 Task: Look for space in Bilāra, India from 5th June, 2023 to 16th June, 2023 for 2 adults in price range Rs.14000 to Rs.18000. Place can be entire place with 1  bedroom having 1 bed and 1 bathroom. Property type can be house, flat, guest house, hotel. Booking option can be shelf check-in. Required host language is English.
Action: Mouse moved to (479, 67)
Screenshot: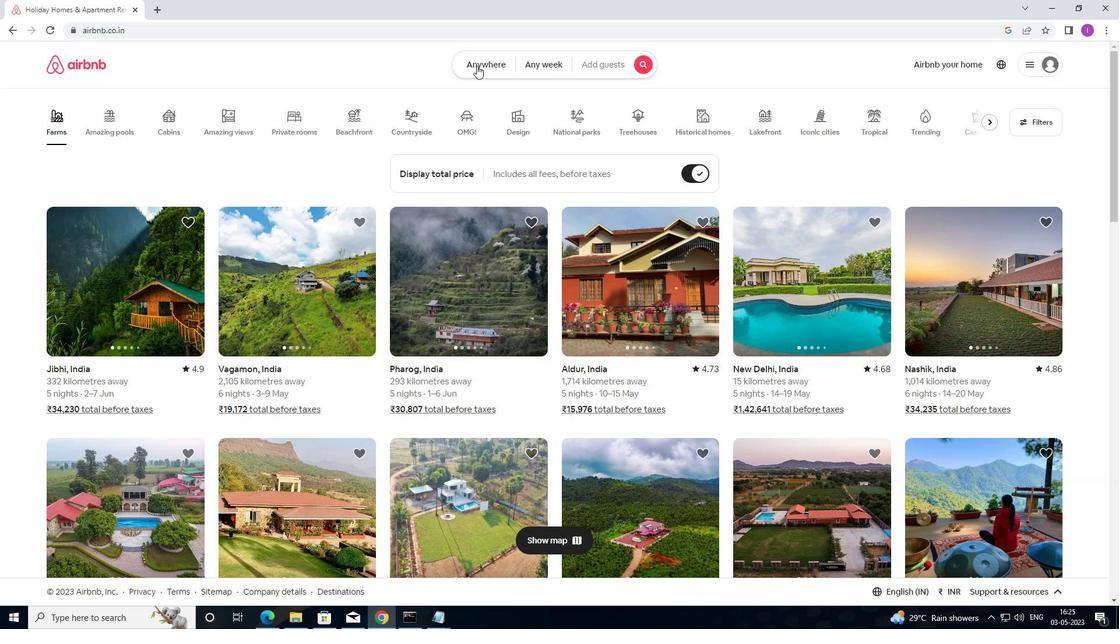 
Action: Mouse pressed left at (479, 67)
Screenshot: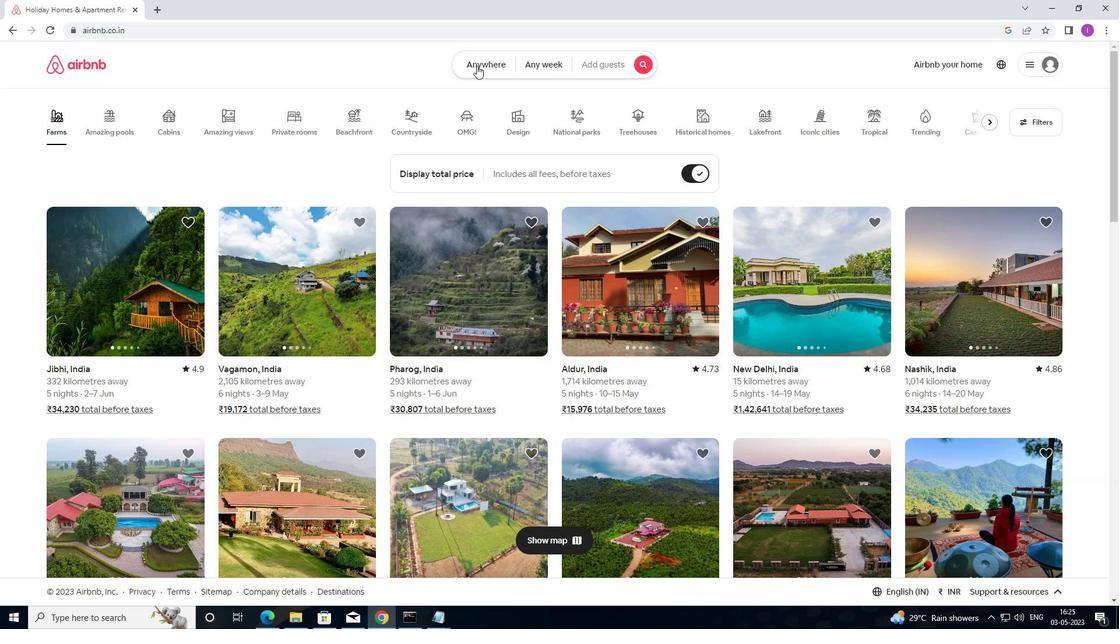
Action: Mouse moved to (338, 109)
Screenshot: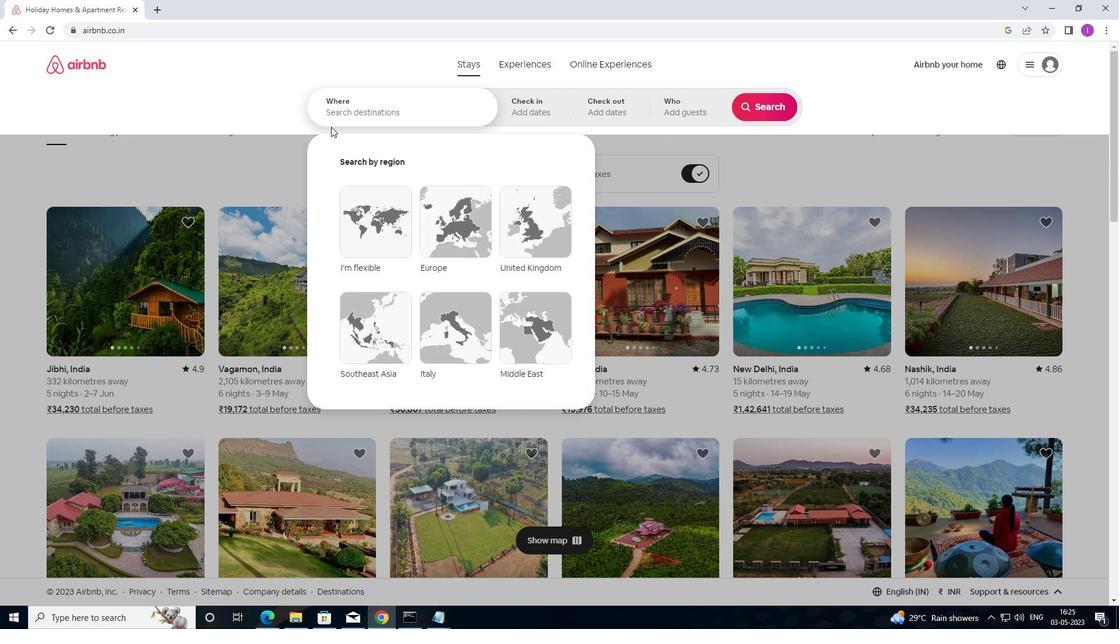 
Action: Mouse pressed left at (338, 109)
Screenshot: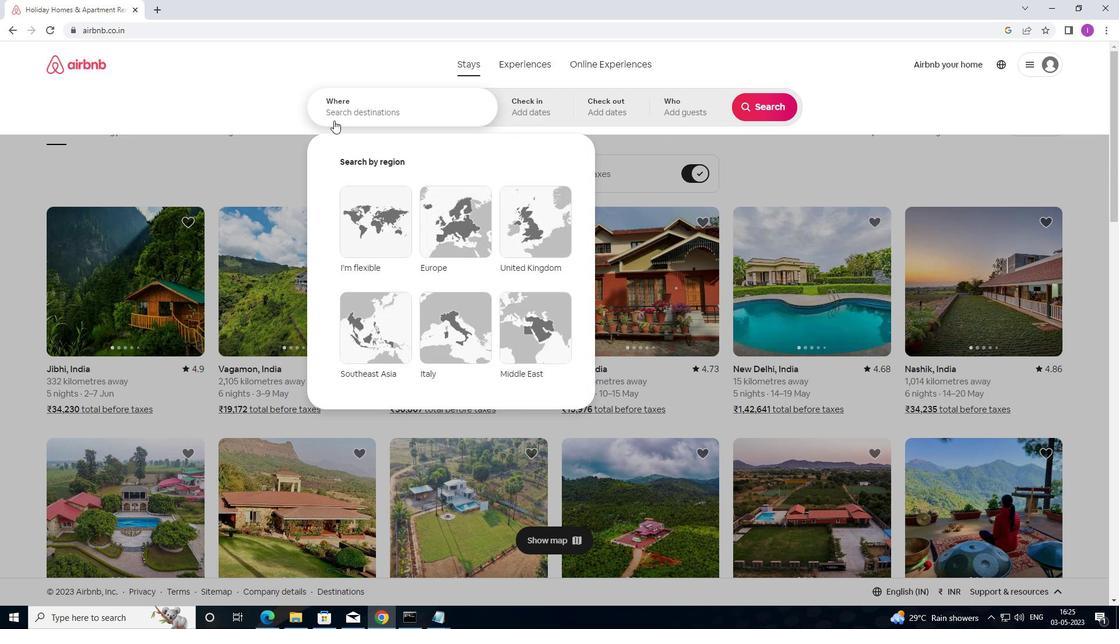 
Action: Mouse moved to (447, 143)
Screenshot: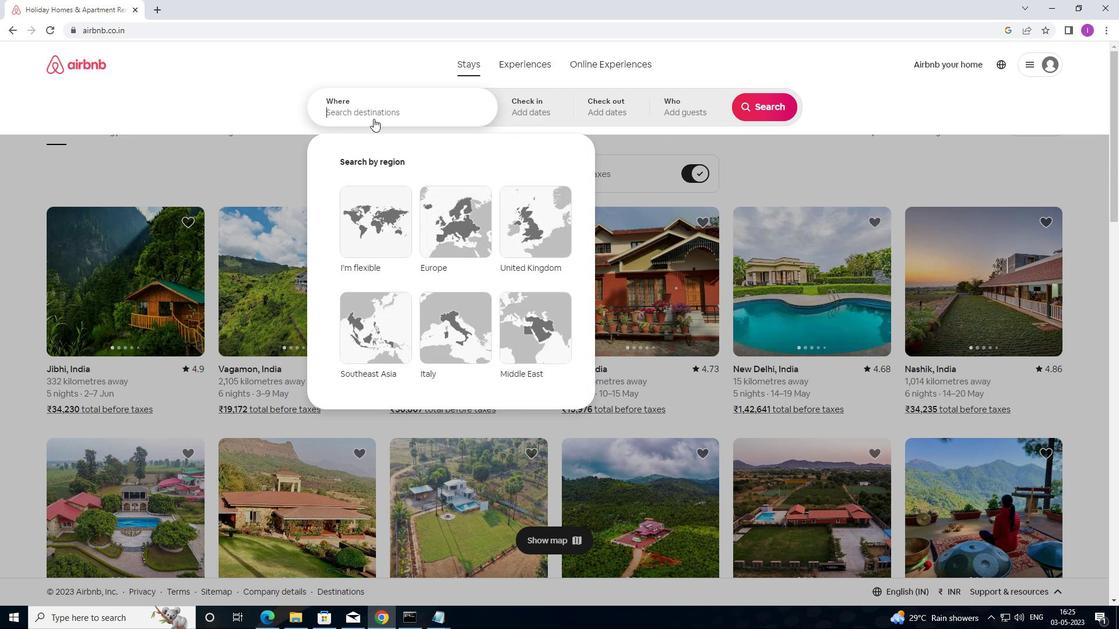 
Action: Key pressed <Key.shift><Key.shift>BILARA,<Key.shift>INDIA
Screenshot: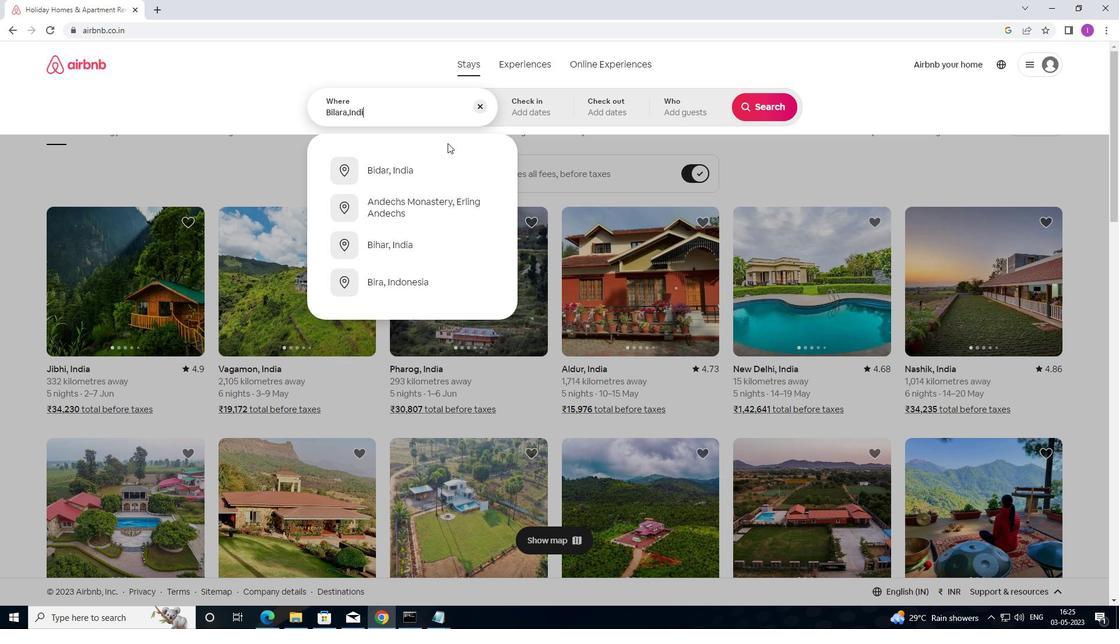 
Action: Mouse moved to (542, 119)
Screenshot: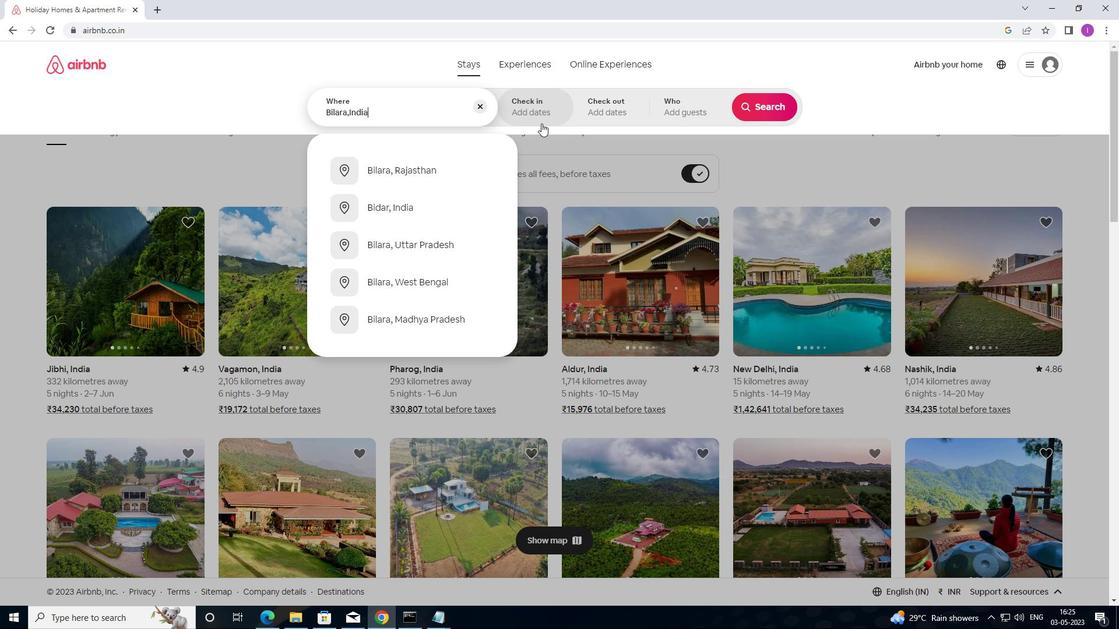 
Action: Mouse pressed left at (542, 119)
Screenshot: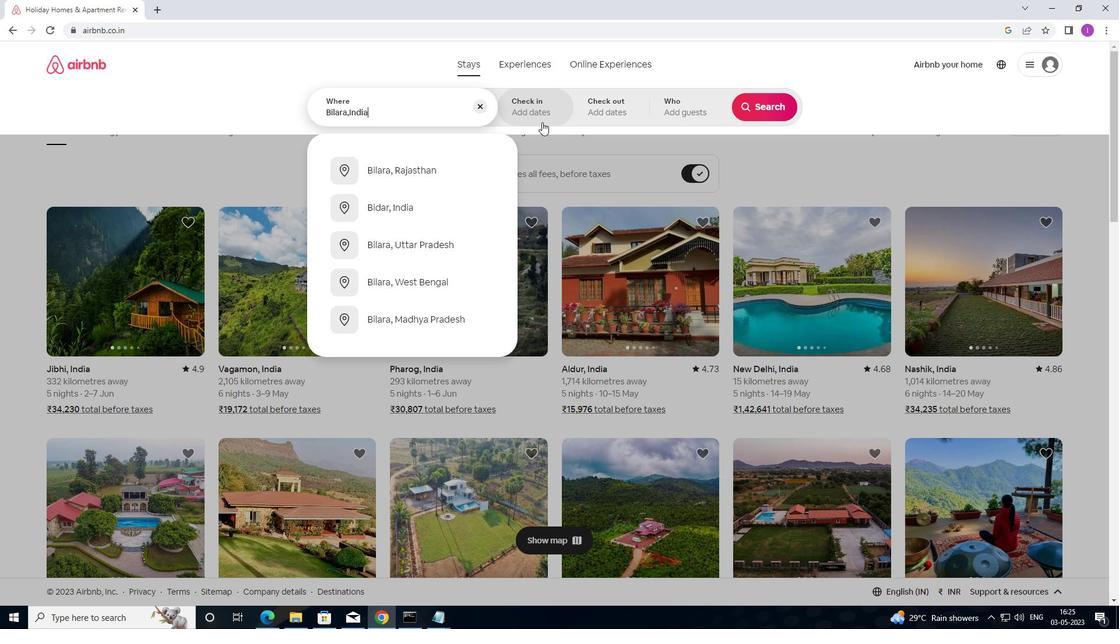
Action: Mouse moved to (613, 275)
Screenshot: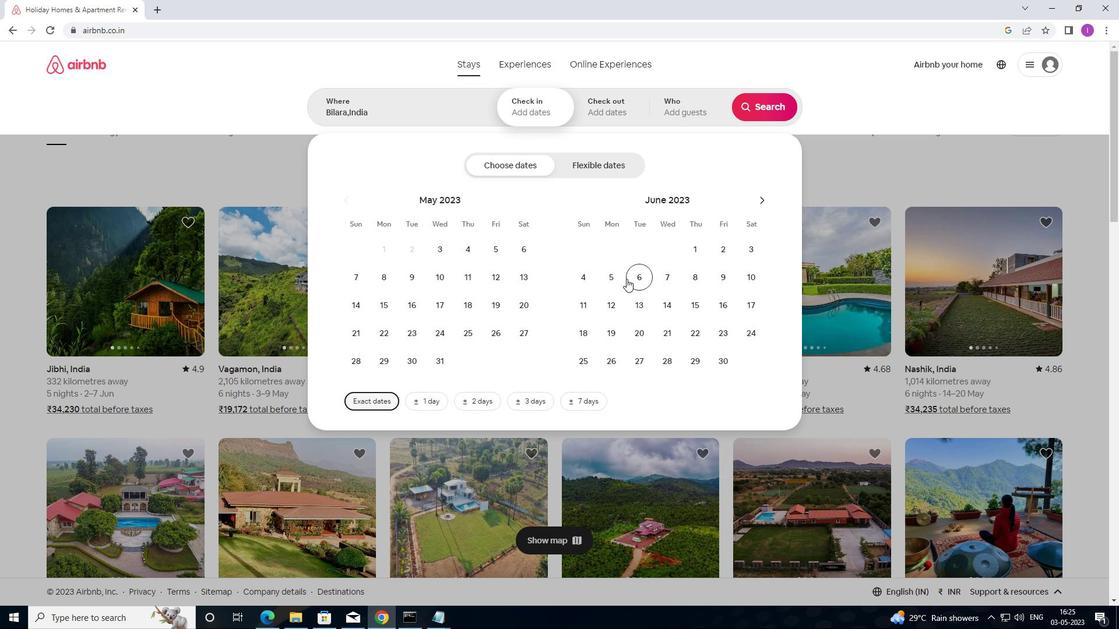 
Action: Mouse pressed left at (613, 275)
Screenshot: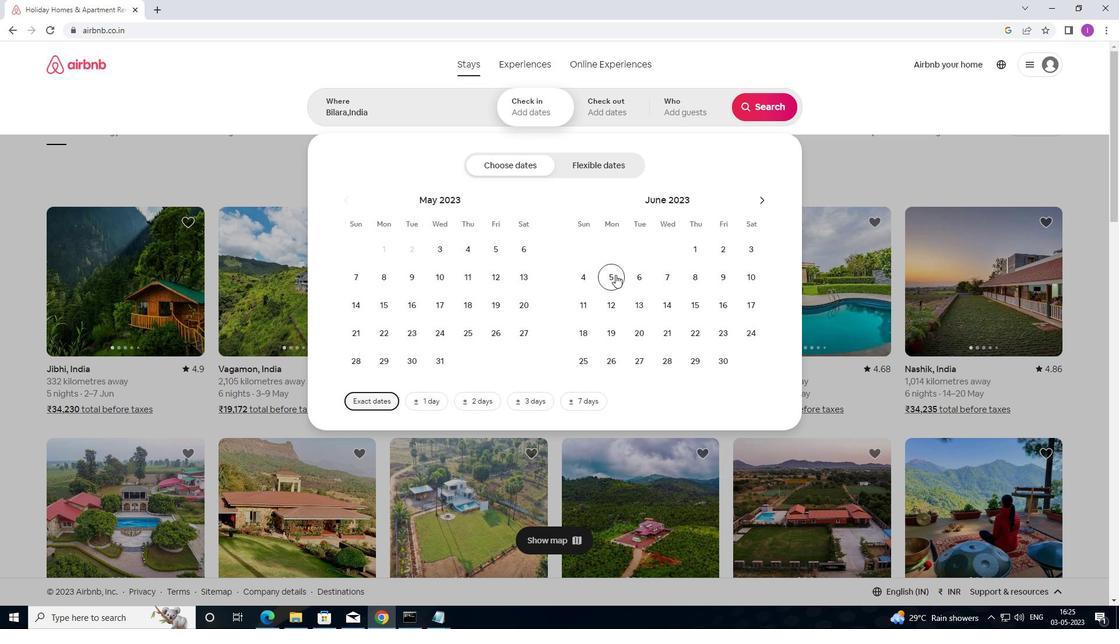 
Action: Mouse moved to (724, 303)
Screenshot: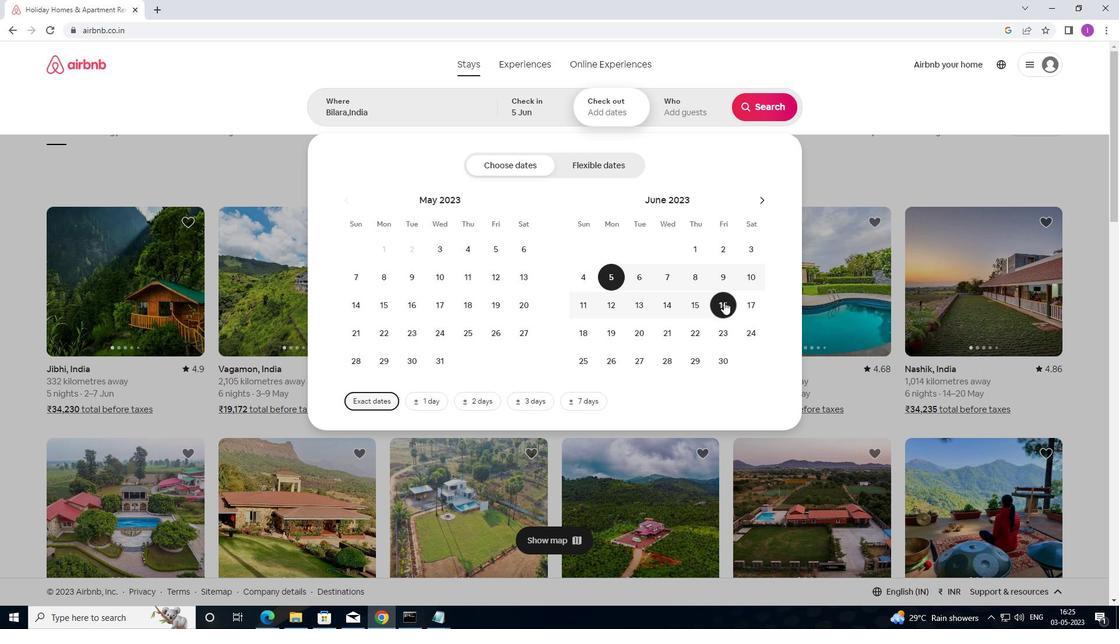 
Action: Mouse pressed left at (724, 303)
Screenshot: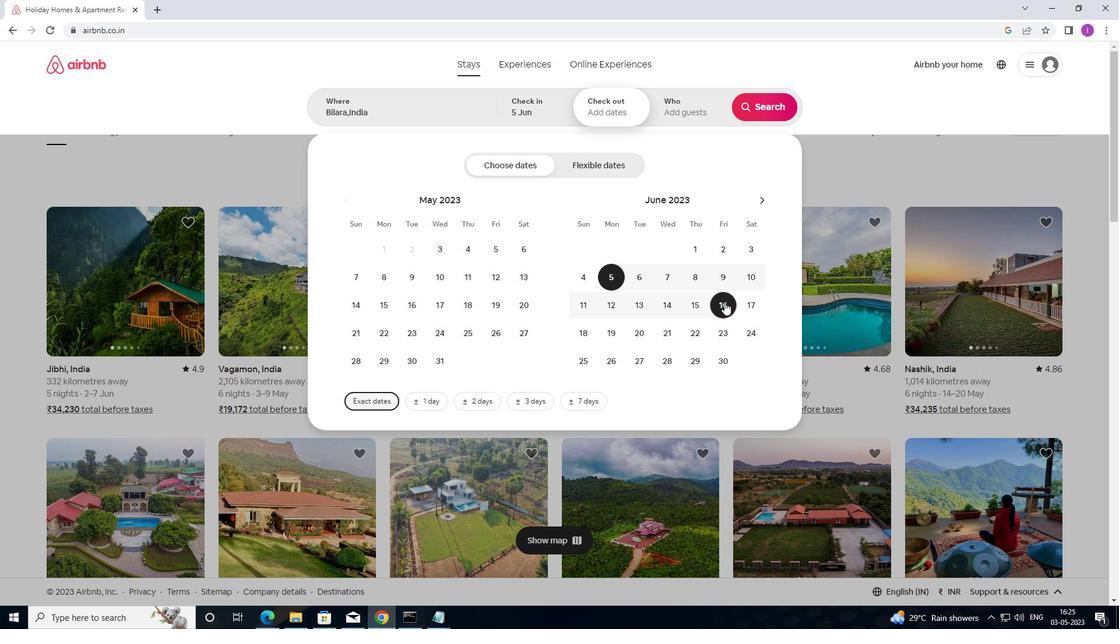 
Action: Mouse moved to (691, 112)
Screenshot: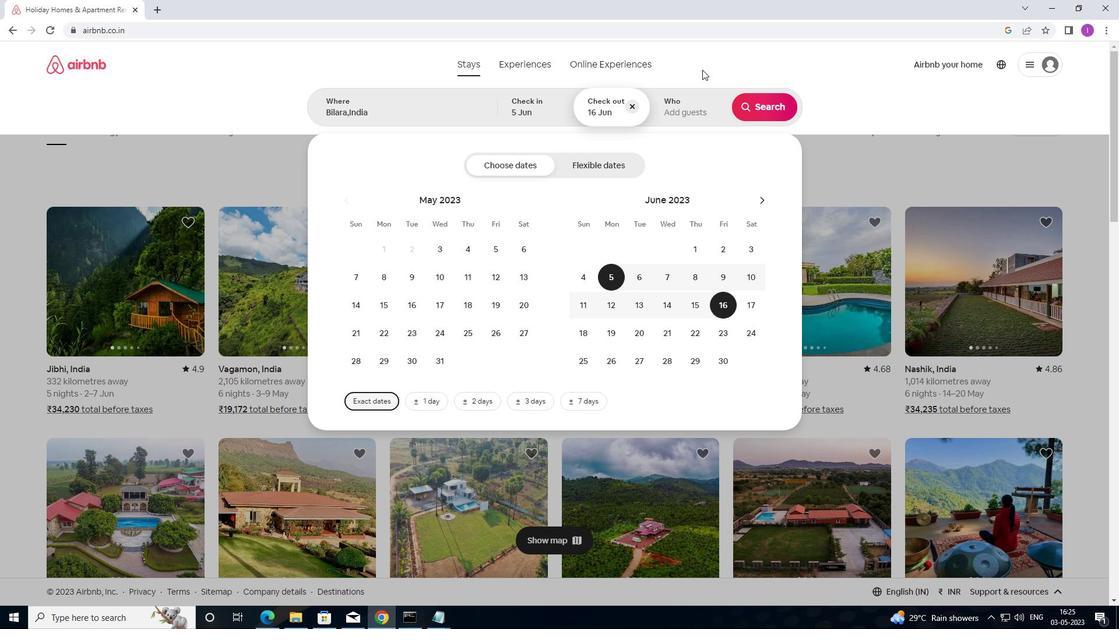 
Action: Mouse pressed left at (691, 112)
Screenshot: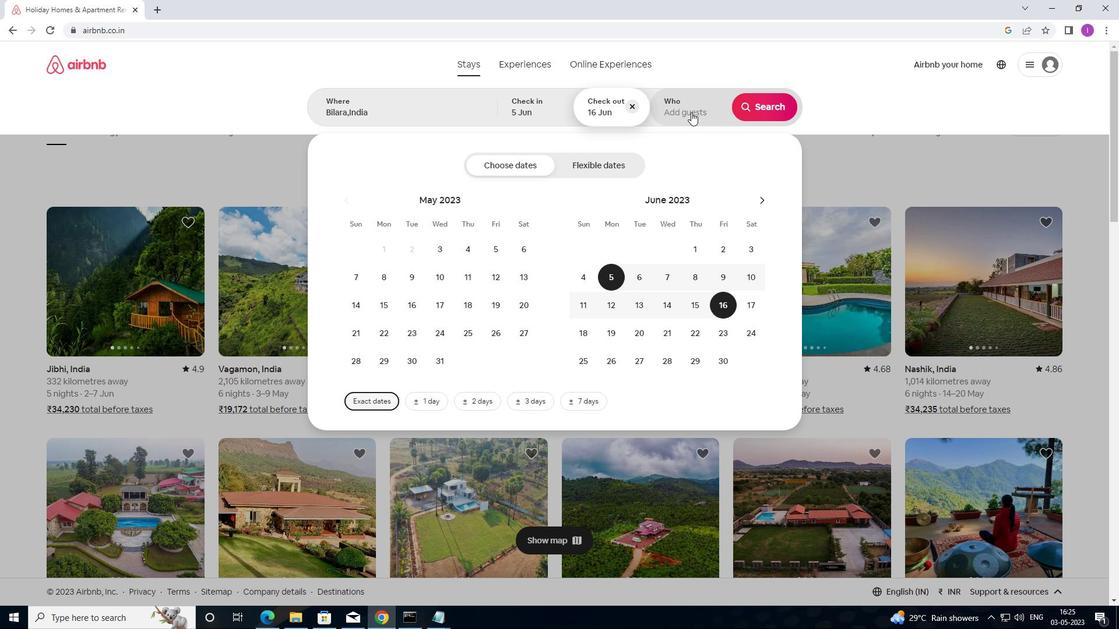 
Action: Mouse moved to (777, 168)
Screenshot: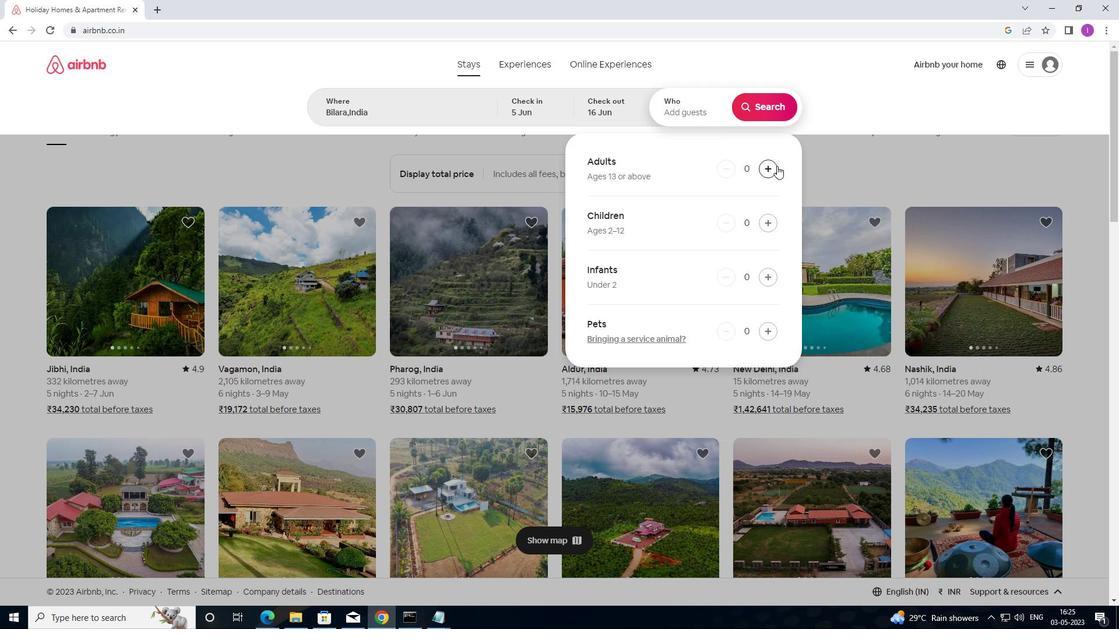 
Action: Mouse pressed left at (777, 168)
Screenshot: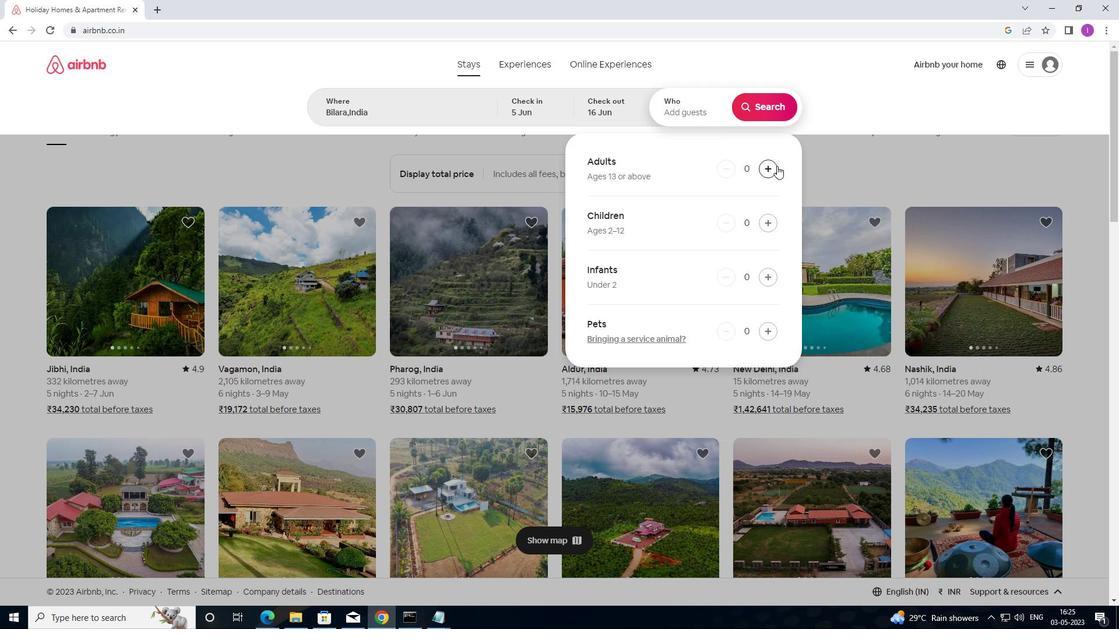 
Action: Mouse moved to (777, 169)
Screenshot: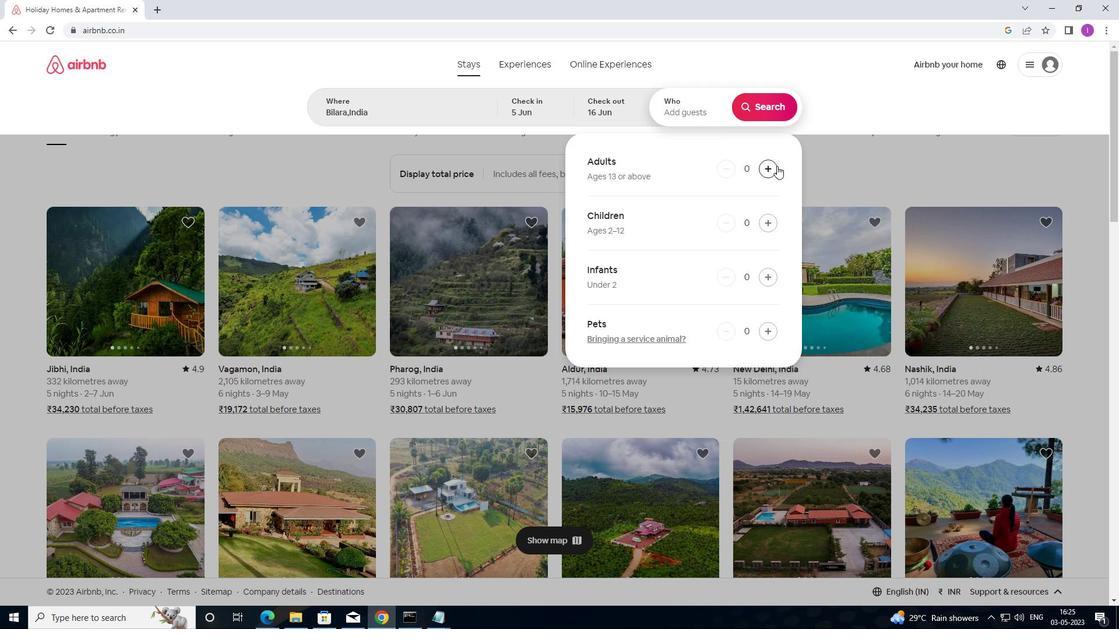 
Action: Mouse pressed left at (777, 169)
Screenshot: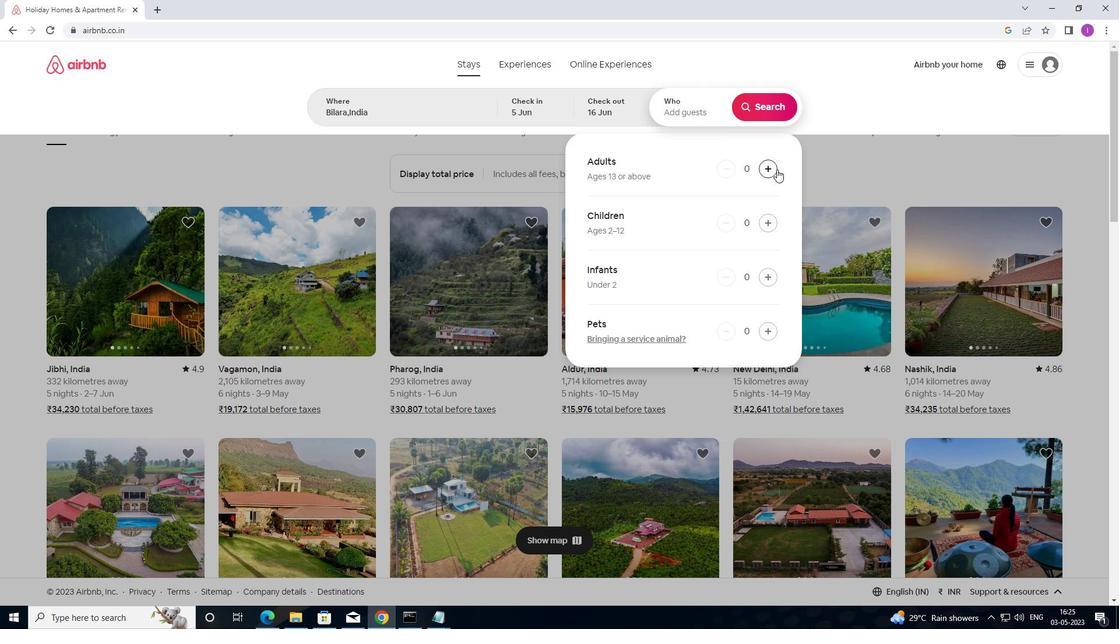
Action: Mouse moved to (767, 164)
Screenshot: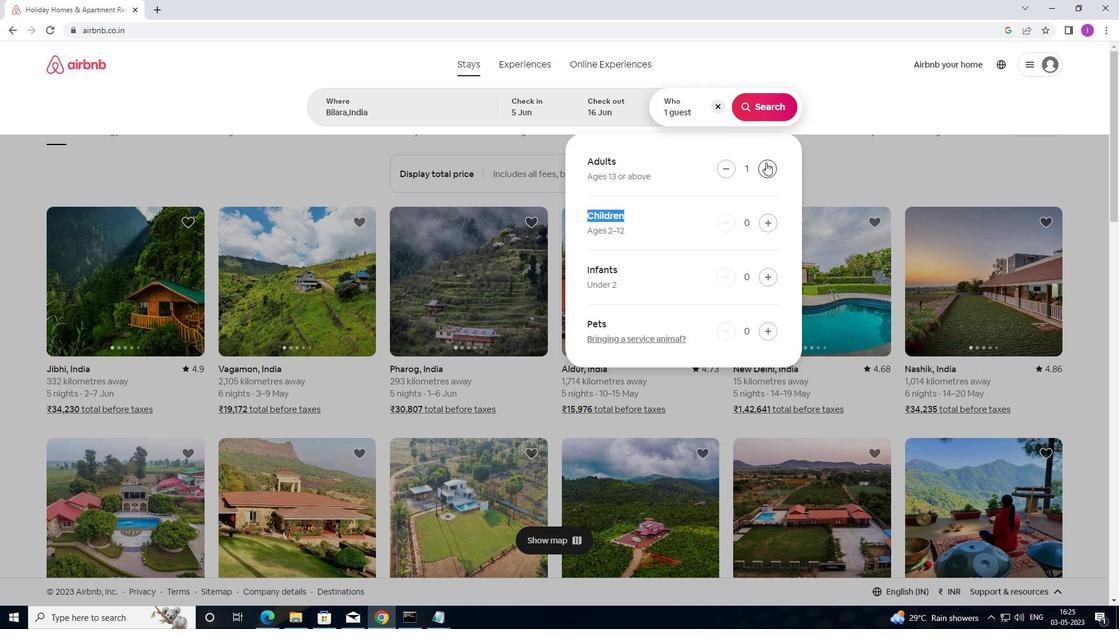 
Action: Mouse pressed left at (767, 164)
Screenshot: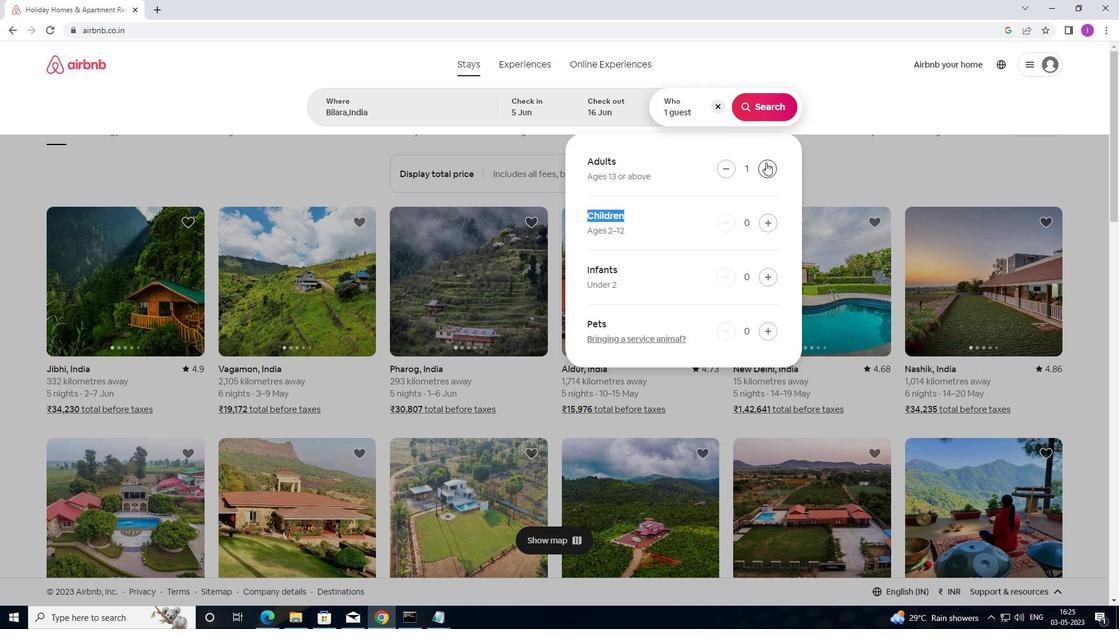 
Action: Mouse moved to (782, 112)
Screenshot: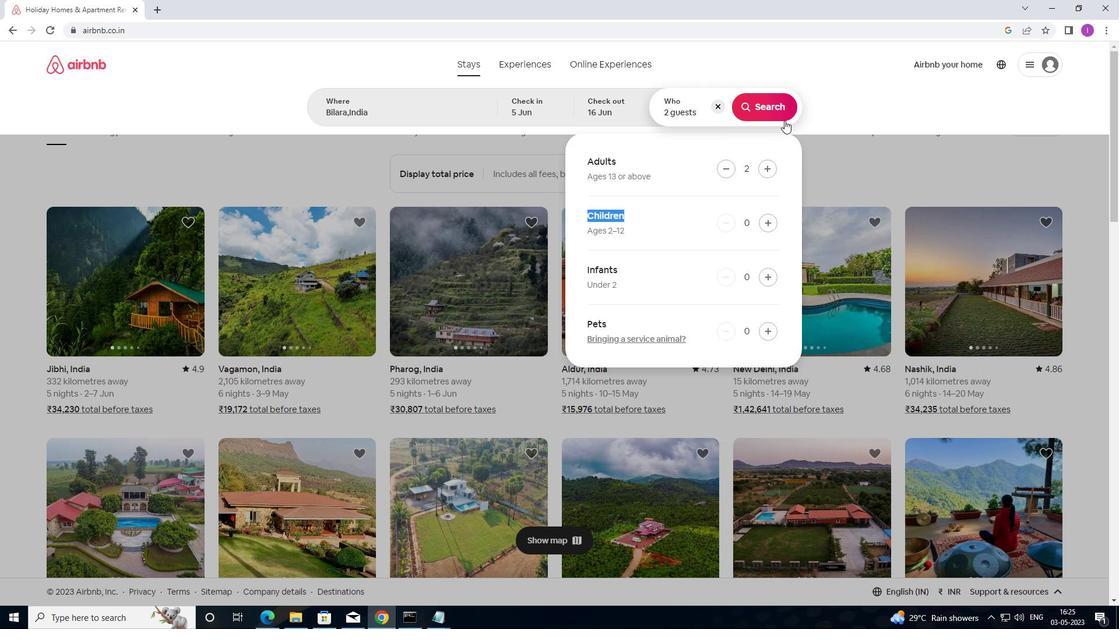 
Action: Mouse pressed left at (782, 112)
Screenshot: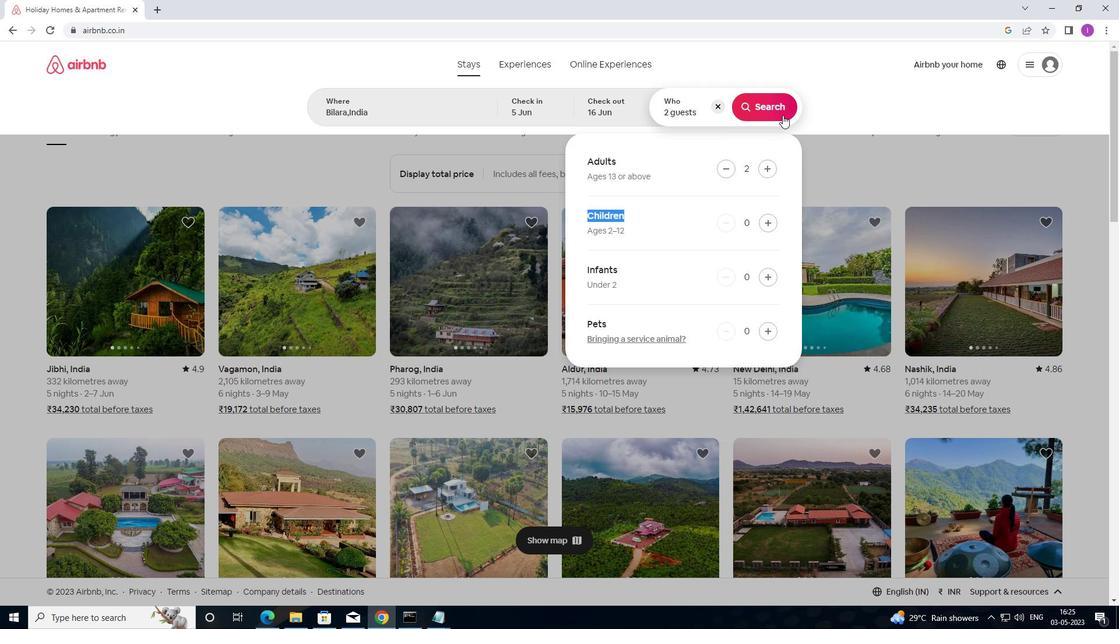 
Action: Mouse moved to (1062, 109)
Screenshot: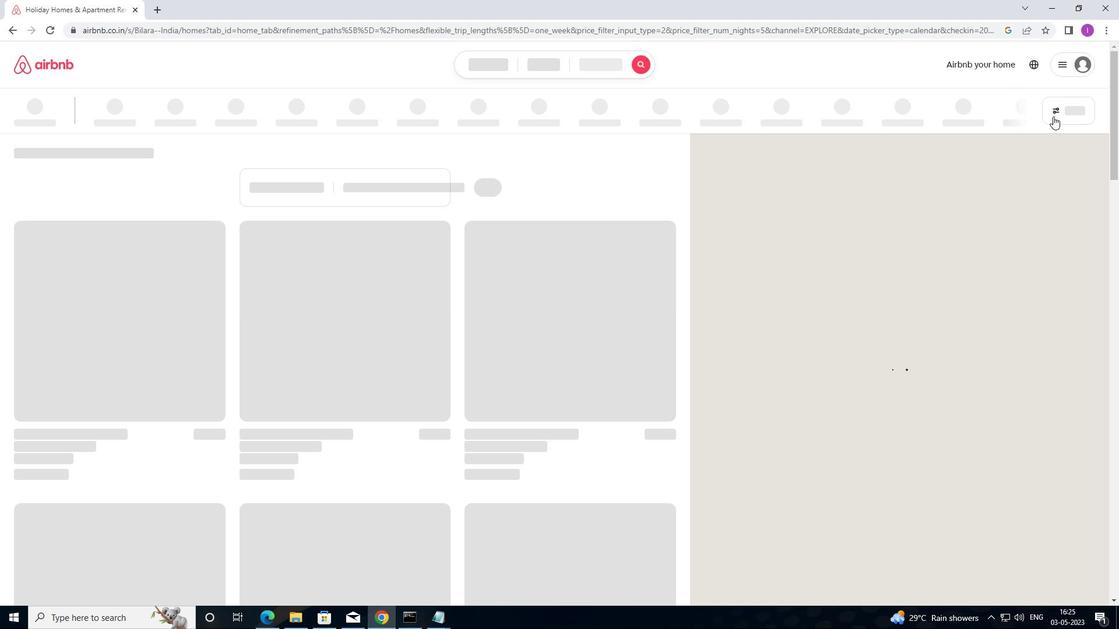 
Action: Mouse pressed left at (1062, 109)
Screenshot: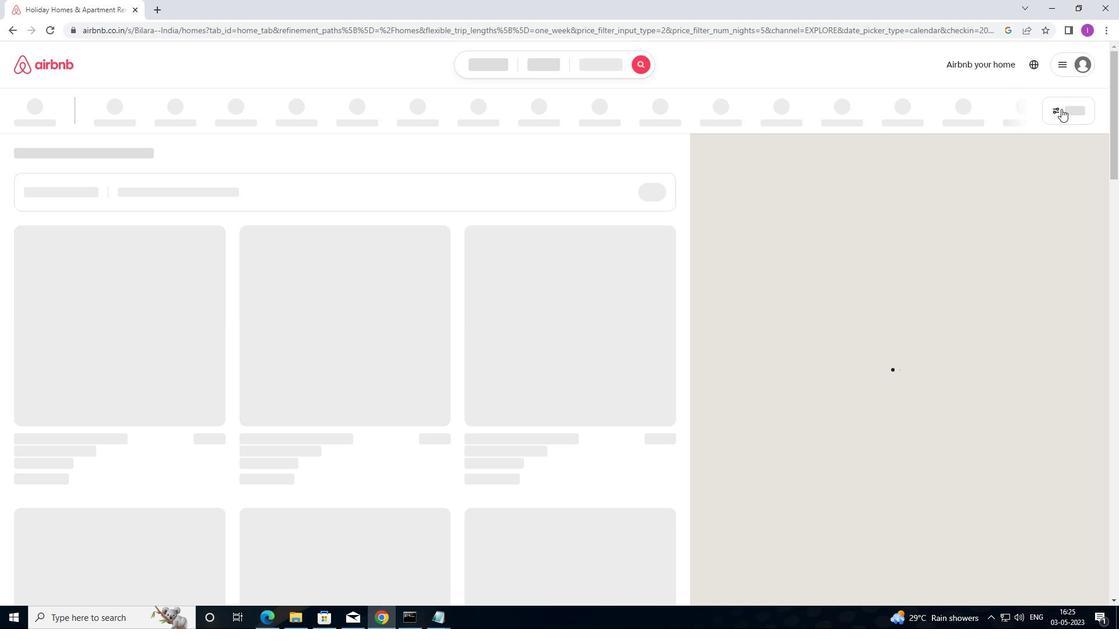 
Action: Mouse moved to (437, 258)
Screenshot: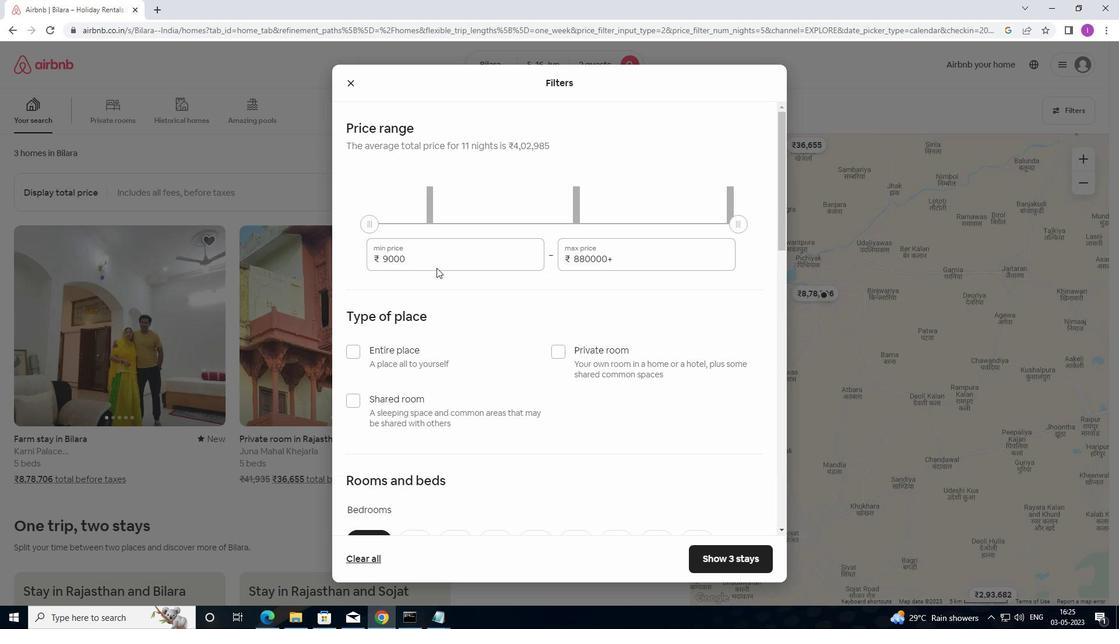 
Action: Mouse pressed left at (437, 258)
Screenshot: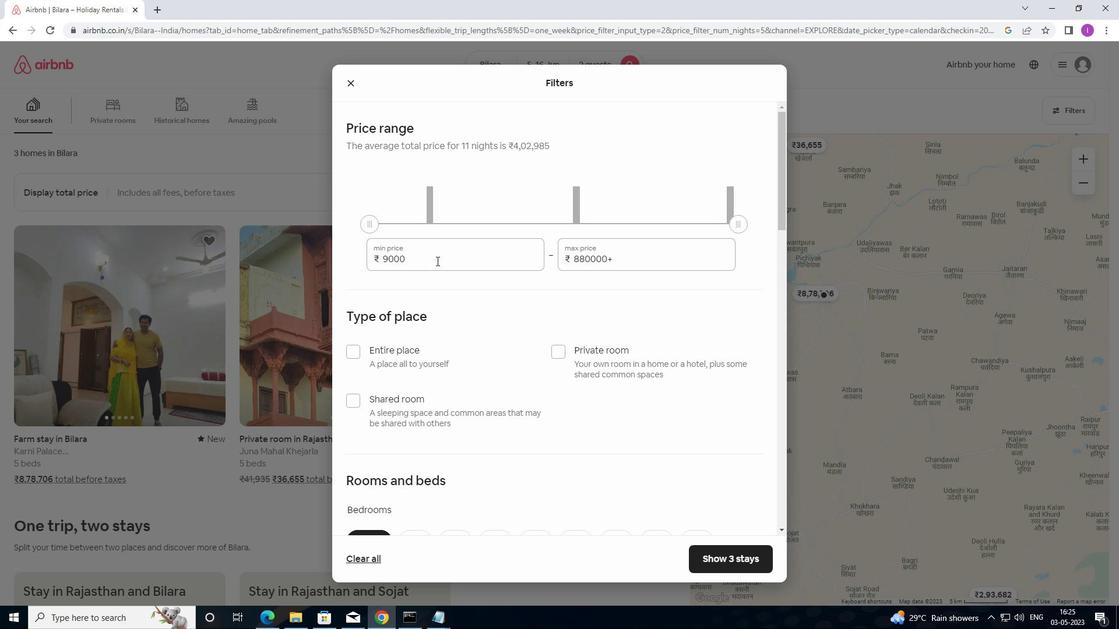 
Action: Mouse moved to (562, 276)
Screenshot: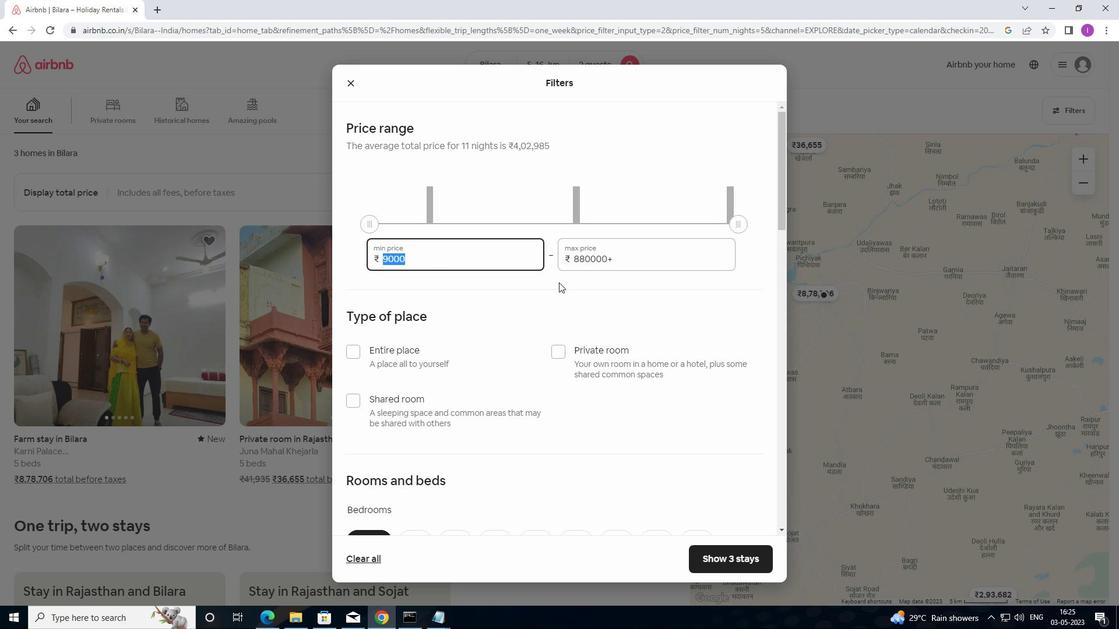 
Action: Key pressed 14
Screenshot: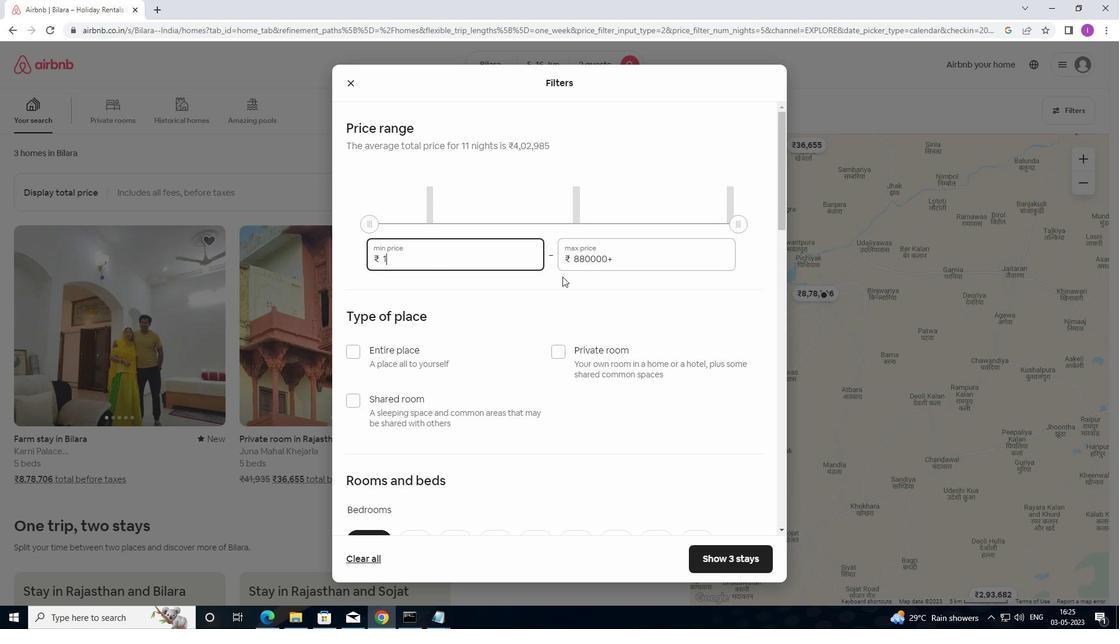 
Action: Mouse moved to (562, 276)
Screenshot: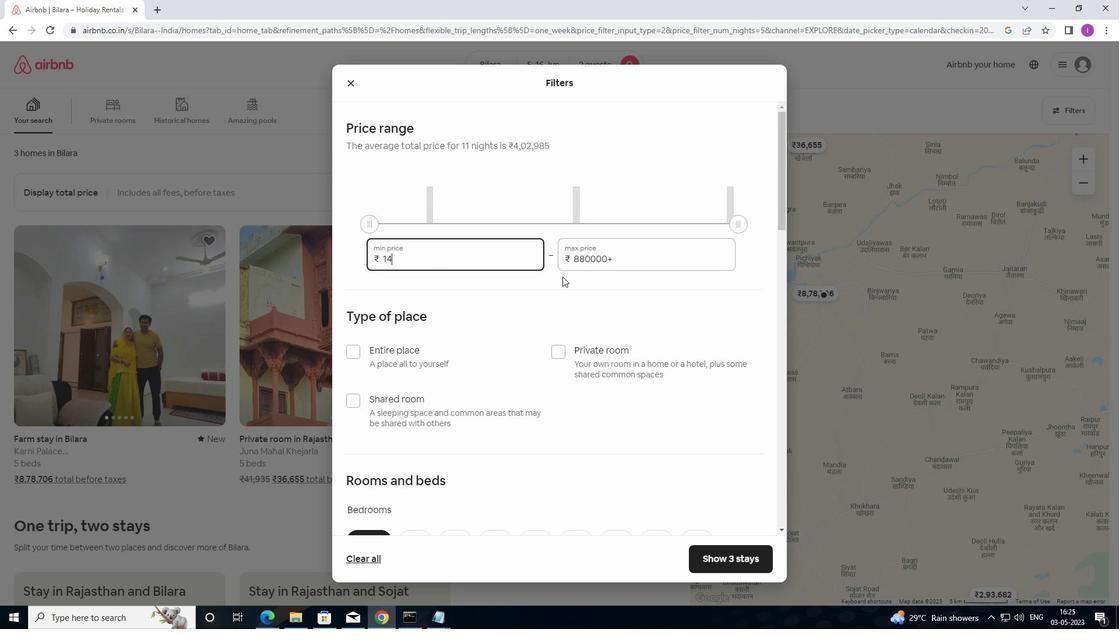 
Action: Key pressed 0
Screenshot: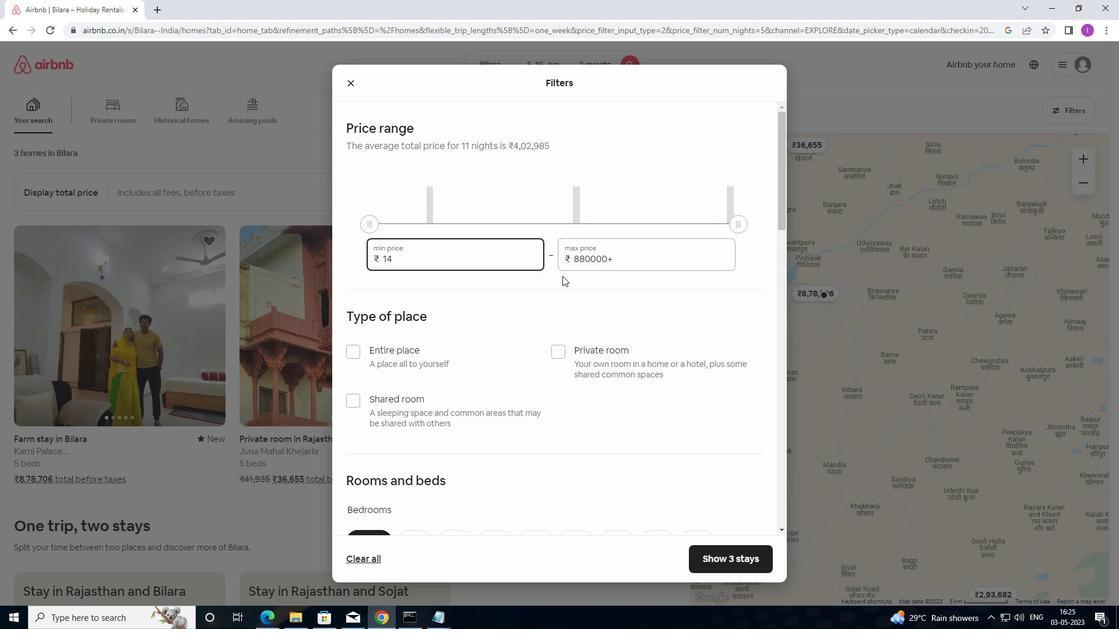 
Action: Mouse moved to (569, 272)
Screenshot: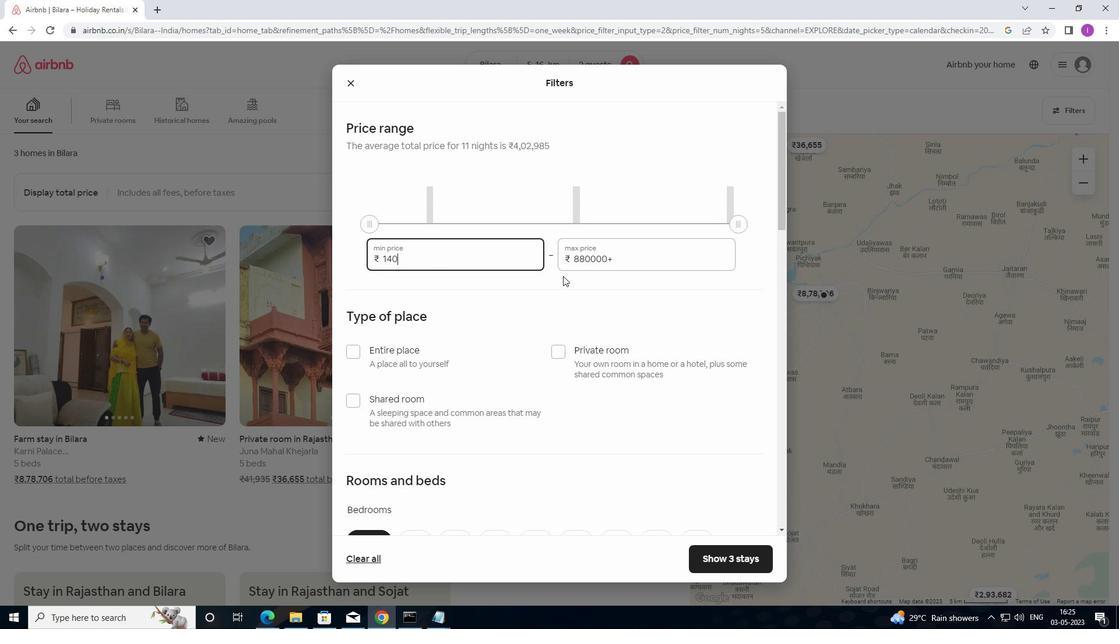 
Action: Key pressed 00
Screenshot: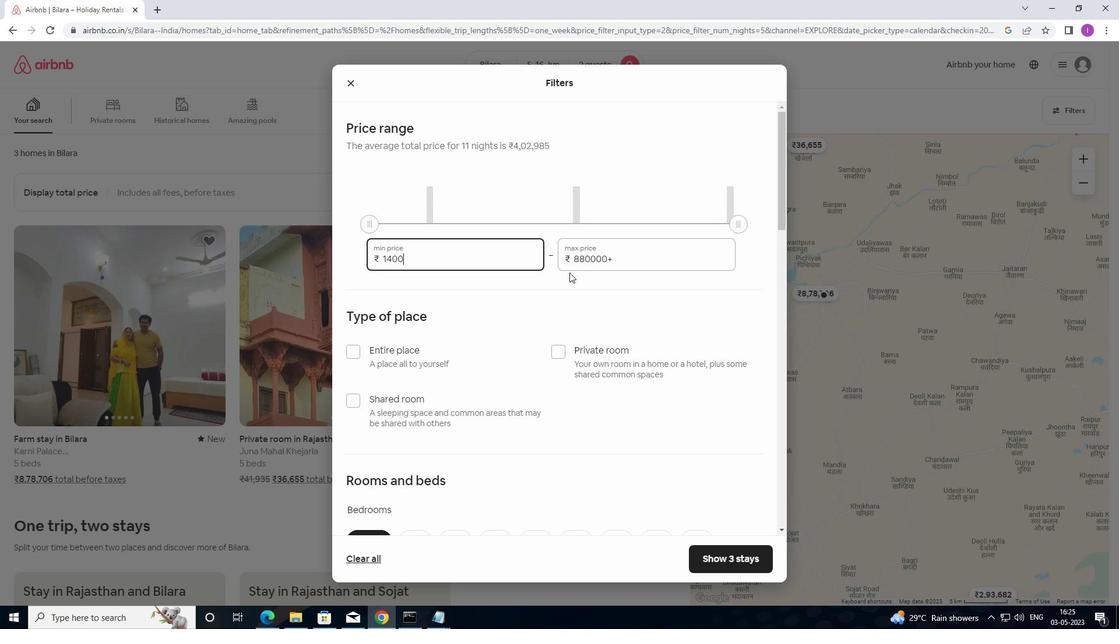 
Action: Mouse moved to (624, 260)
Screenshot: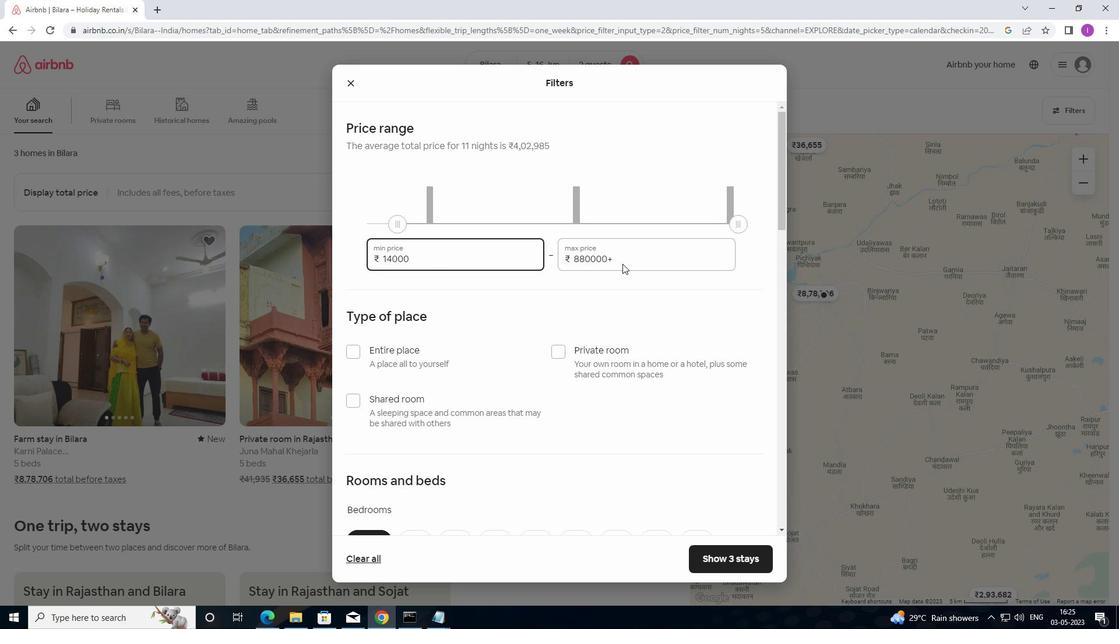 
Action: Mouse pressed left at (624, 260)
Screenshot: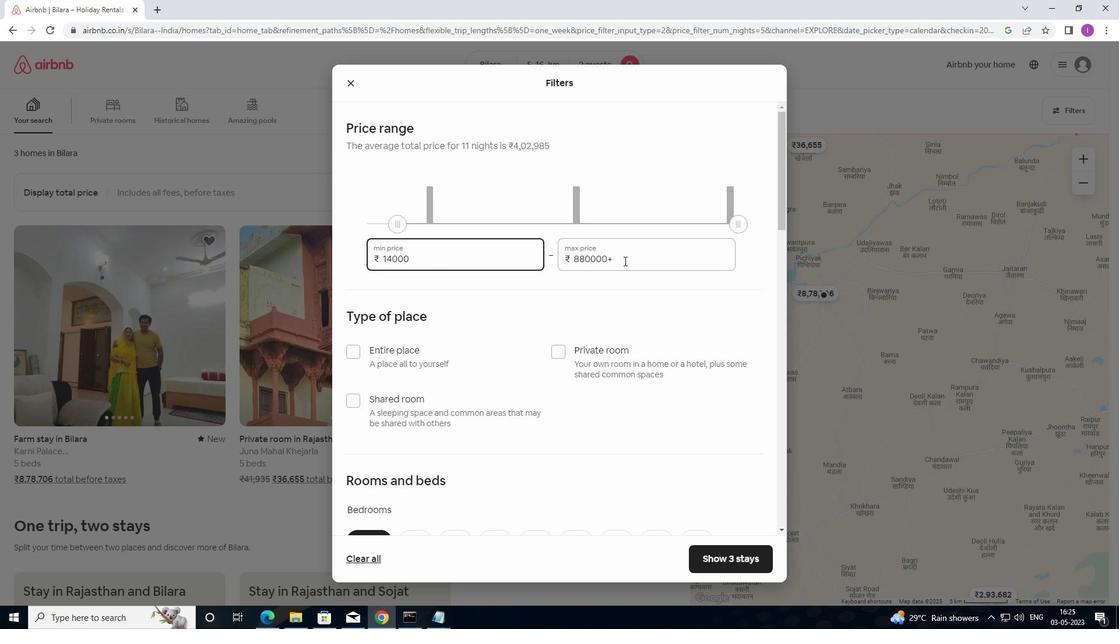 
Action: Mouse moved to (624, 258)
Screenshot: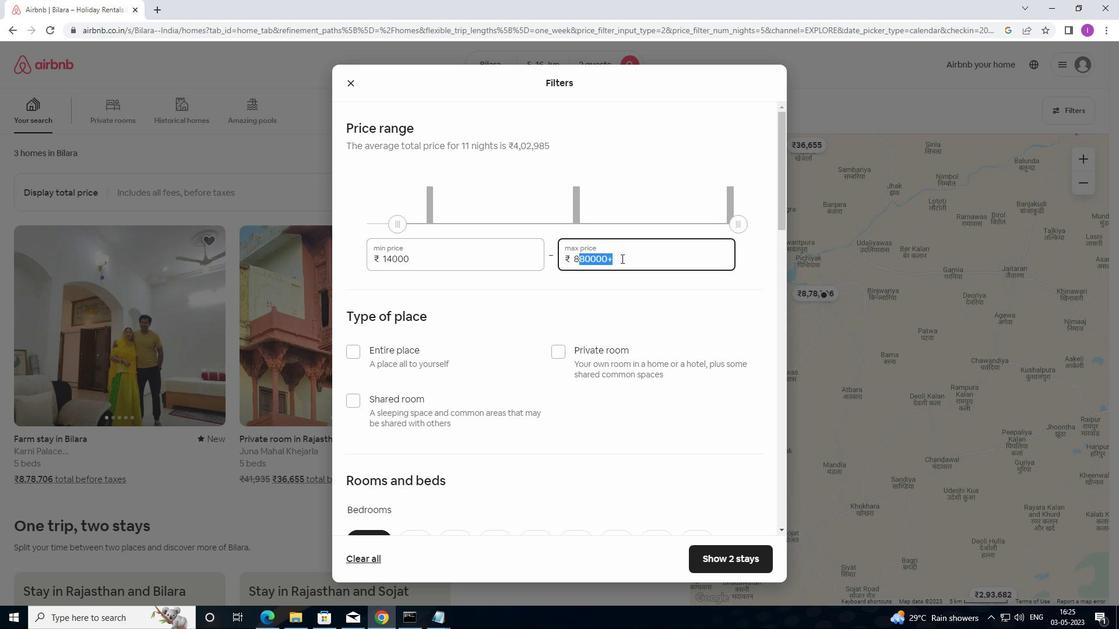 
Action: Mouse pressed left at (624, 258)
Screenshot: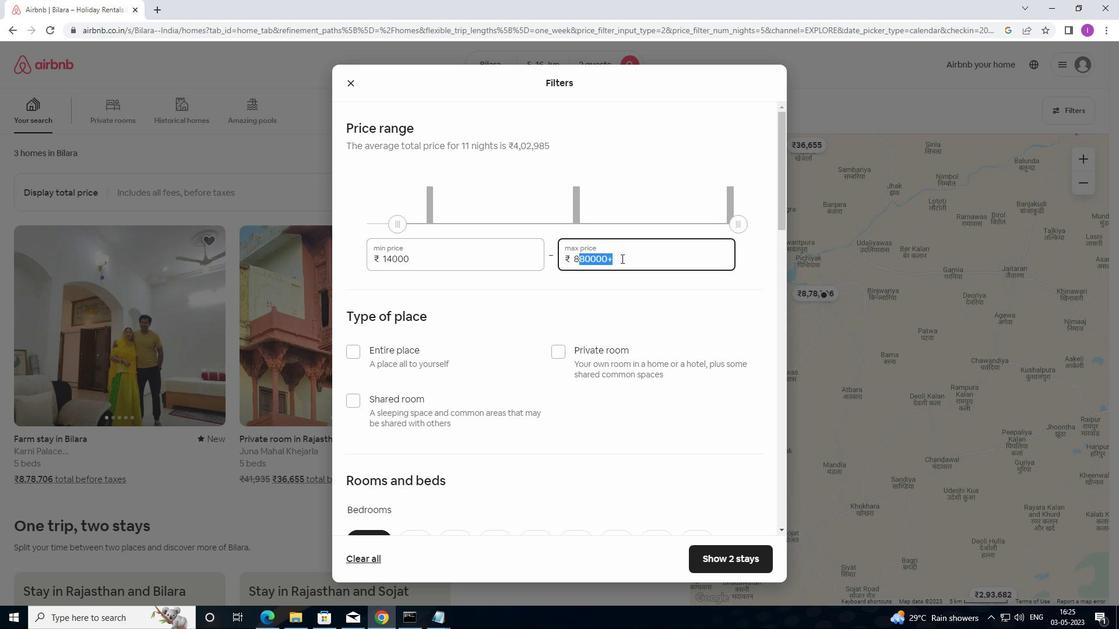 
Action: Mouse moved to (625, 257)
Screenshot: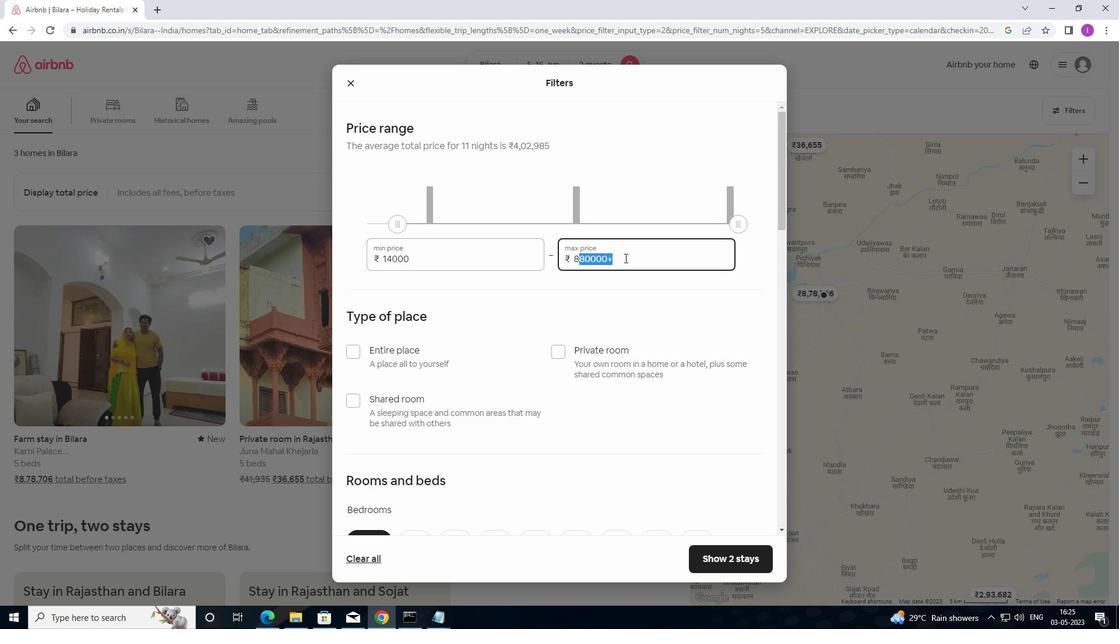 
Action: Mouse pressed left at (625, 257)
Screenshot: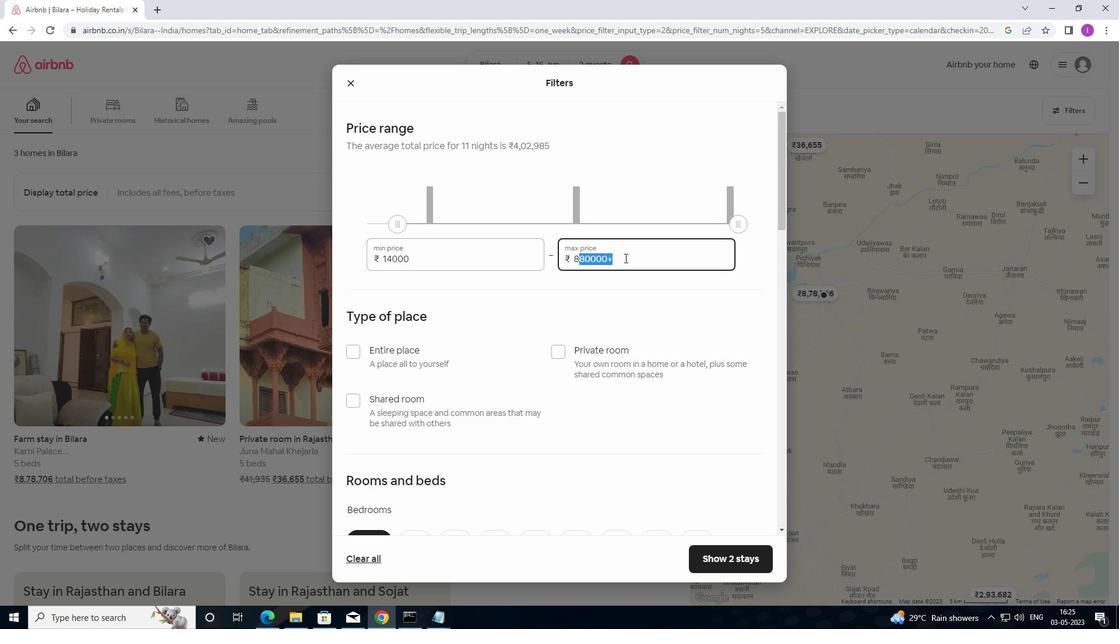 
Action: Mouse moved to (626, 257)
Screenshot: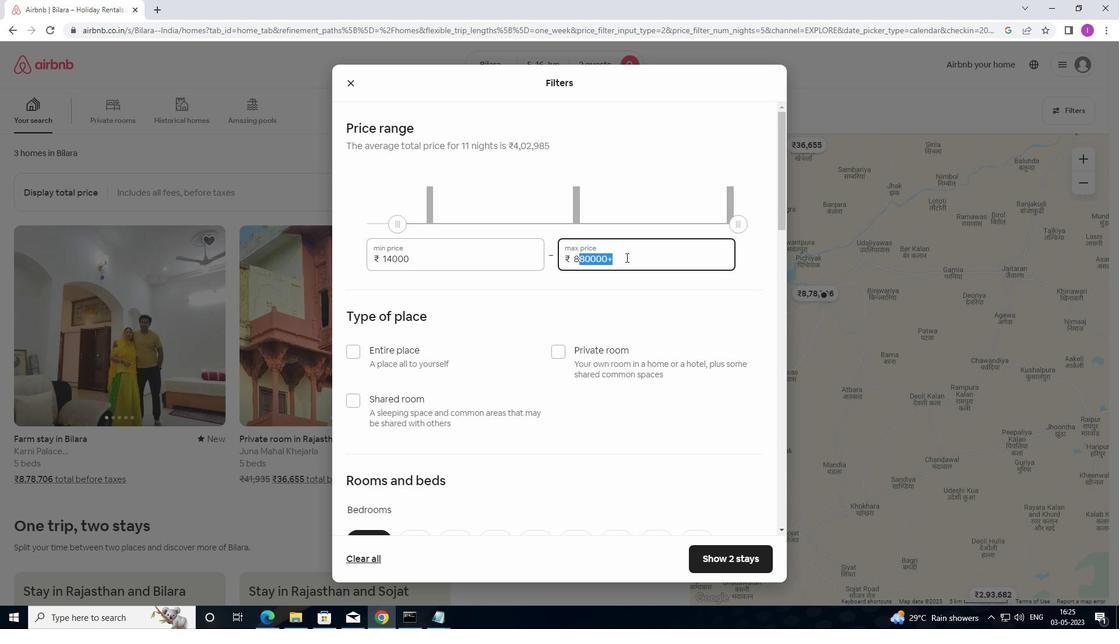 
Action: Mouse pressed left at (626, 257)
Screenshot: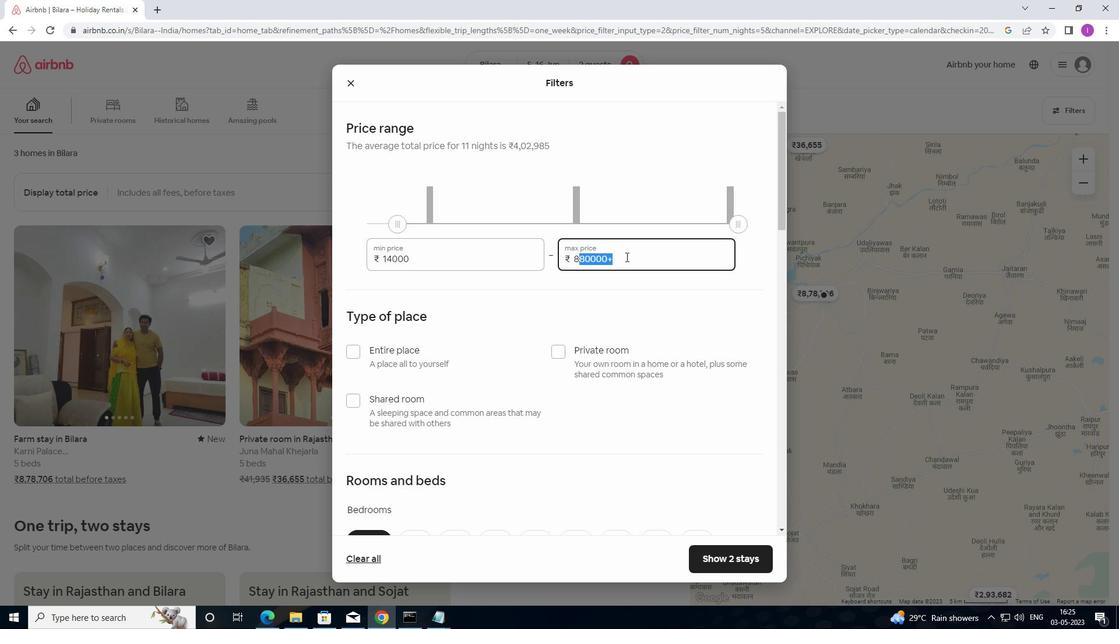 
Action: Mouse moved to (651, 259)
Screenshot: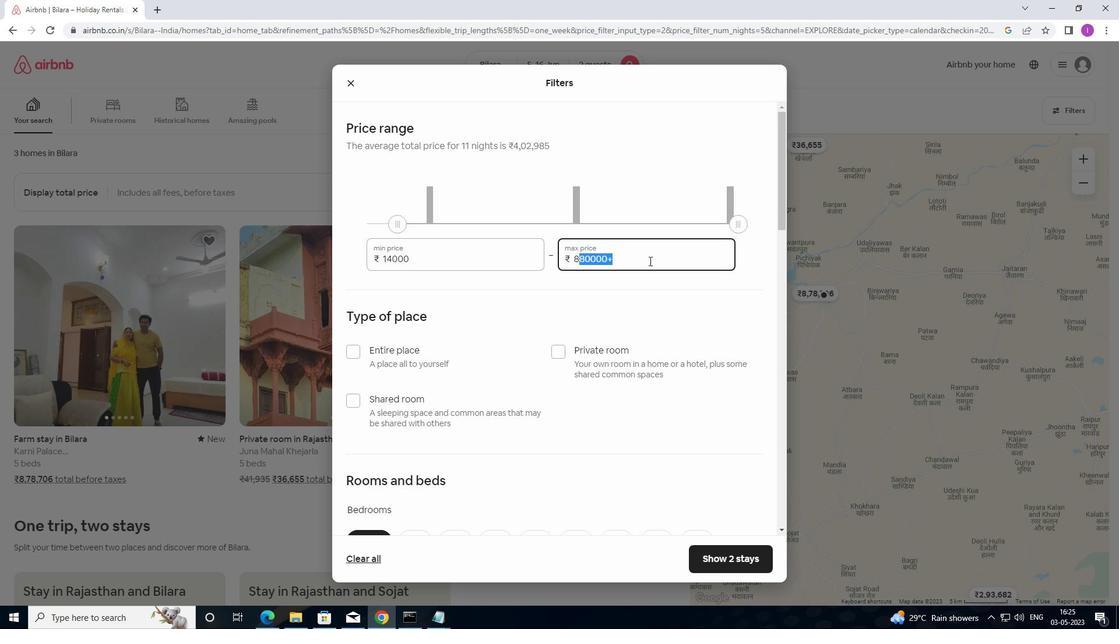 
Action: Key pressed <Key.backspace>
Screenshot: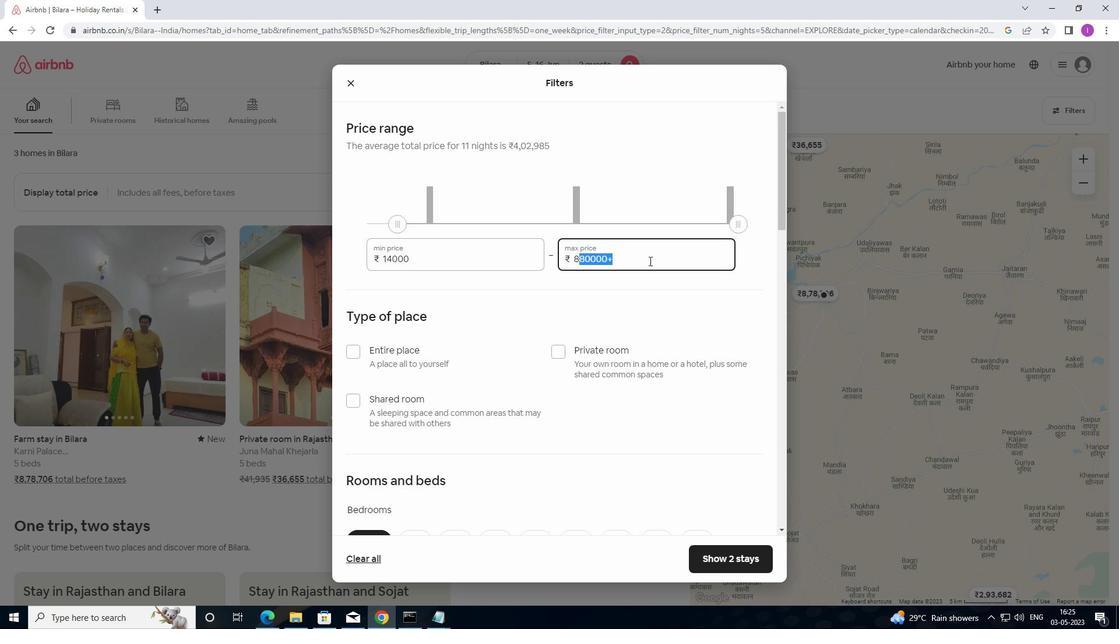 
Action: Mouse moved to (655, 255)
Screenshot: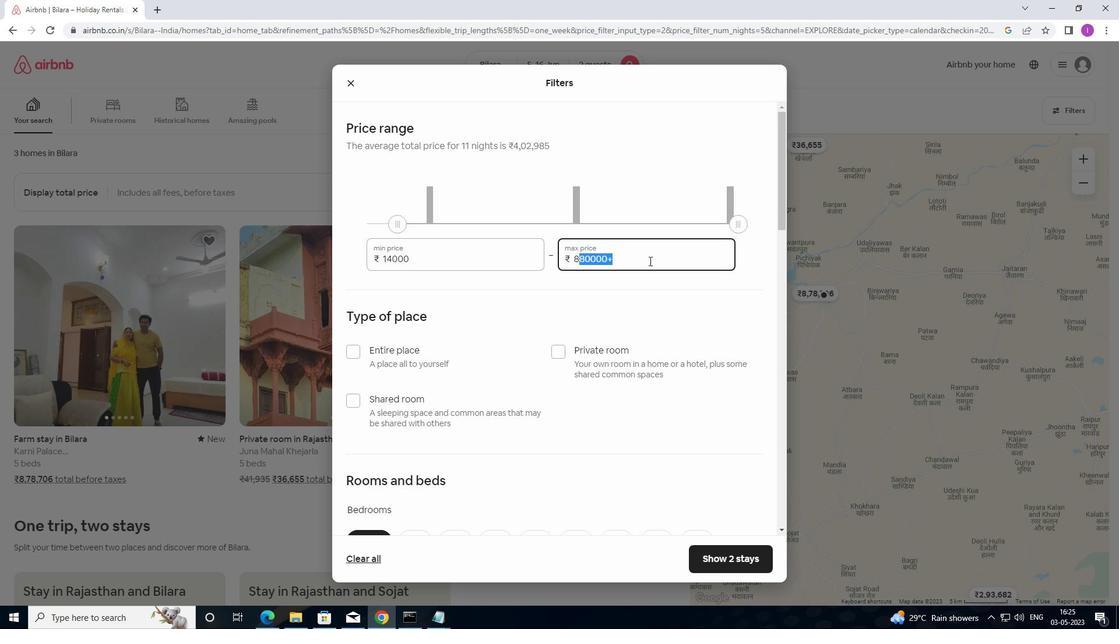 
Action: Key pressed <Key.backspace><Key.backspace><Key.backspace>
Screenshot: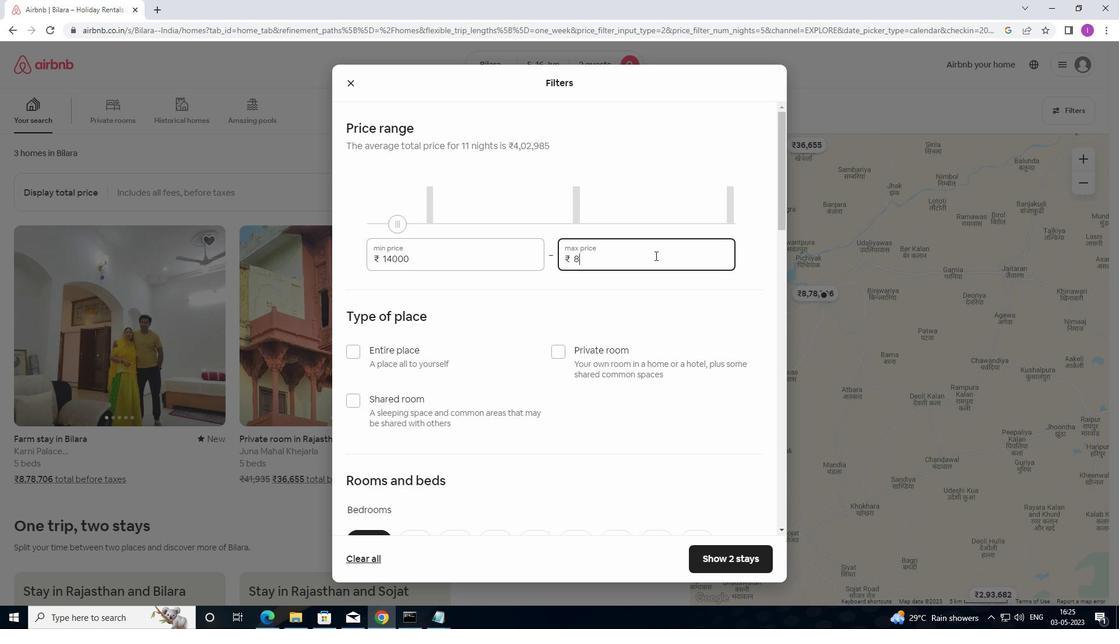 
Action: Mouse moved to (655, 255)
Screenshot: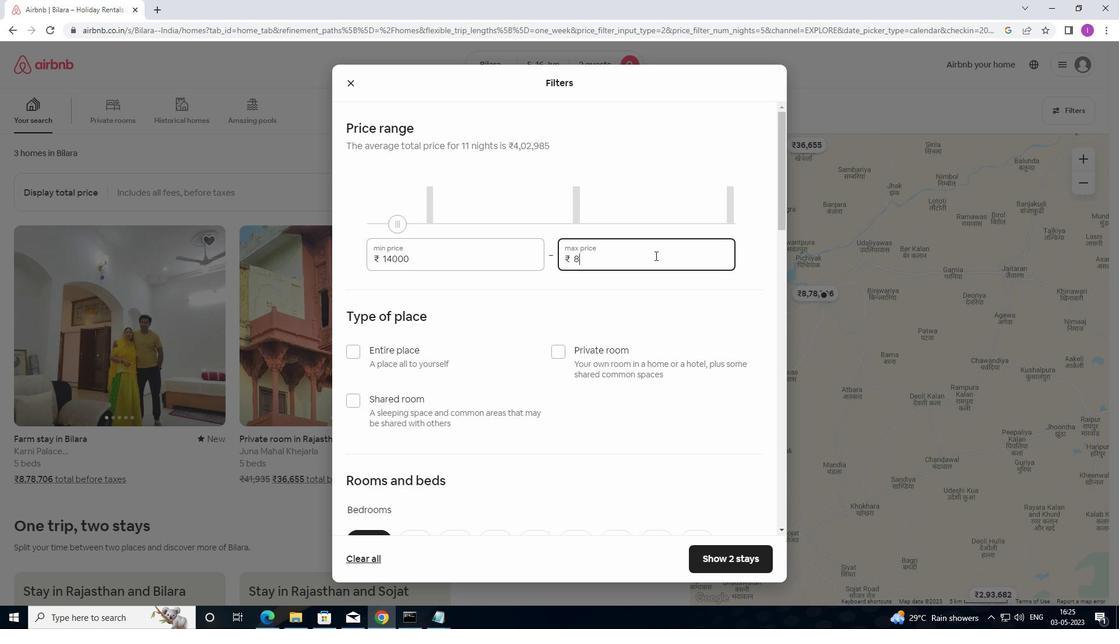 
Action: Key pressed <Key.backspace>
Screenshot: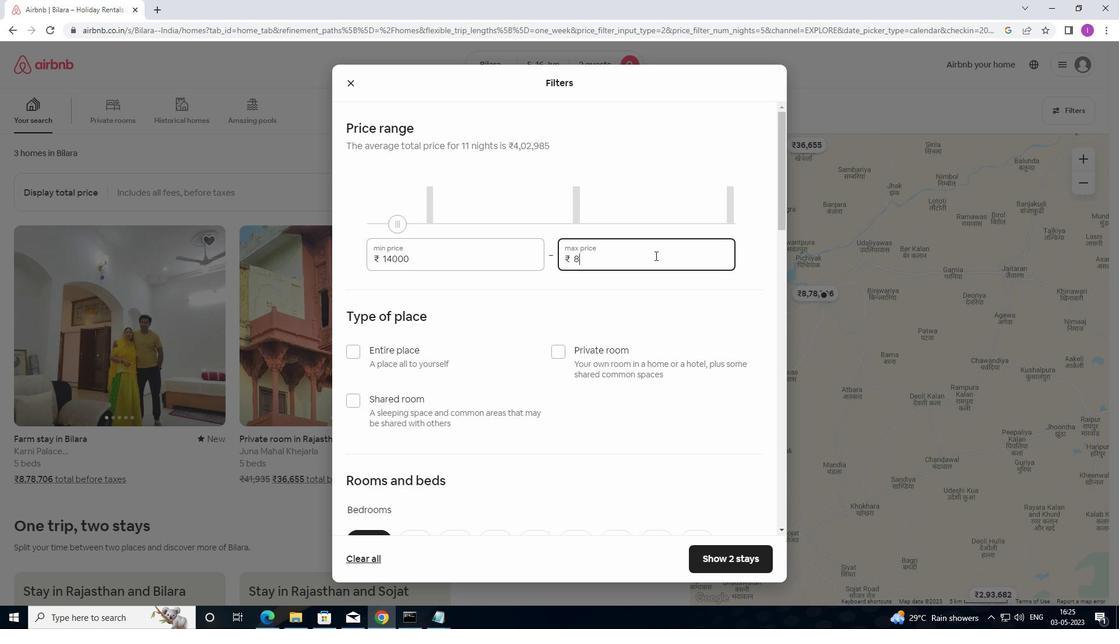 
Action: Mouse moved to (653, 245)
Screenshot: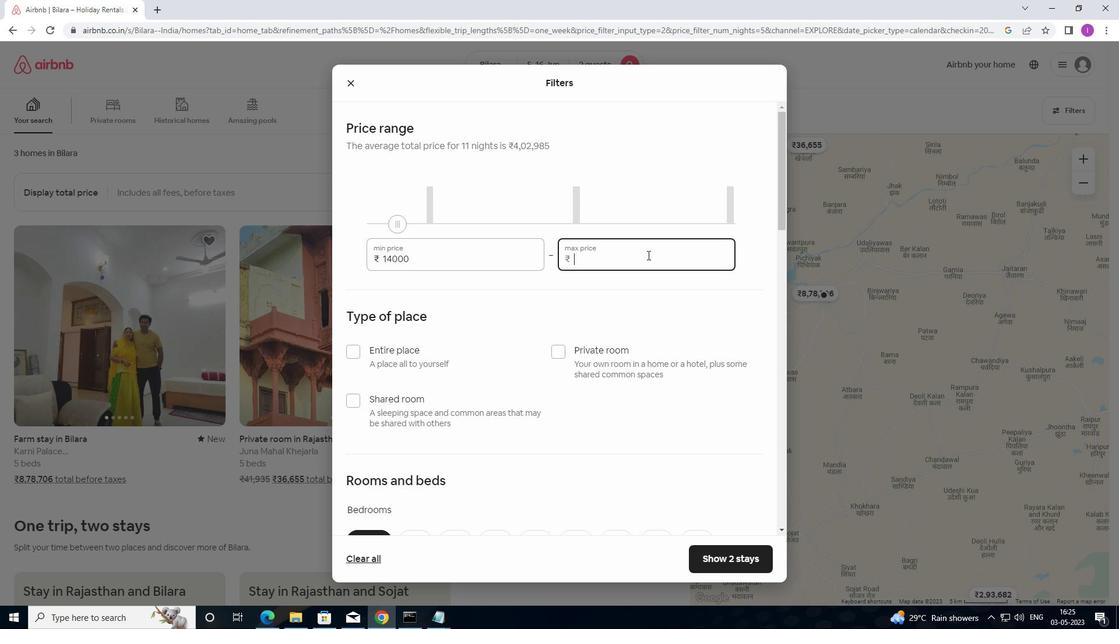 
Action: Key pressed 1
Screenshot: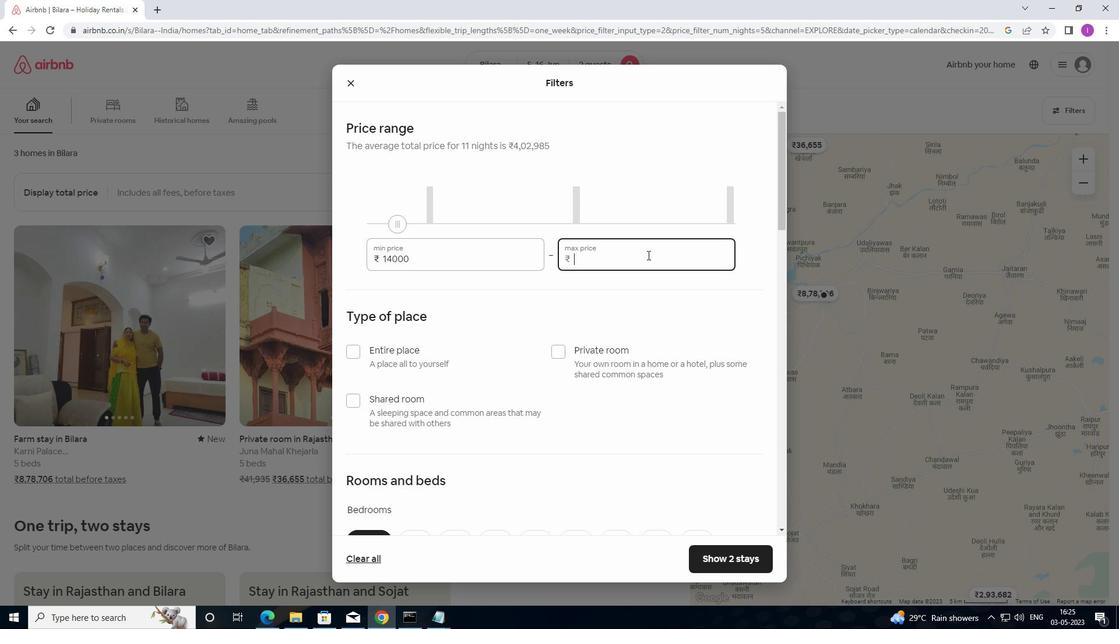 
Action: Mouse moved to (653, 245)
Screenshot: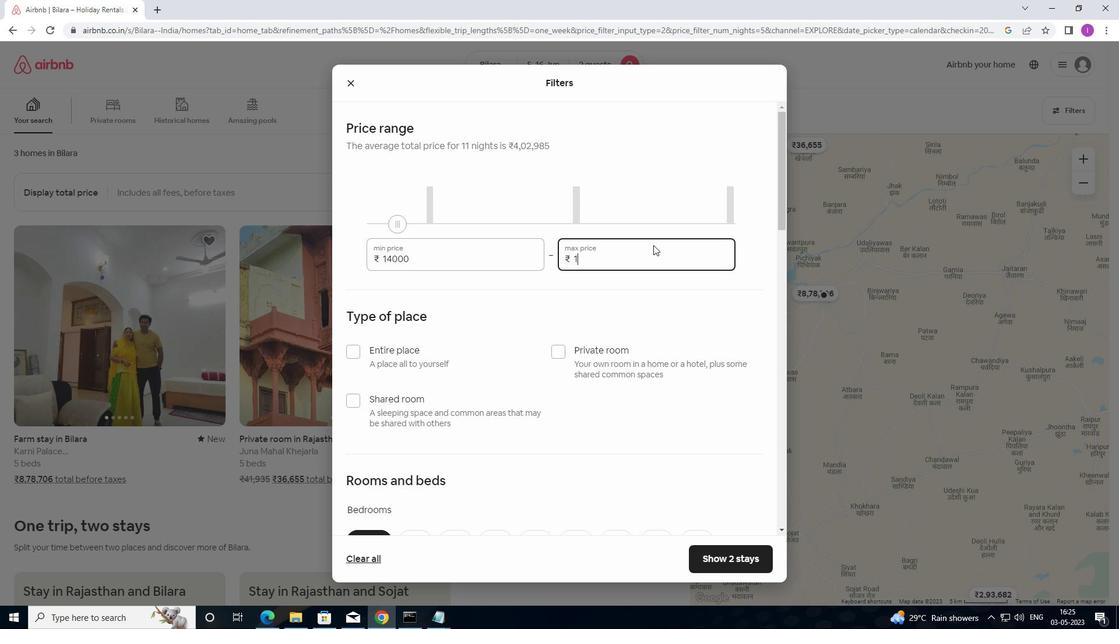 
Action: Key pressed 8
Screenshot: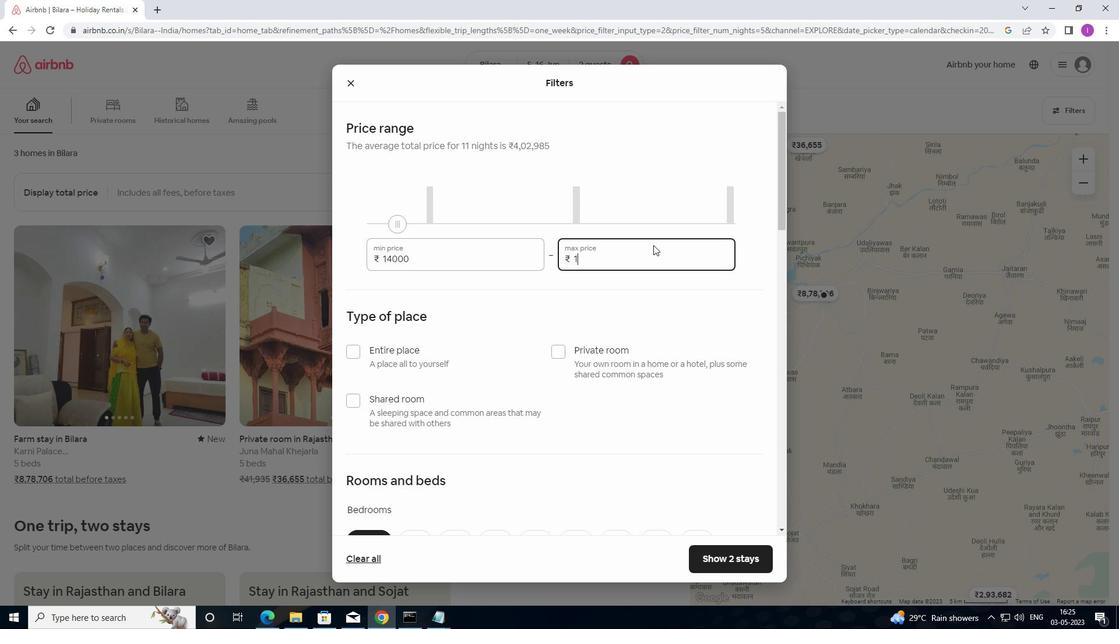 
Action: Mouse moved to (653, 245)
Screenshot: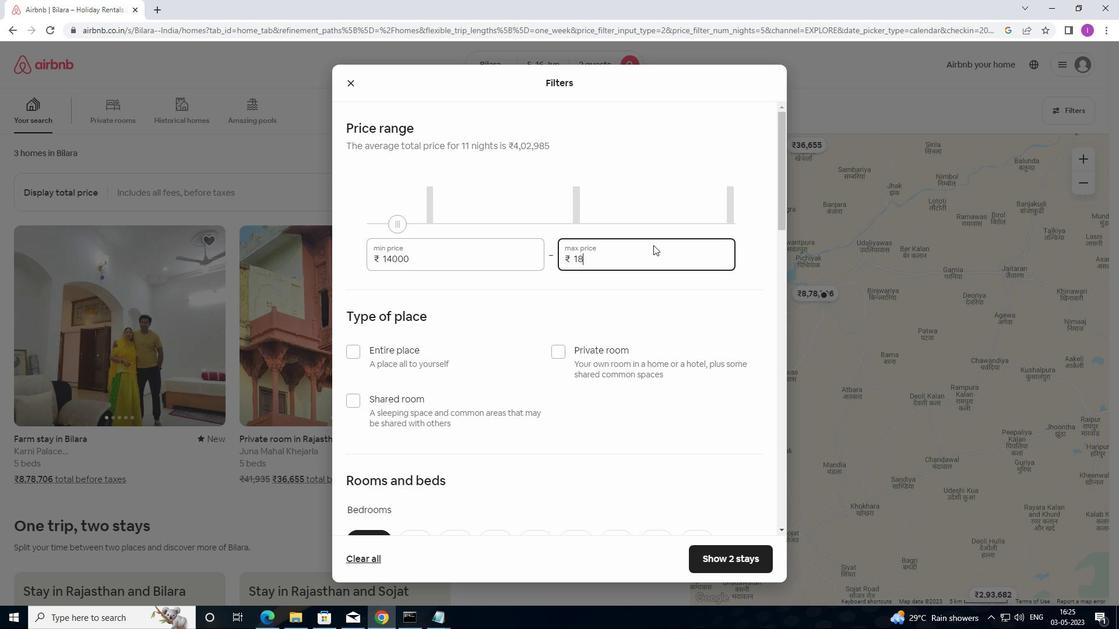 
Action: Key pressed 00
Screenshot: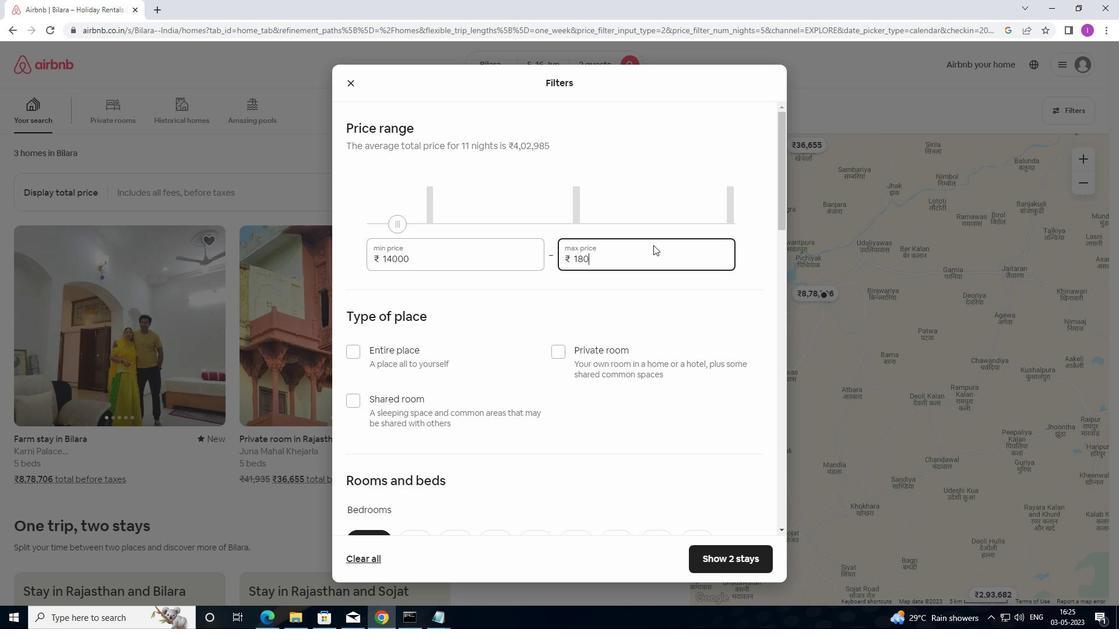 
Action: Mouse moved to (648, 261)
Screenshot: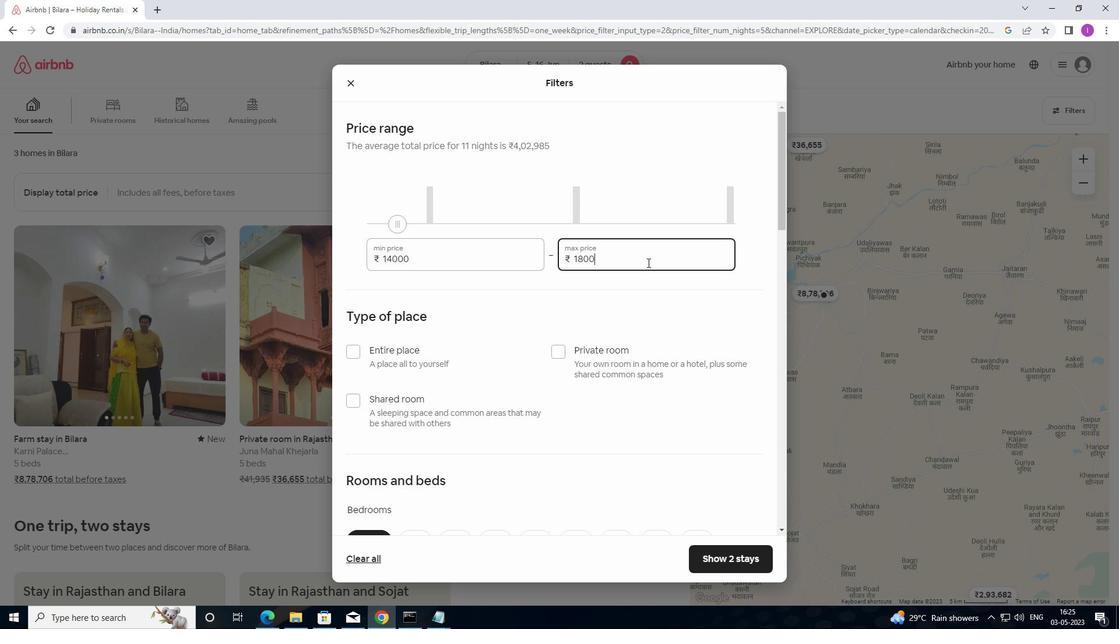 
Action: Key pressed 0
Screenshot: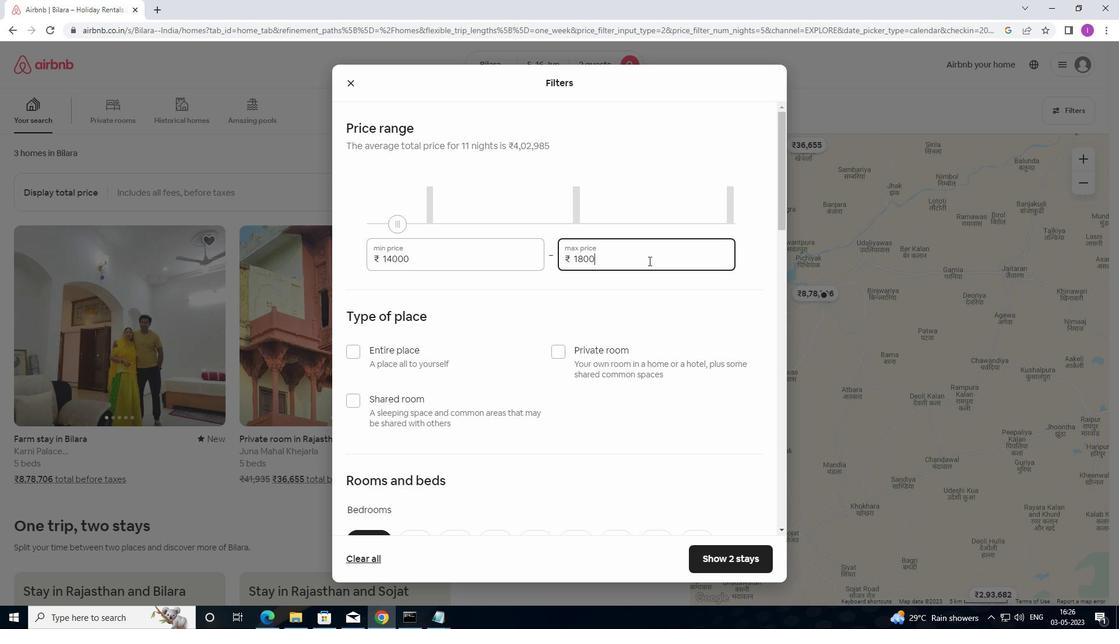
Action: Mouse moved to (485, 347)
Screenshot: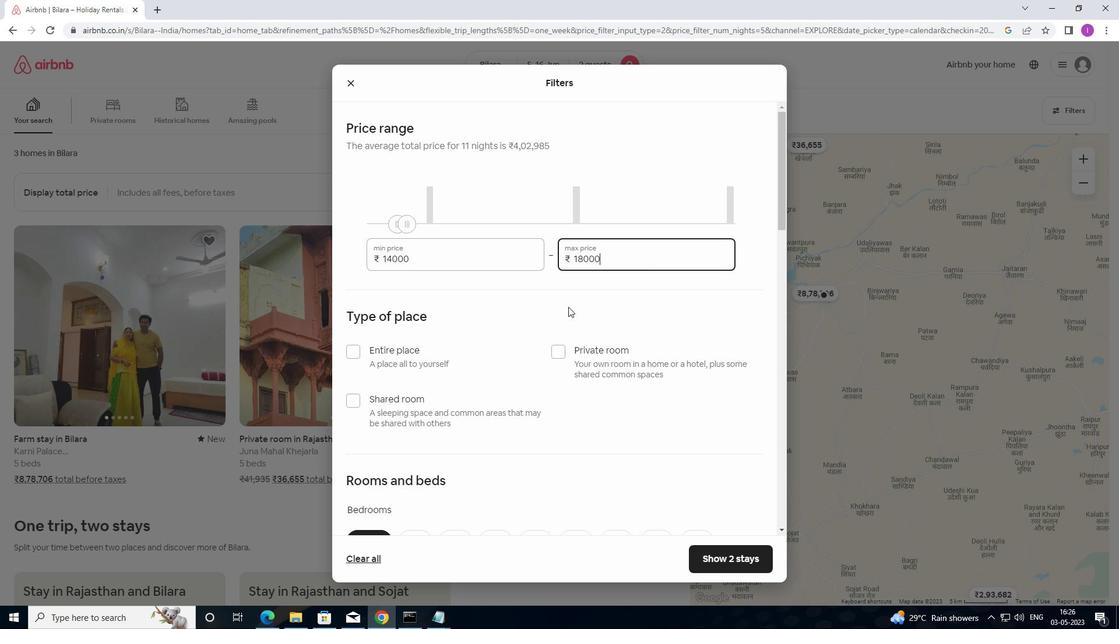 
Action: Mouse scrolled (485, 346) with delta (0, 0)
Screenshot: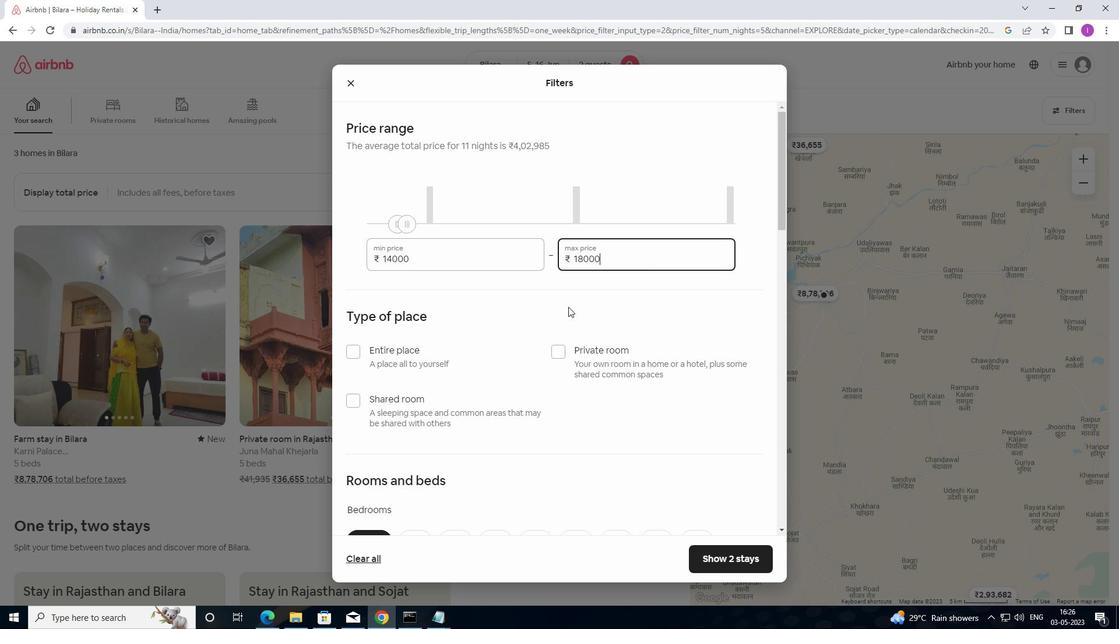 
Action: Mouse moved to (481, 353)
Screenshot: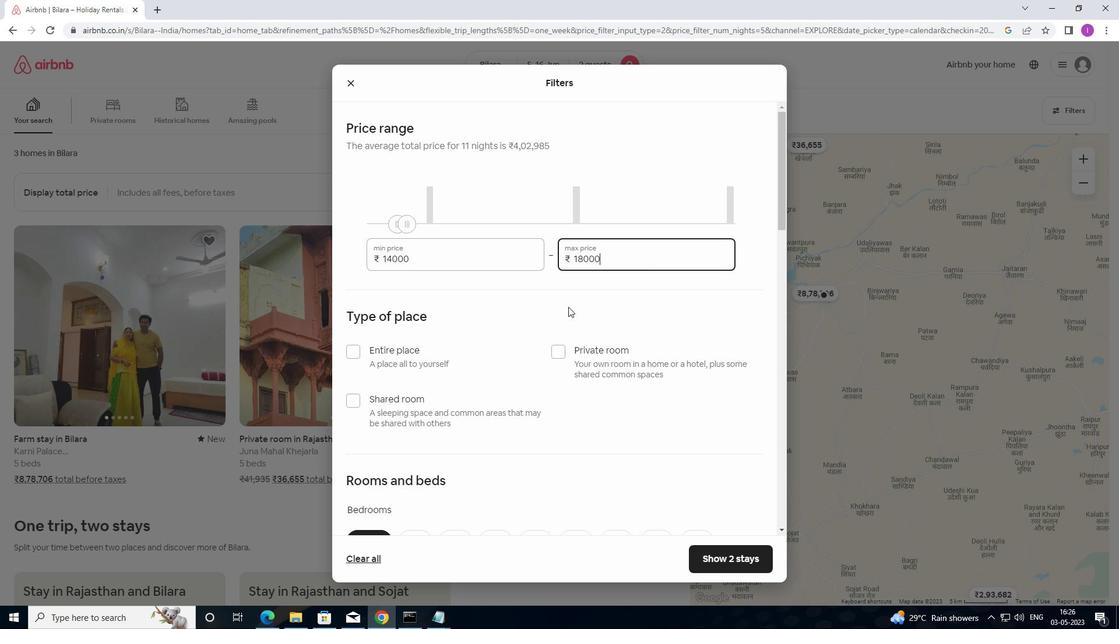 
Action: Mouse scrolled (481, 353) with delta (0, 0)
Screenshot: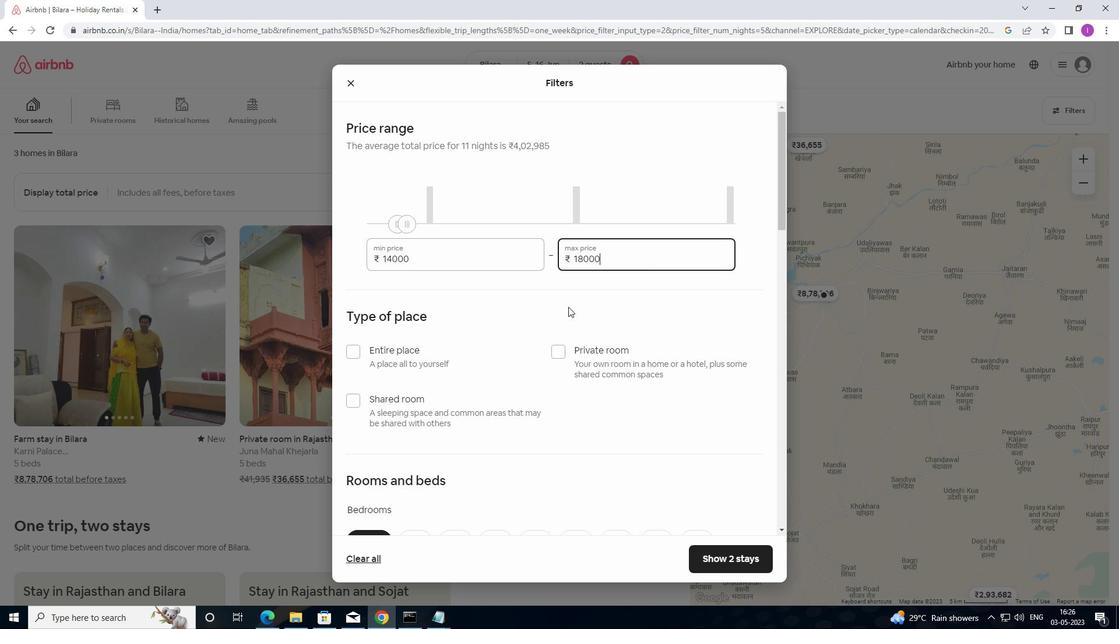 
Action: Mouse scrolled (481, 353) with delta (0, 0)
Screenshot: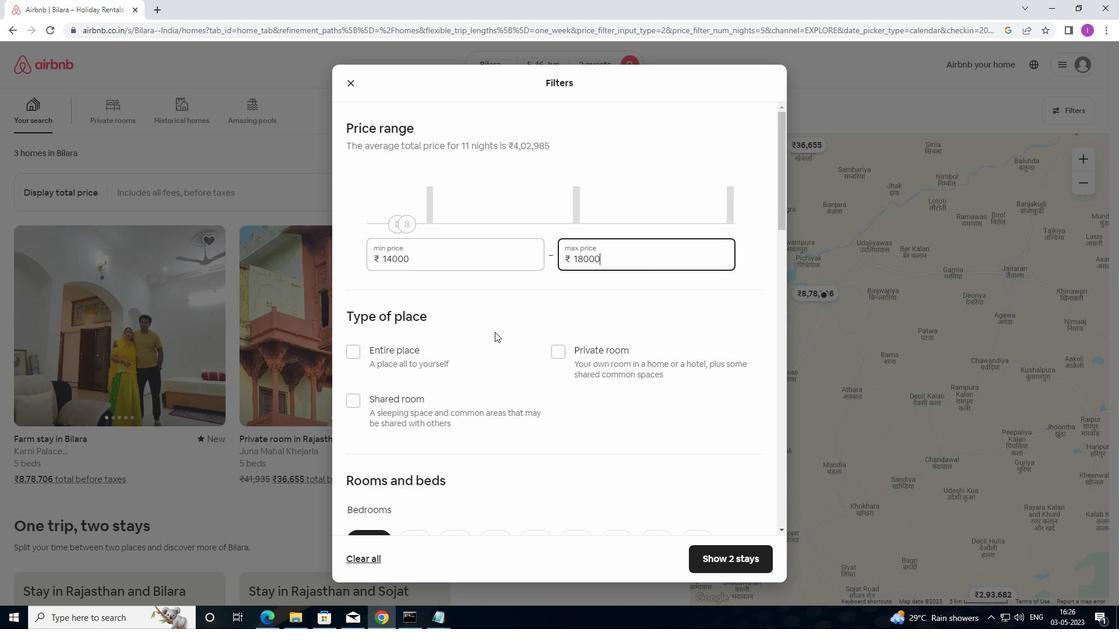 
Action: Mouse moved to (351, 179)
Screenshot: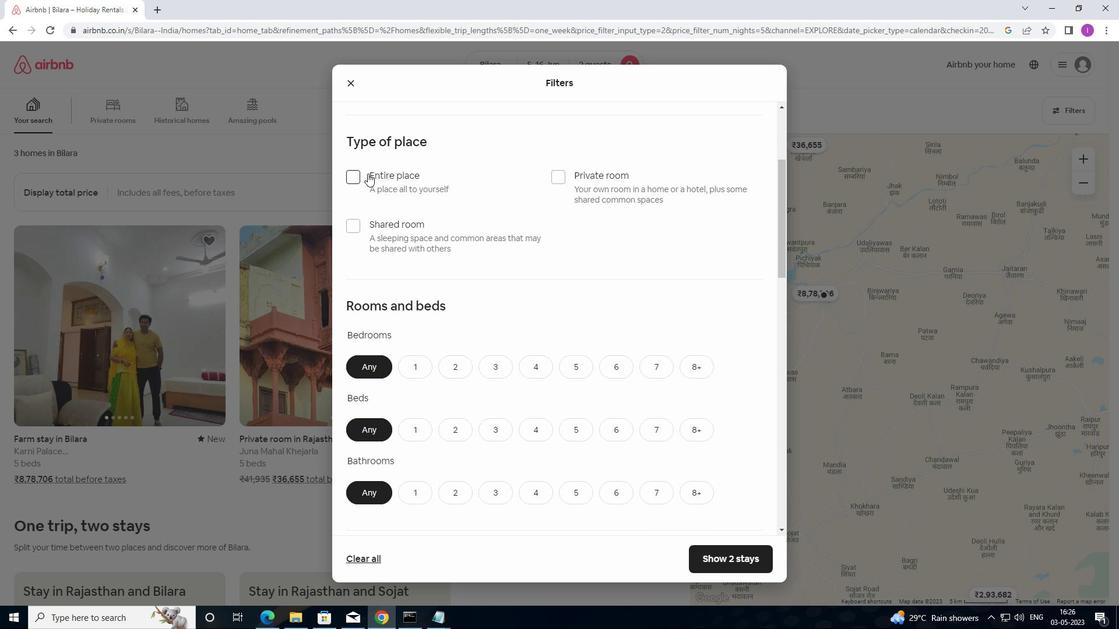 
Action: Mouse pressed left at (351, 179)
Screenshot: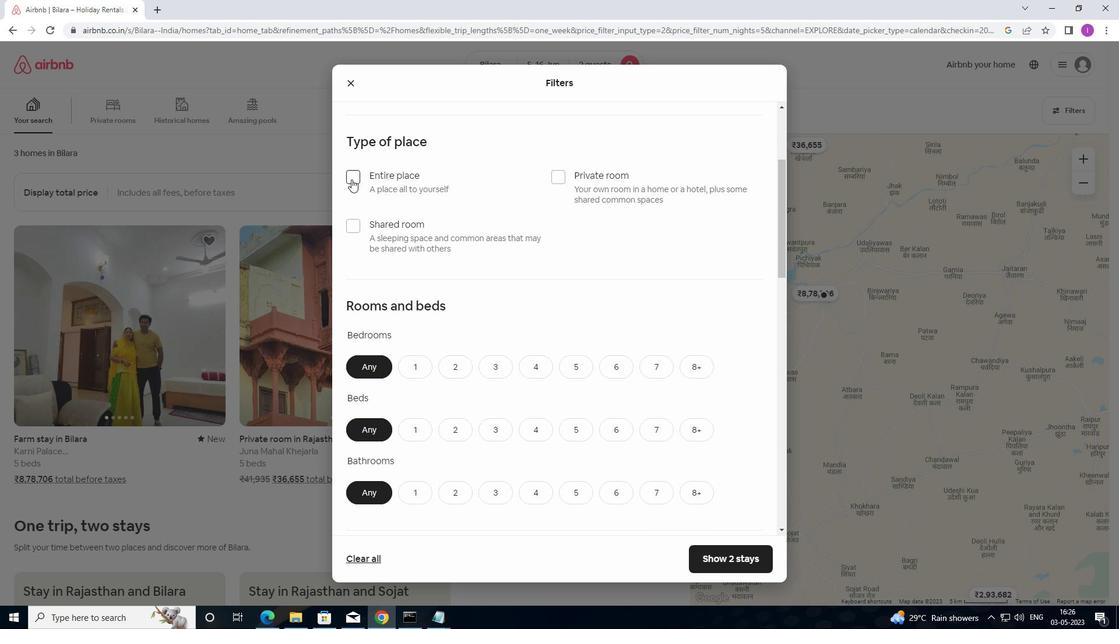 
Action: Mouse moved to (434, 298)
Screenshot: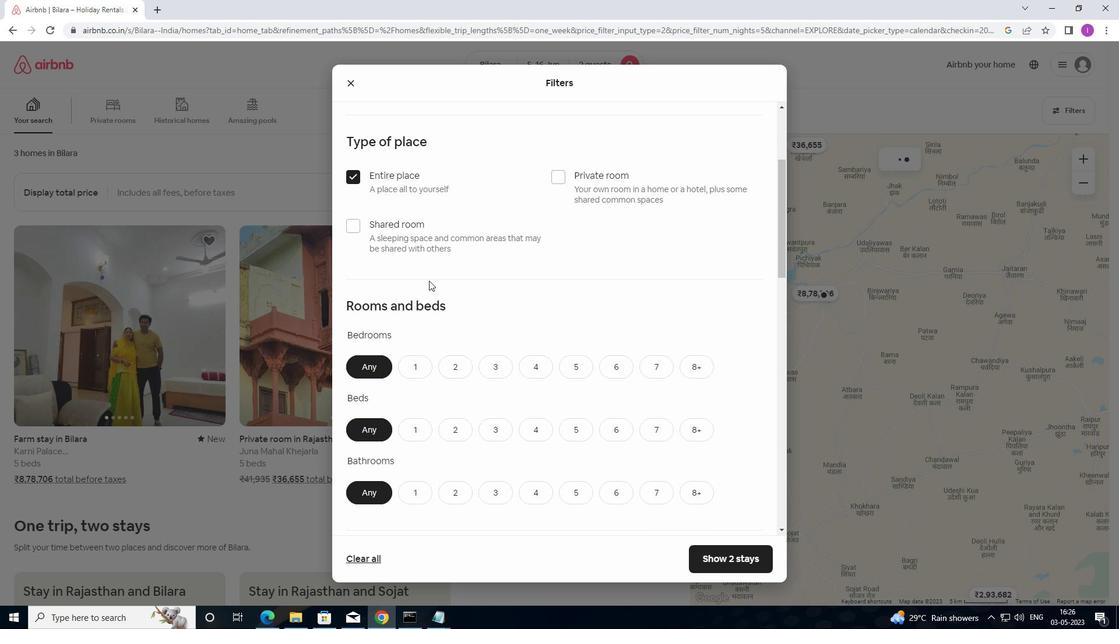 
Action: Mouse scrolled (434, 297) with delta (0, 0)
Screenshot: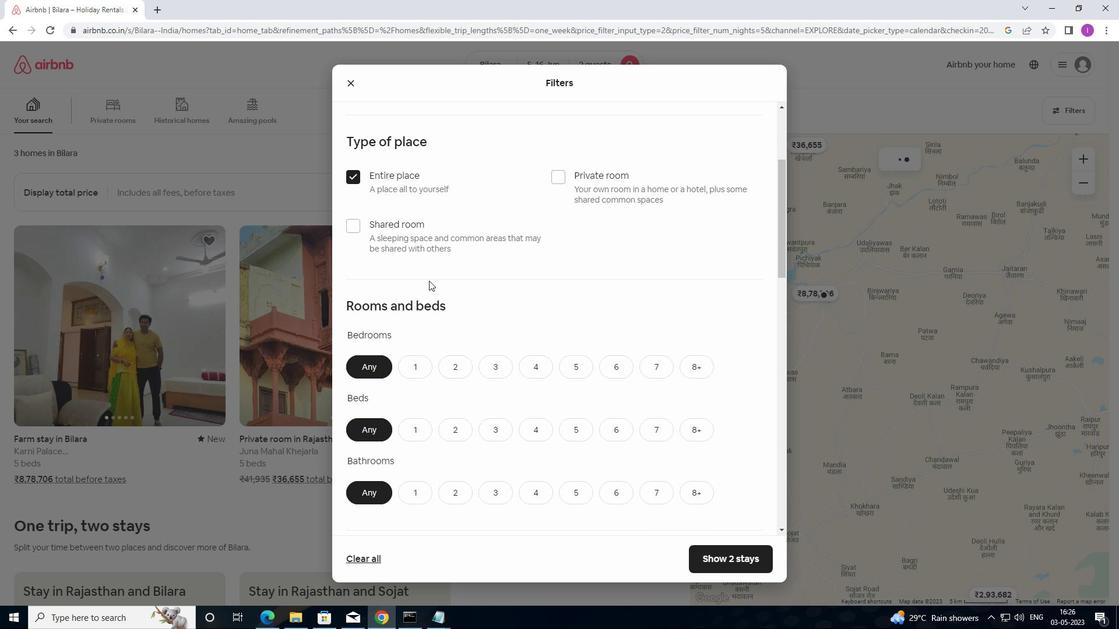 
Action: Mouse moved to (424, 308)
Screenshot: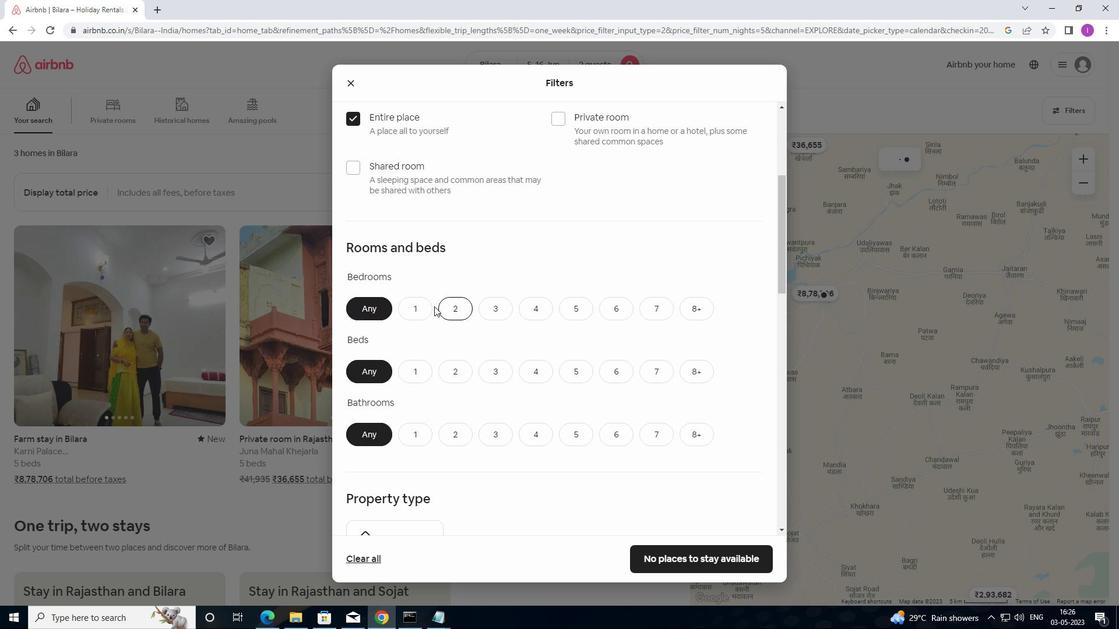 
Action: Mouse pressed left at (424, 308)
Screenshot: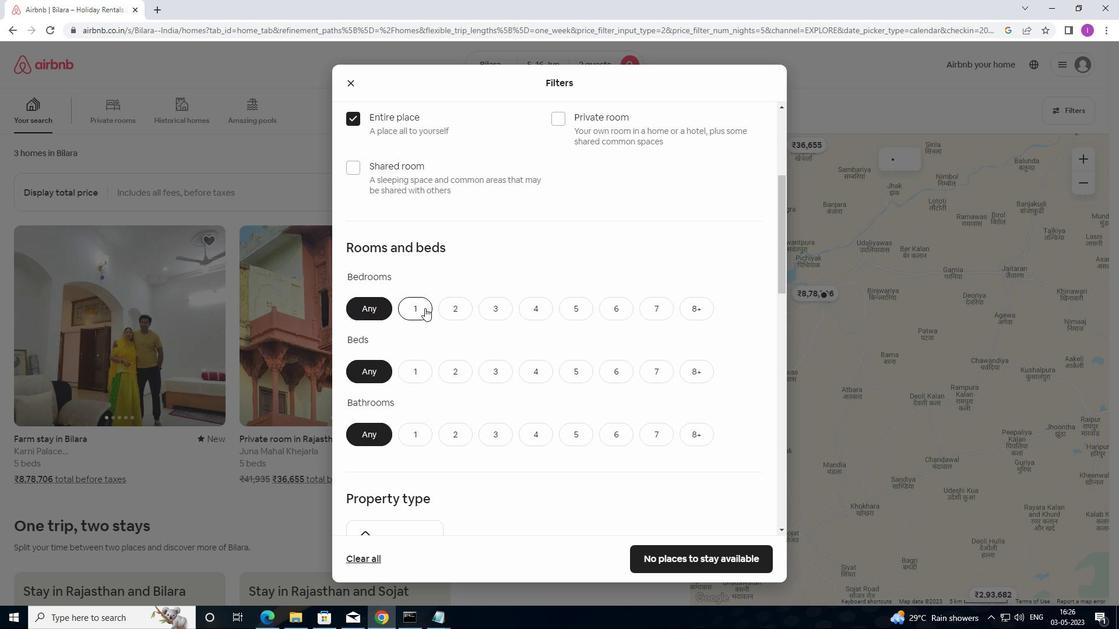 
Action: Mouse moved to (429, 367)
Screenshot: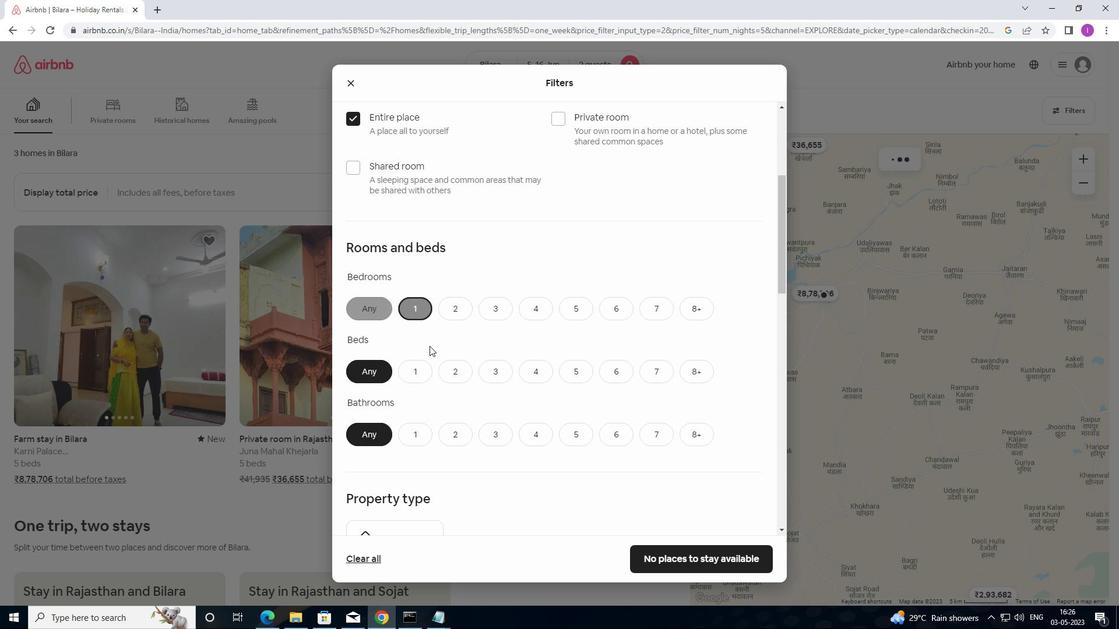 
Action: Mouse pressed left at (429, 367)
Screenshot: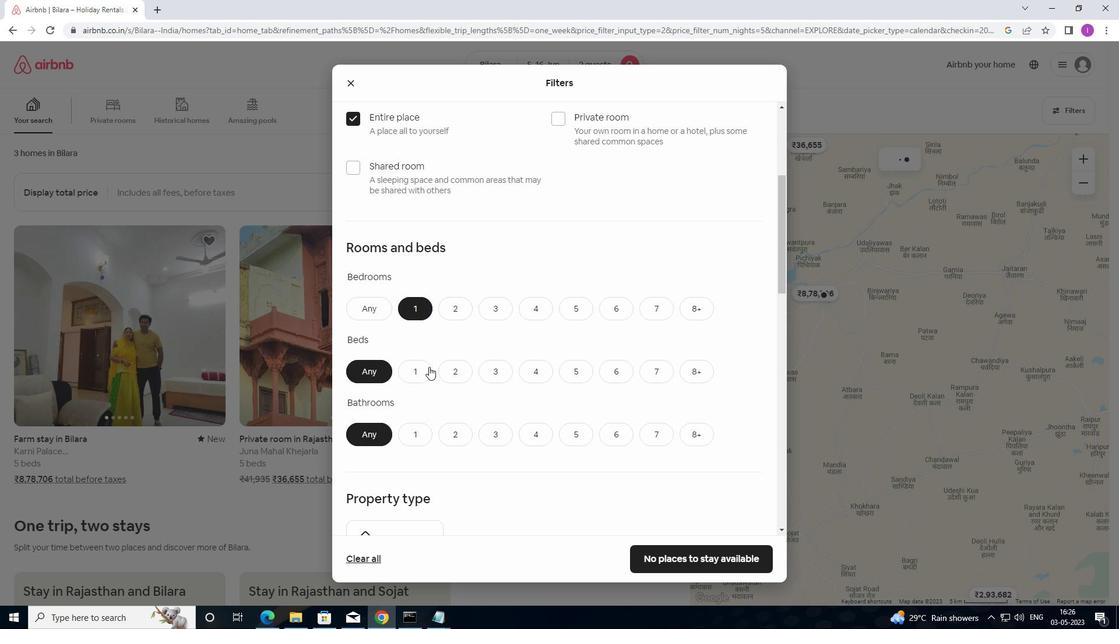
Action: Mouse moved to (409, 431)
Screenshot: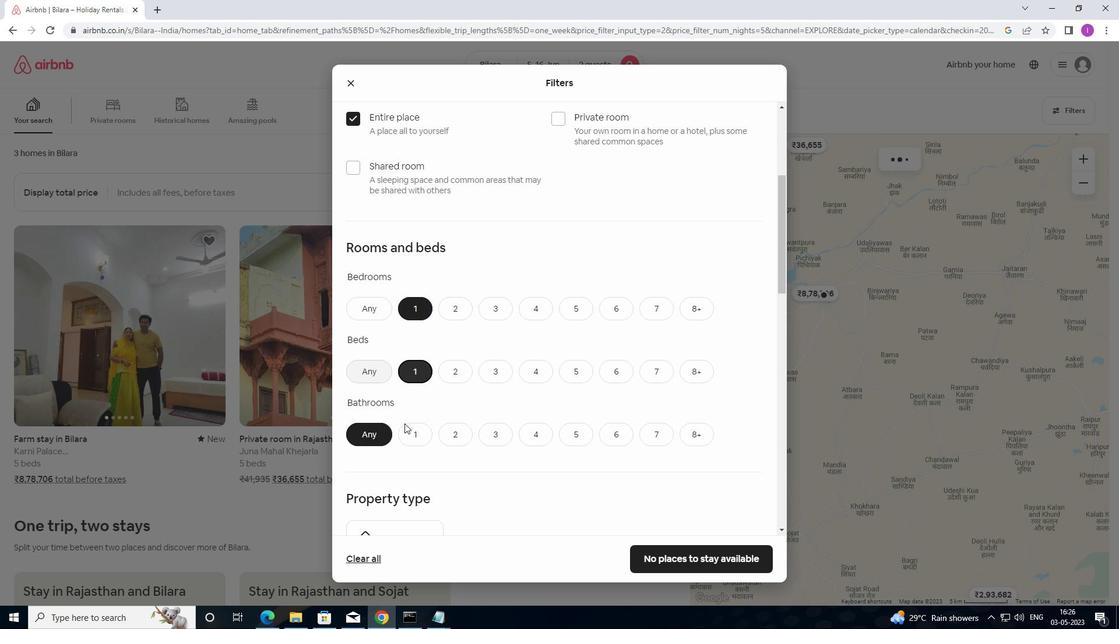 
Action: Mouse pressed left at (409, 431)
Screenshot: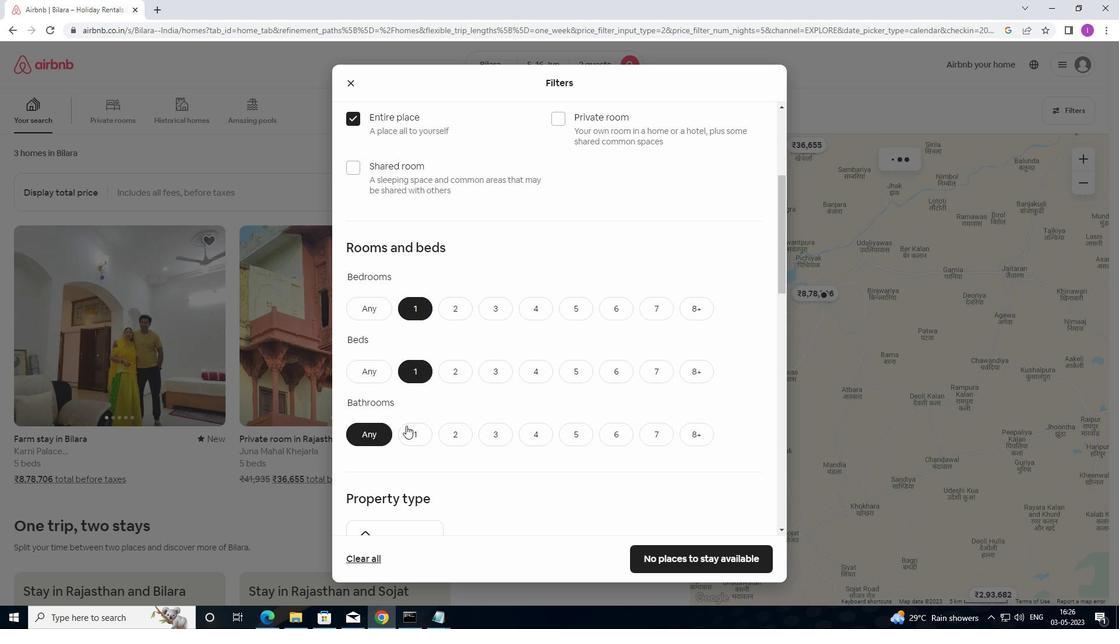 
Action: Mouse moved to (426, 423)
Screenshot: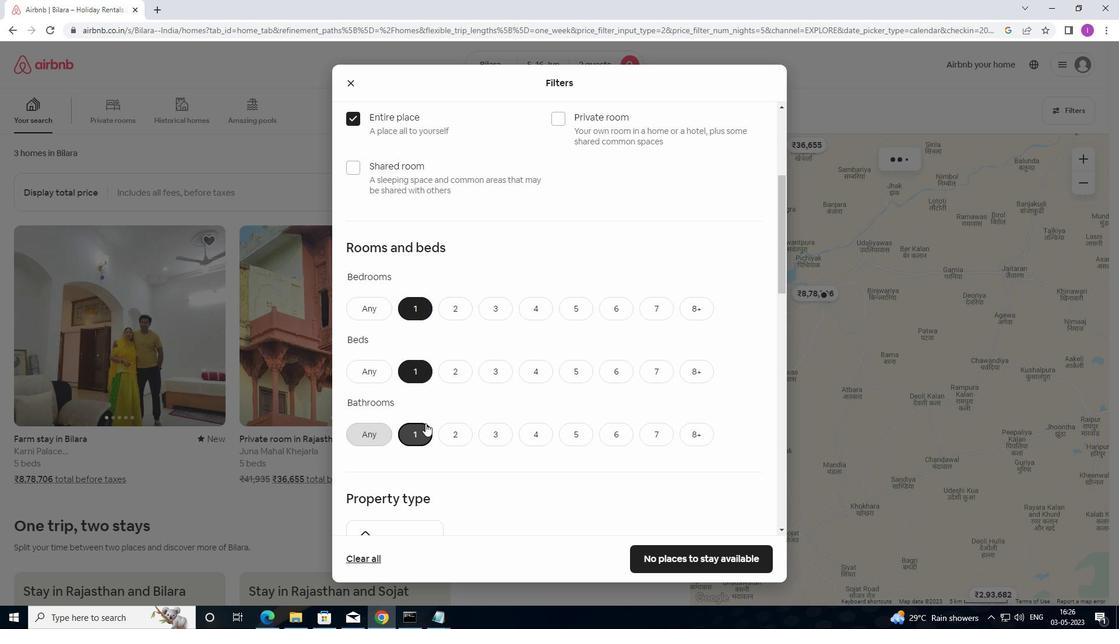 
Action: Mouse scrolled (426, 423) with delta (0, 0)
Screenshot: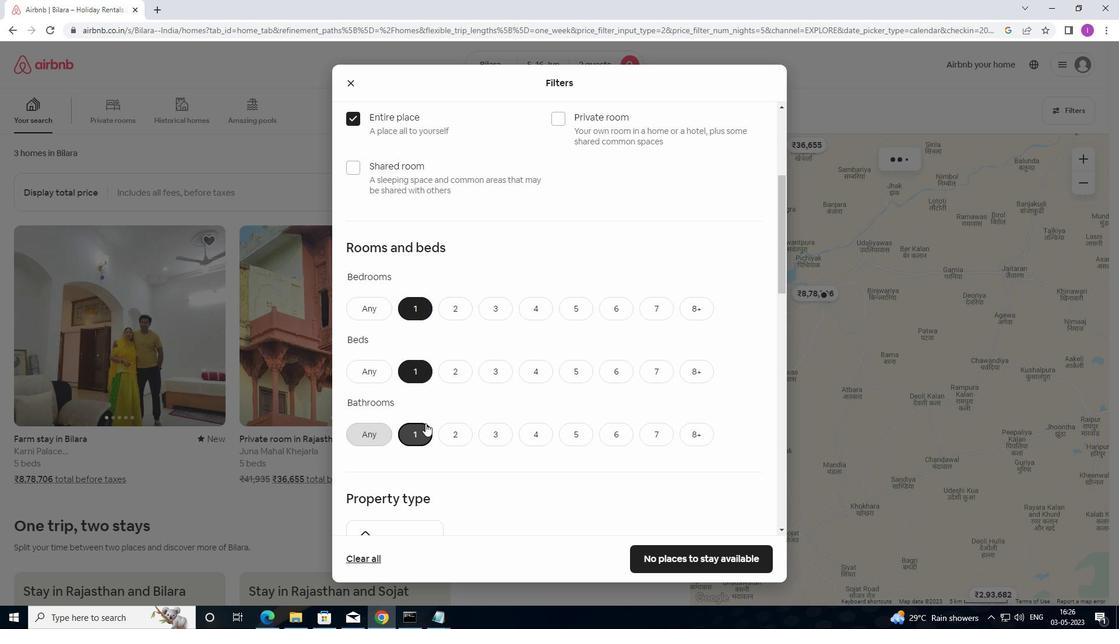 
Action: Mouse moved to (427, 423)
Screenshot: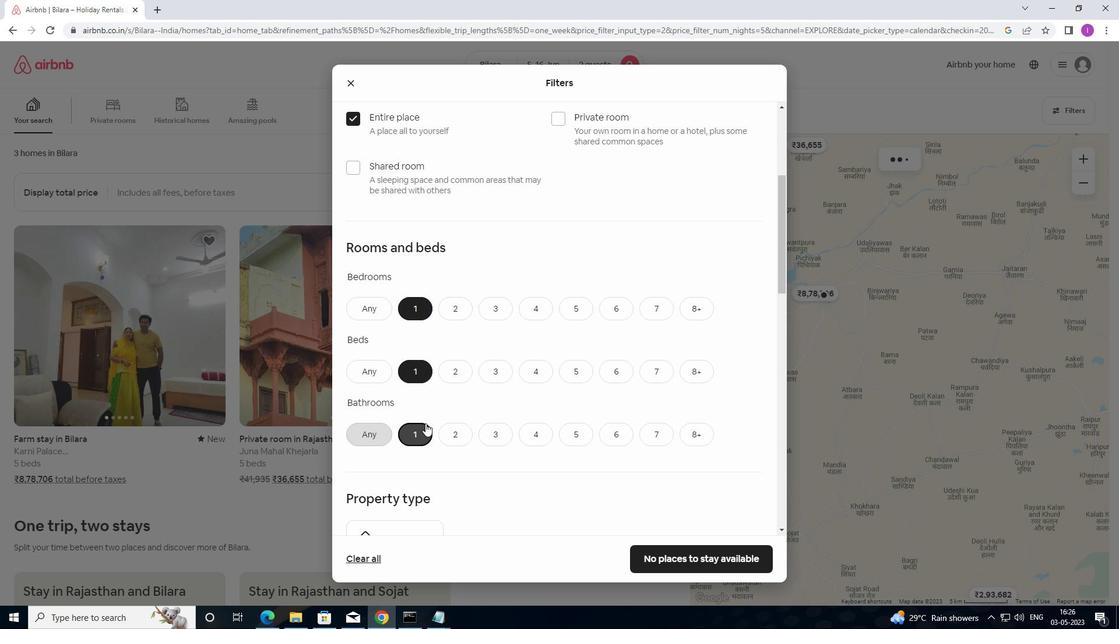 
Action: Mouse scrolled (427, 423) with delta (0, 0)
Screenshot: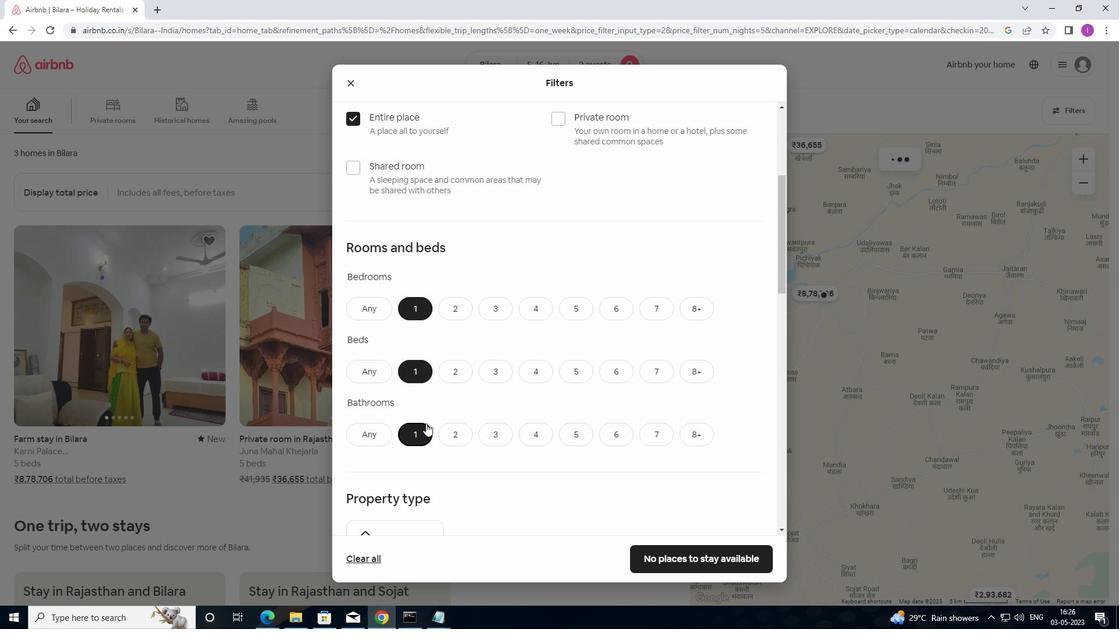 
Action: Mouse moved to (434, 418)
Screenshot: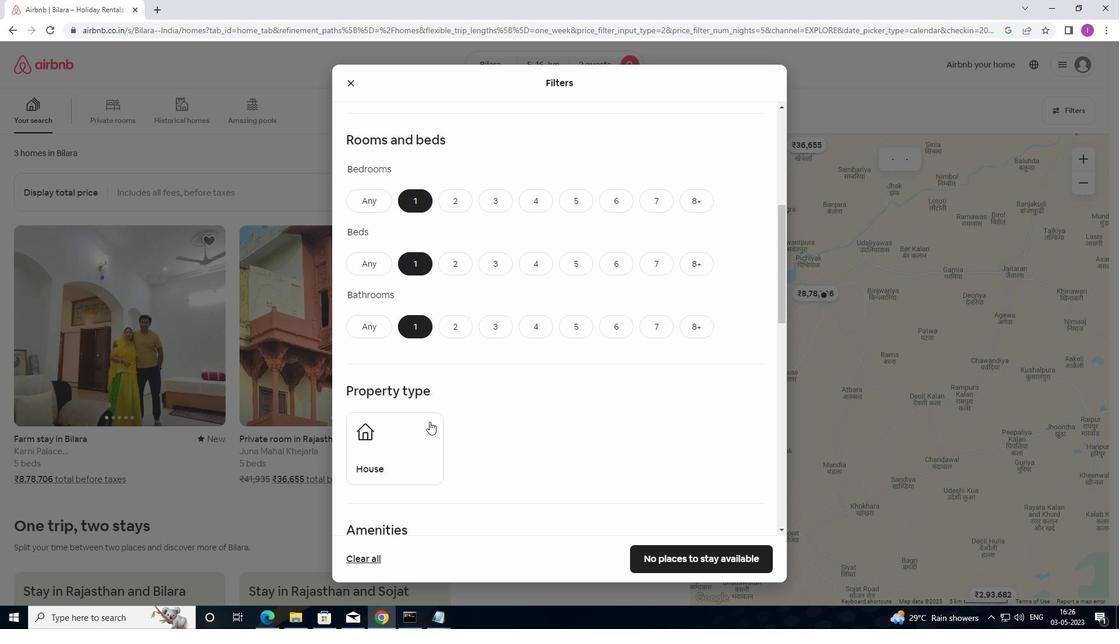 
Action: Mouse scrolled (434, 417) with delta (0, 0)
Screenshot: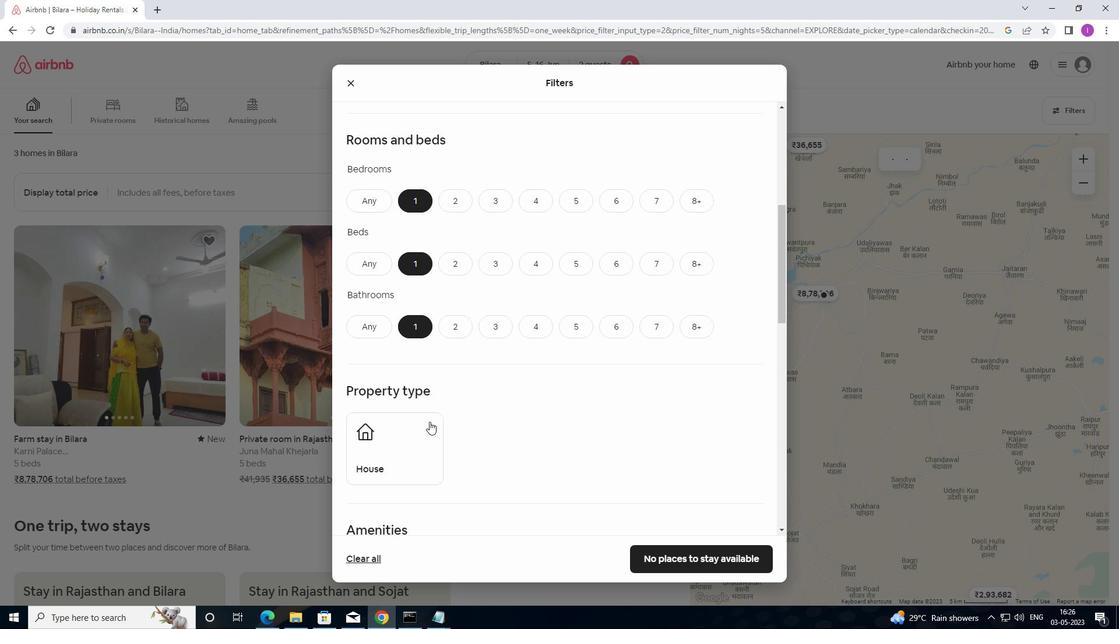 
Action: Mouse scrolled (434, 417) with delta (0, 0)
Screenshot: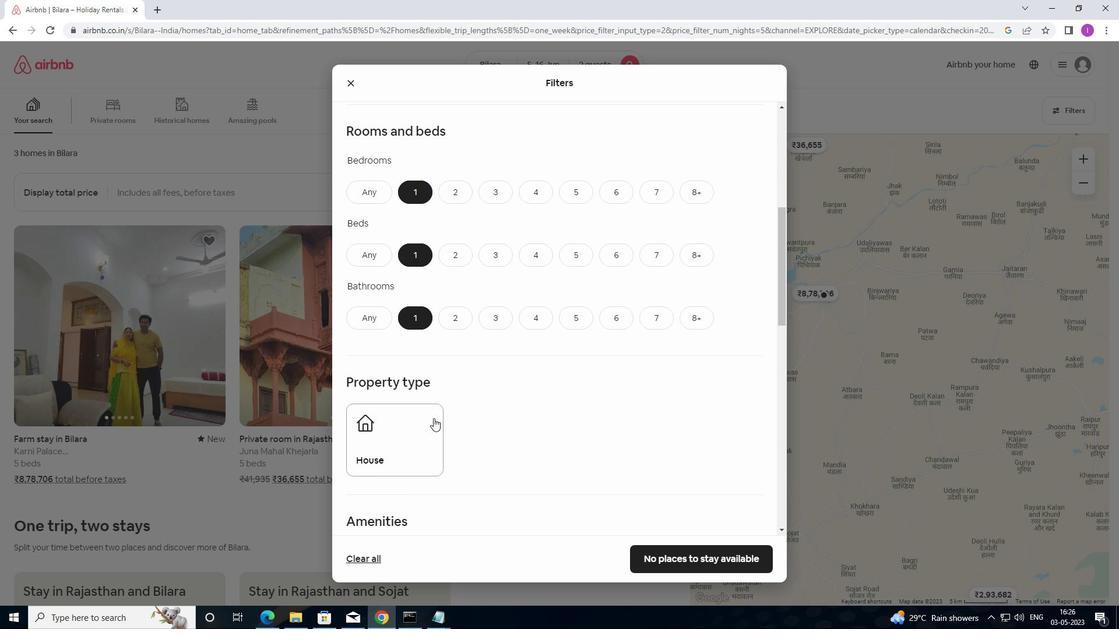 
Action: Mouse moved to (437, 413)
Screenshot: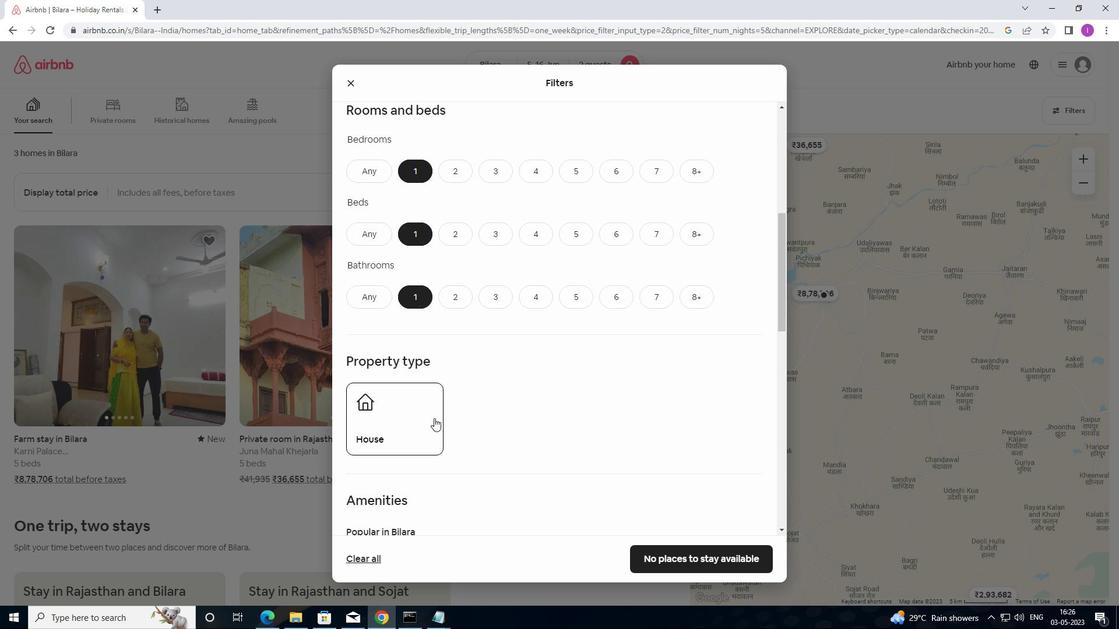 
Action: Mouse scrolled (437, 413) with delta (0, 0)
Screenshot: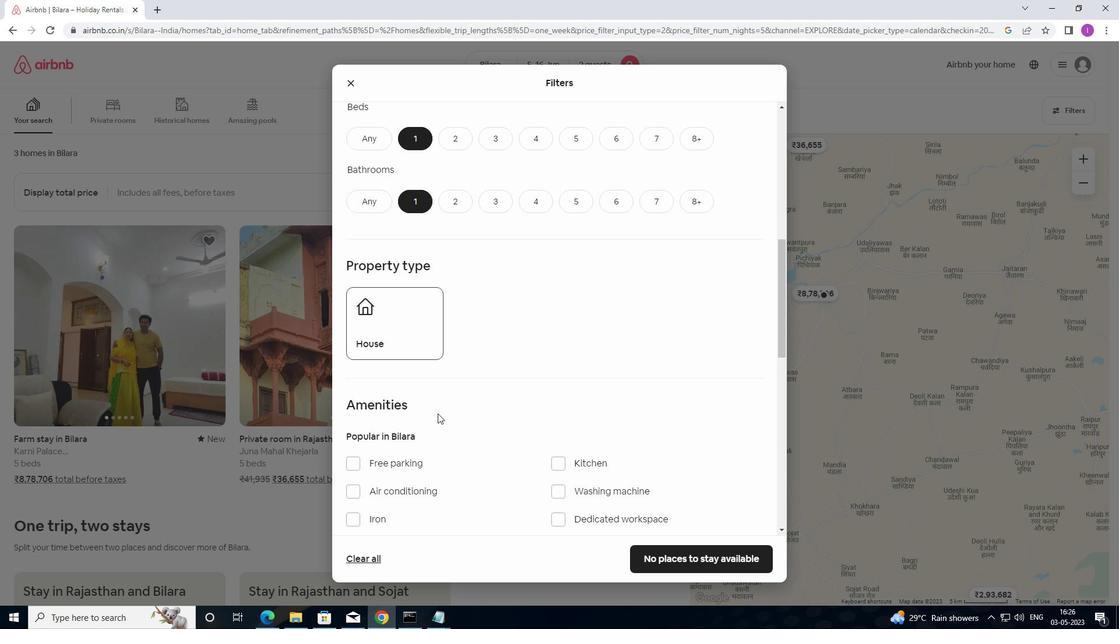 
Action: Mouse moved to (435, 271)
Screenshot: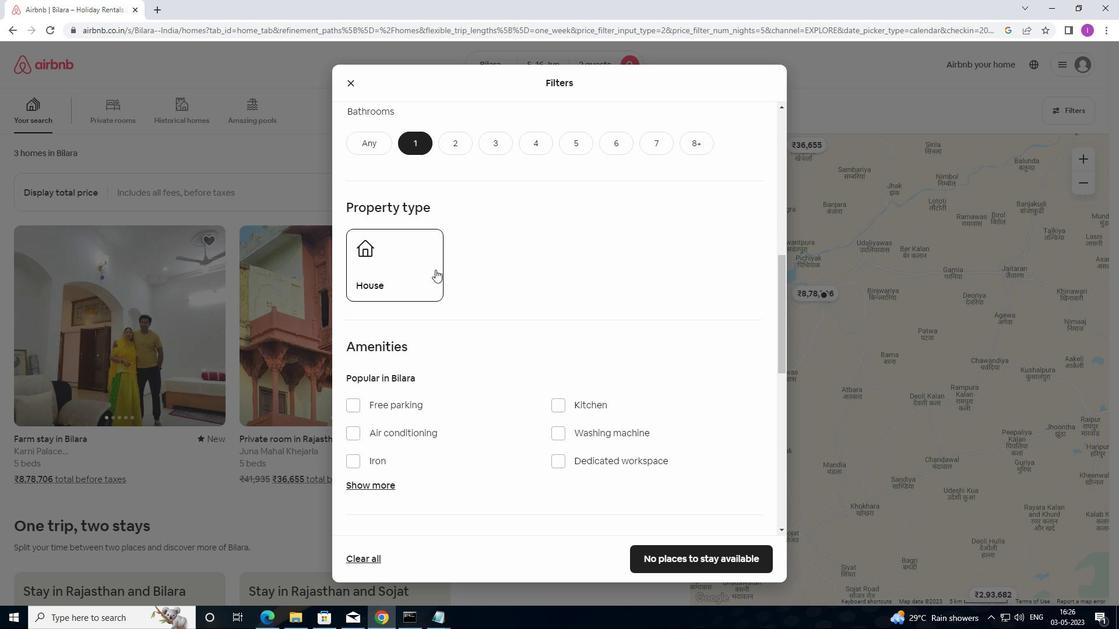 
Action: Mouse pressed left at (435, 271)
Screenshot: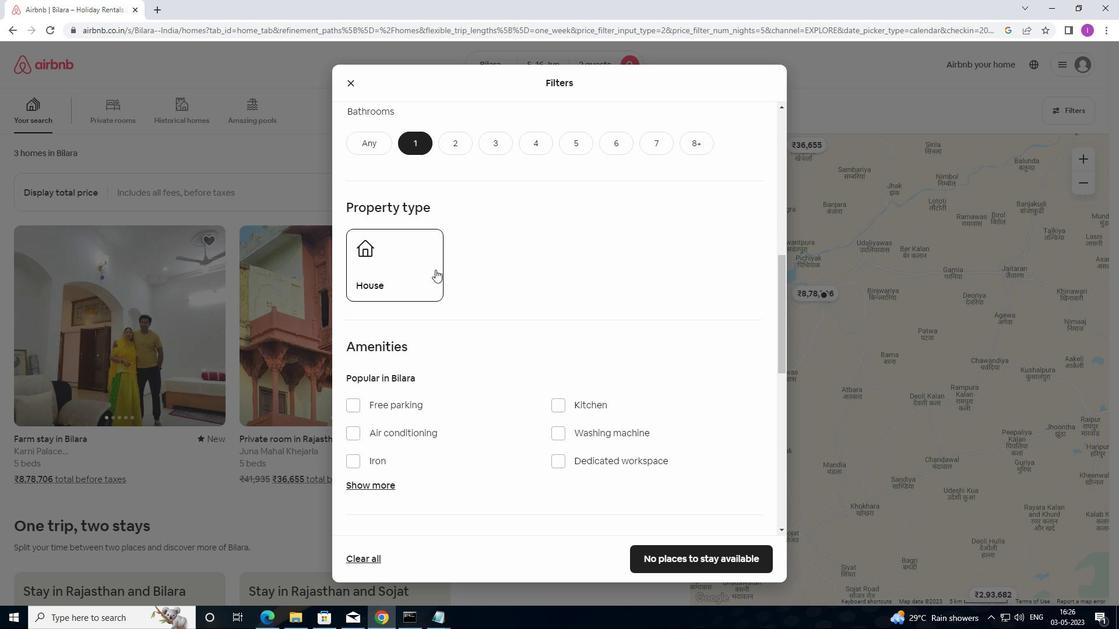 
Action: Mouse moved to (591, 420)
Screenshot: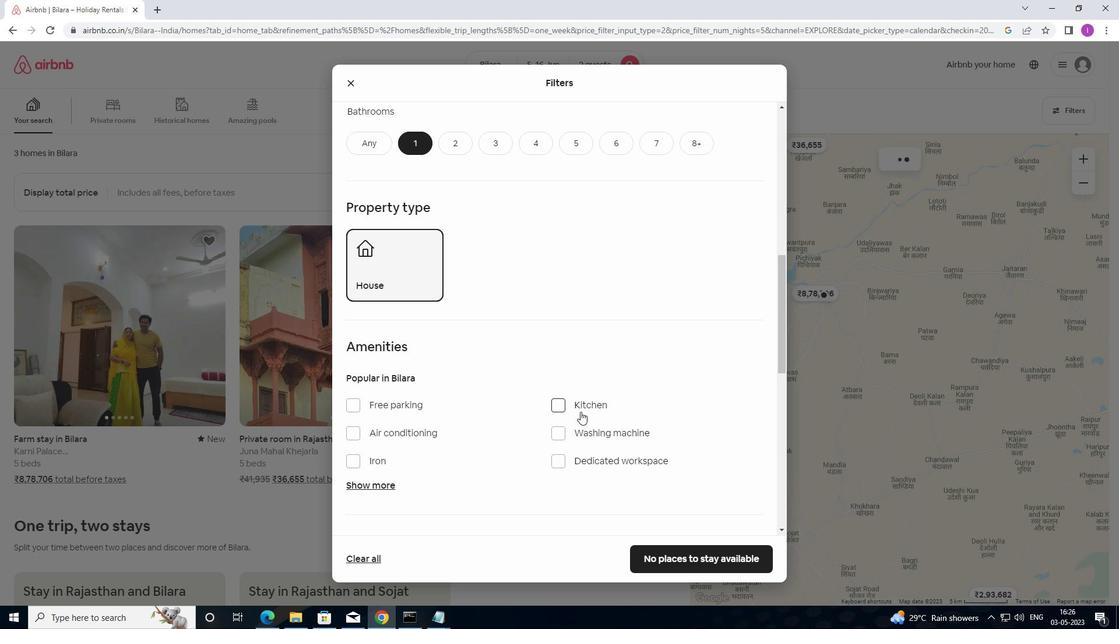 
Action: Mouse scrolled (591, 419) with delta (0, 0)
Screenshot: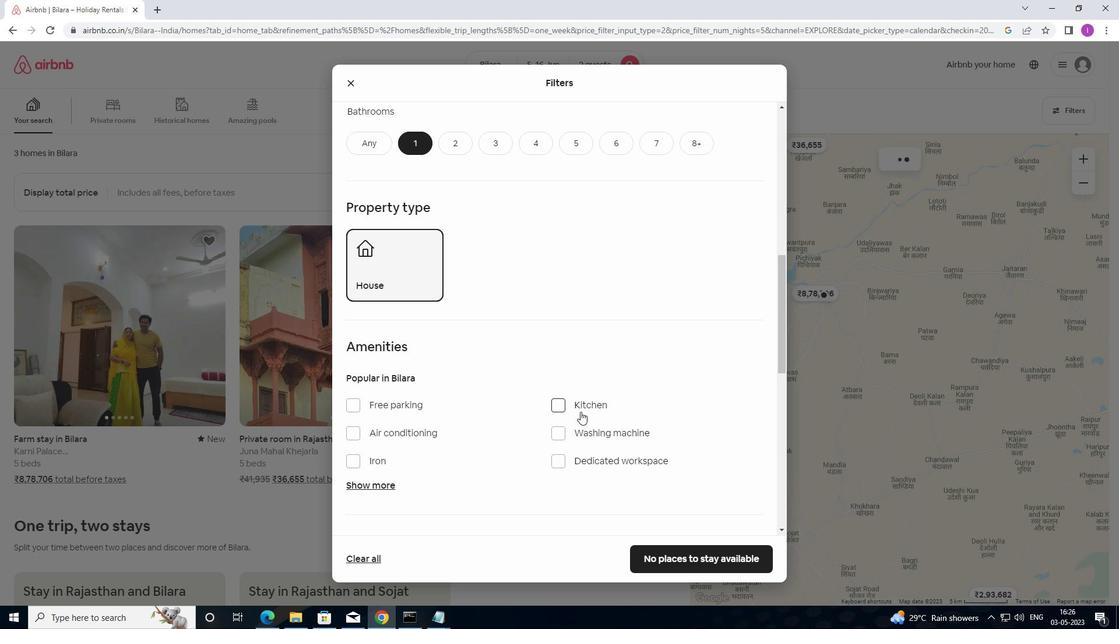 
Action: Mouse moved to (591, 426)
Screenshot: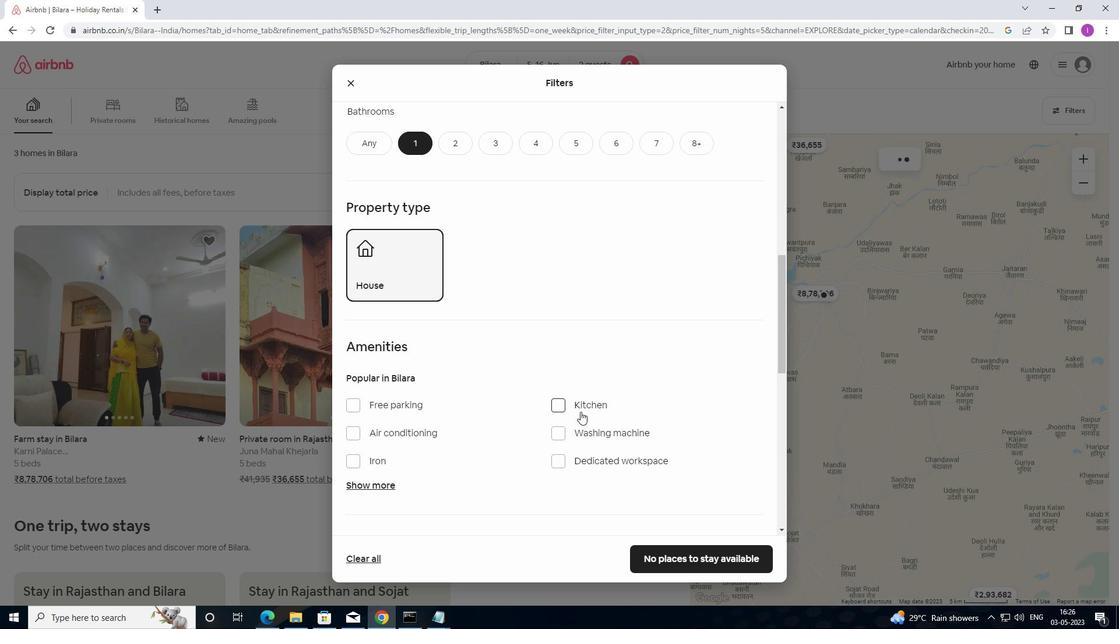 
Action: Mouse scrolled (591, 425) with delta (0, 0)
Screenshot: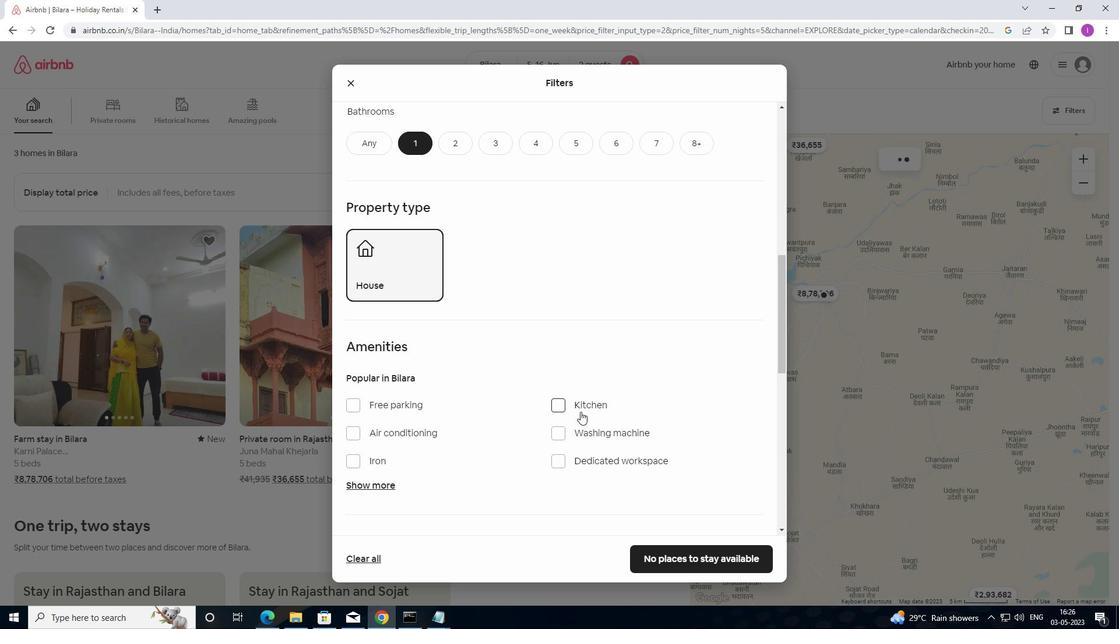 
Action: Mouse moved to (594, 428)
Screenshot: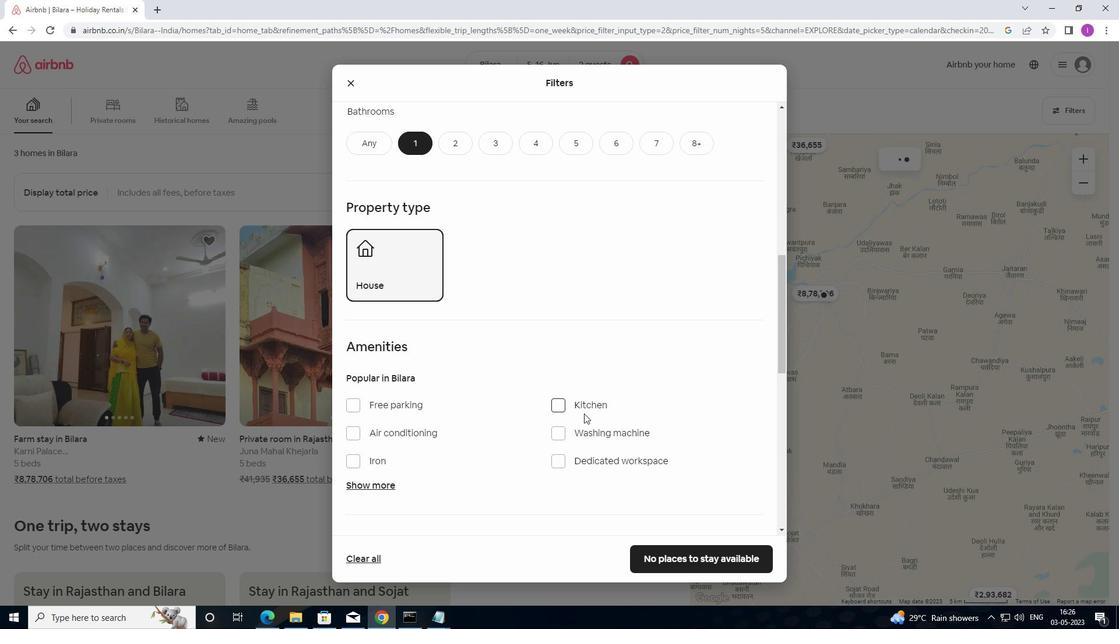 
Action: Mouse scrolled (594, 427) with delta (0, 0)
Screenshot: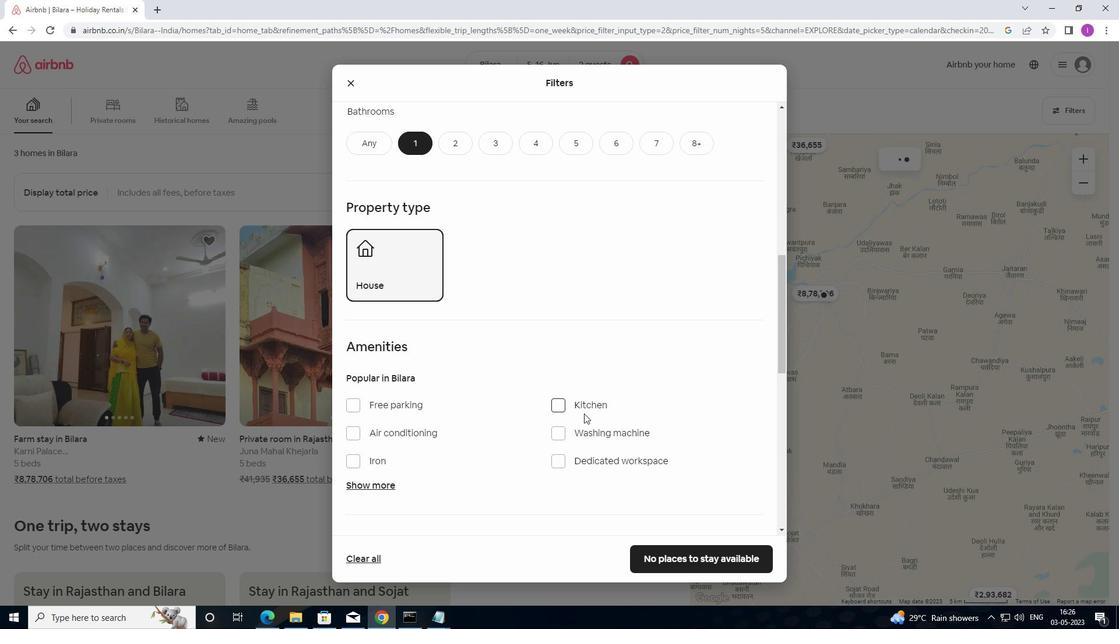 
Action: Mouse moved to (595, 431)
Screenshot: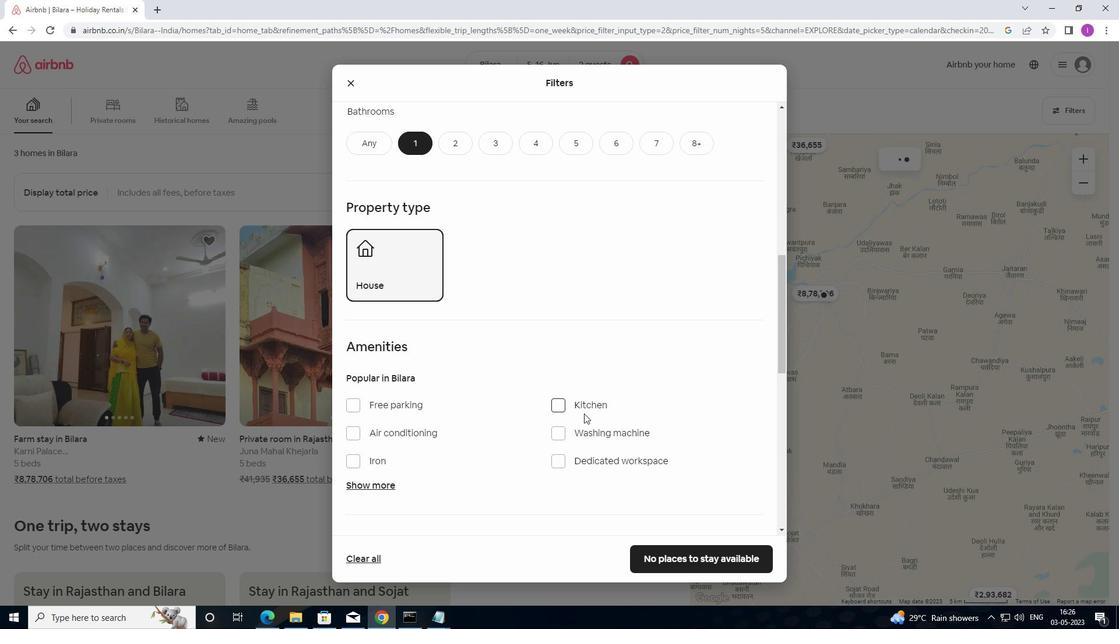 
Action: Mouse scrolled (595, 430) with delta (0, 0)
Screenshot: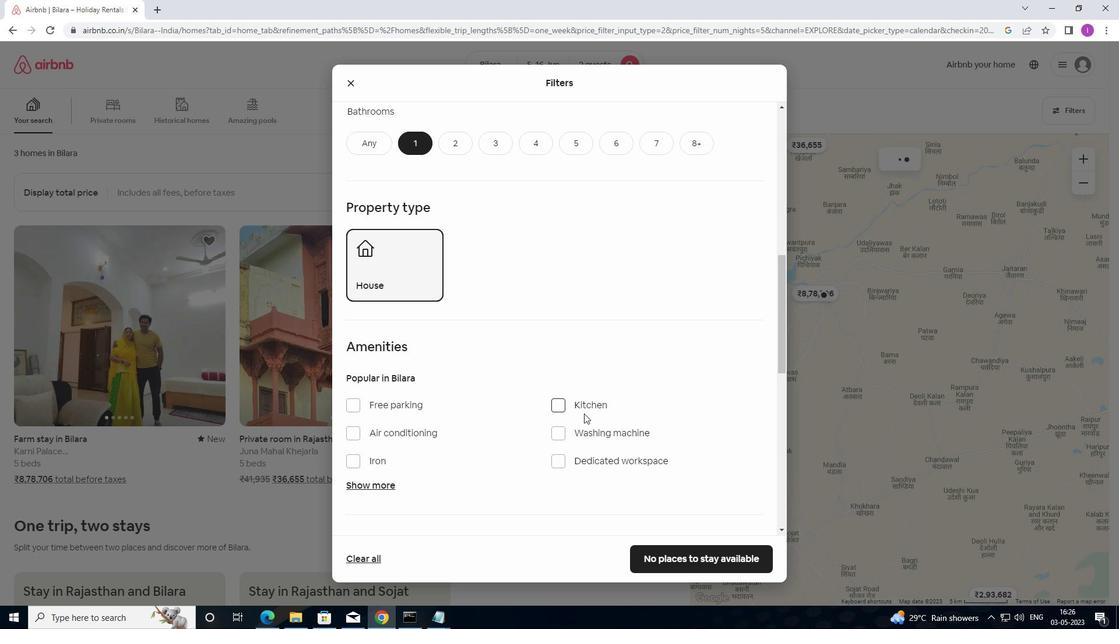 
Action: Mouse moved to (598, 431)
Screenshot: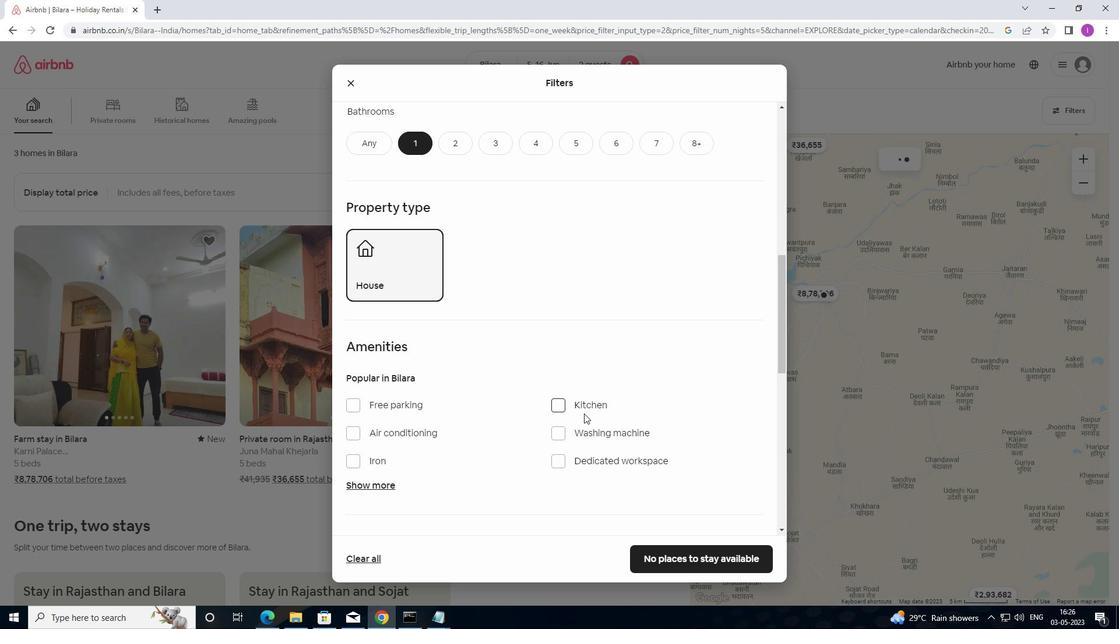 
Action: Mouse scrolled (598, 430) with delta (0, 0)
Screenshot: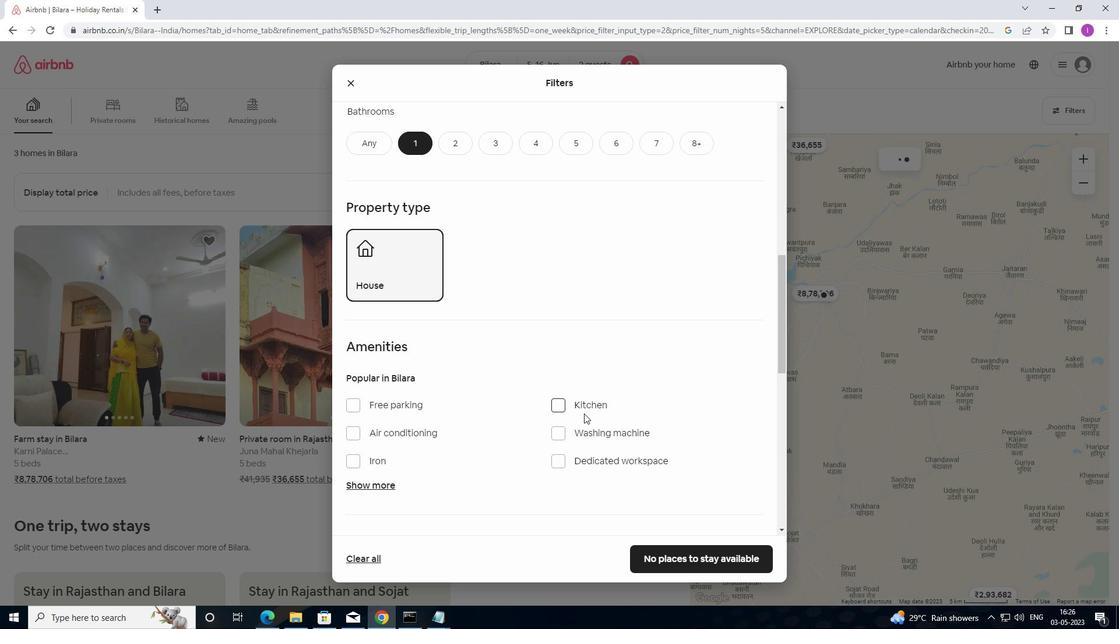 
Action: Mouse moved to (733, 326)
Screenshot: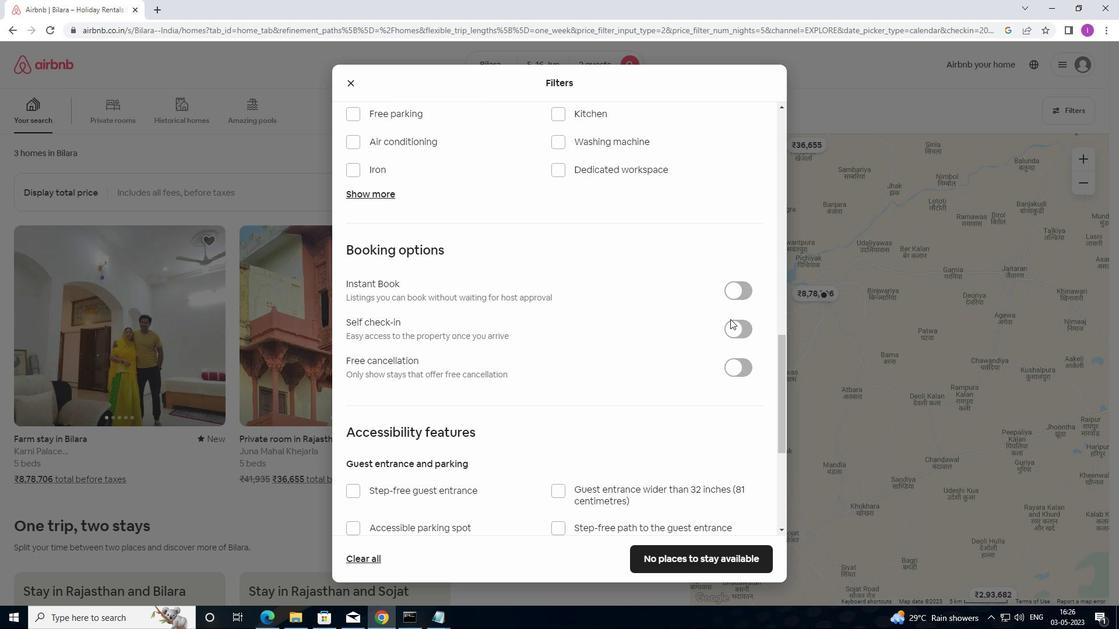 
Action: Mouse pressed left at (733, 326)
Screenshot: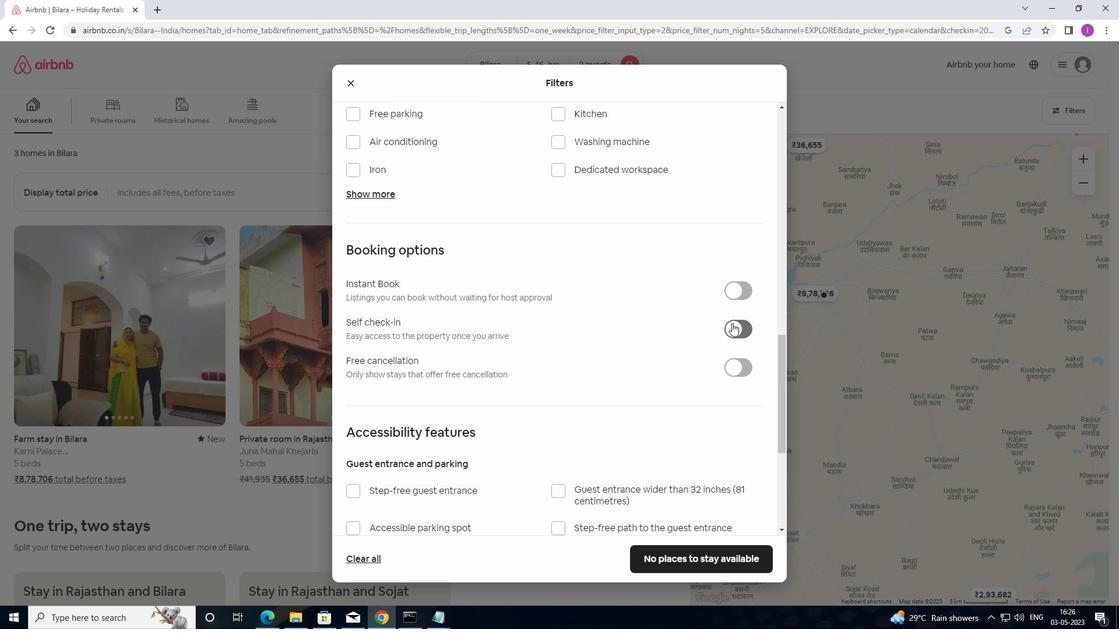 
Action: Mouse moved to (423, 406)
Screenshot: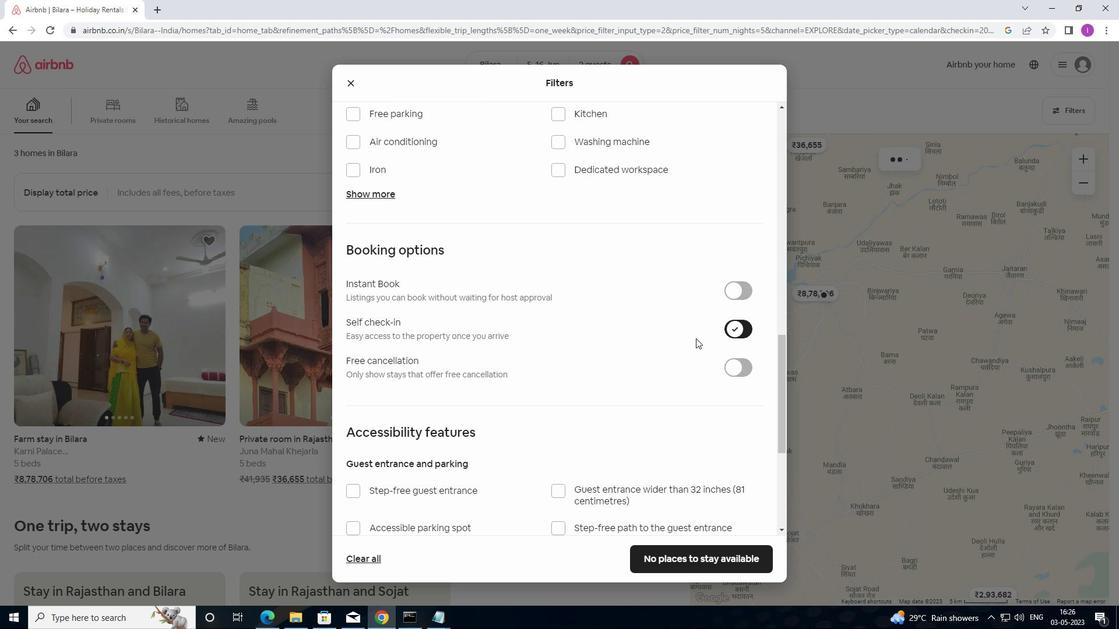 
Action: Mouse scrolled (423, 405) with delta (0, 0)
Screenshot: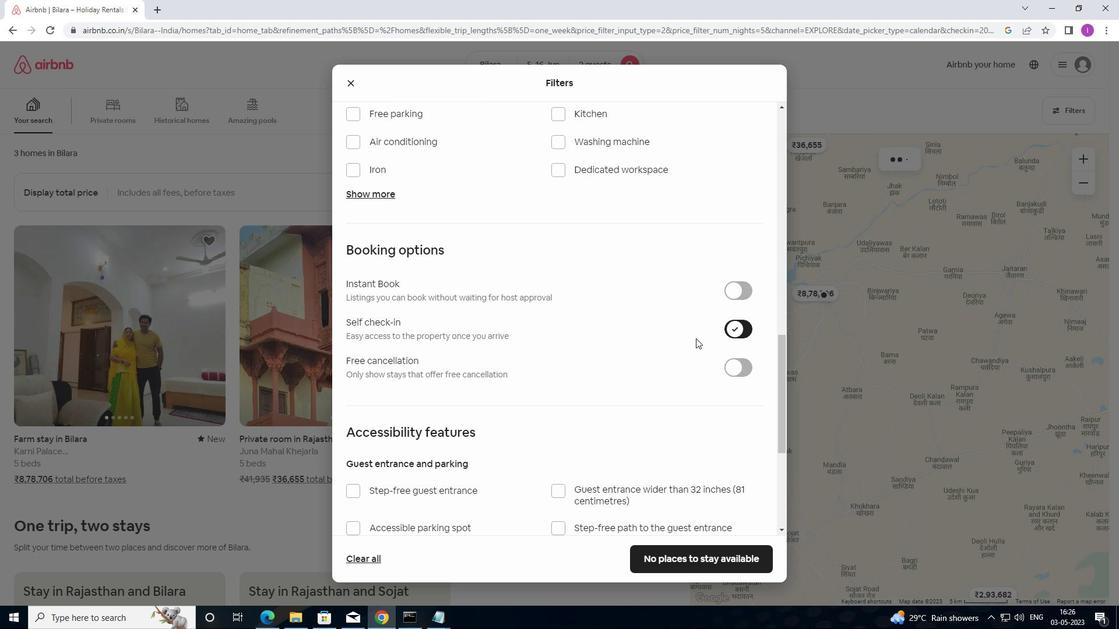 
Action: Mouse moved to (409, 414)
Screenshot: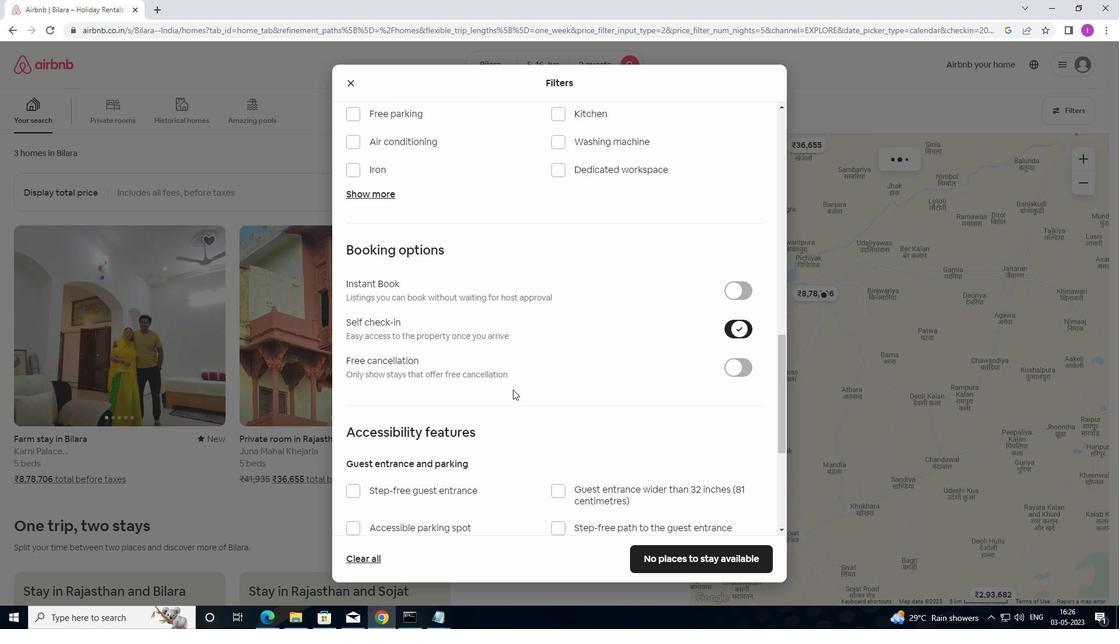 
Action: Mouse scrolled (409, 413) with delta (0, 0)
Screenshot: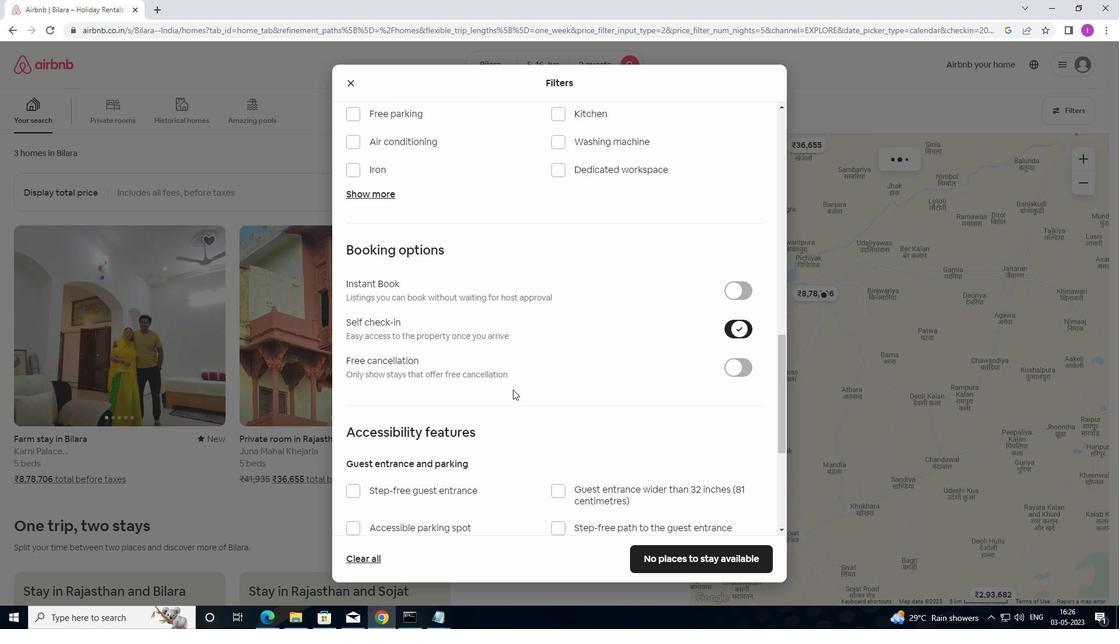 
Action: Mouse moved to (406, 416)
Screenshot: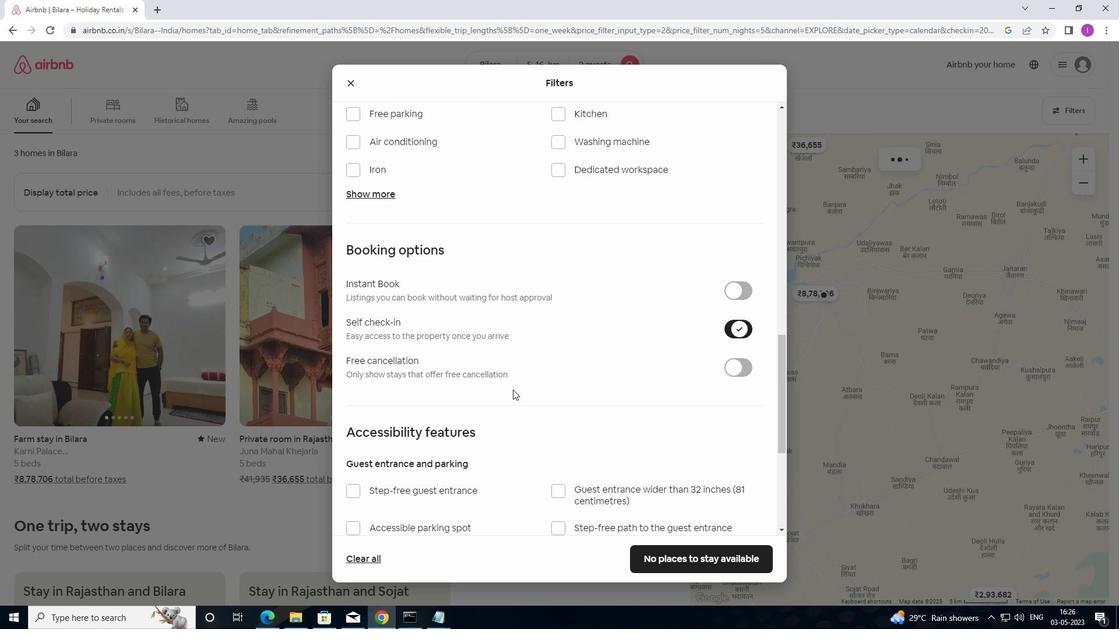 
Action: Mouse scrolled (406, 415) with delta (0, 0)
Screenshot: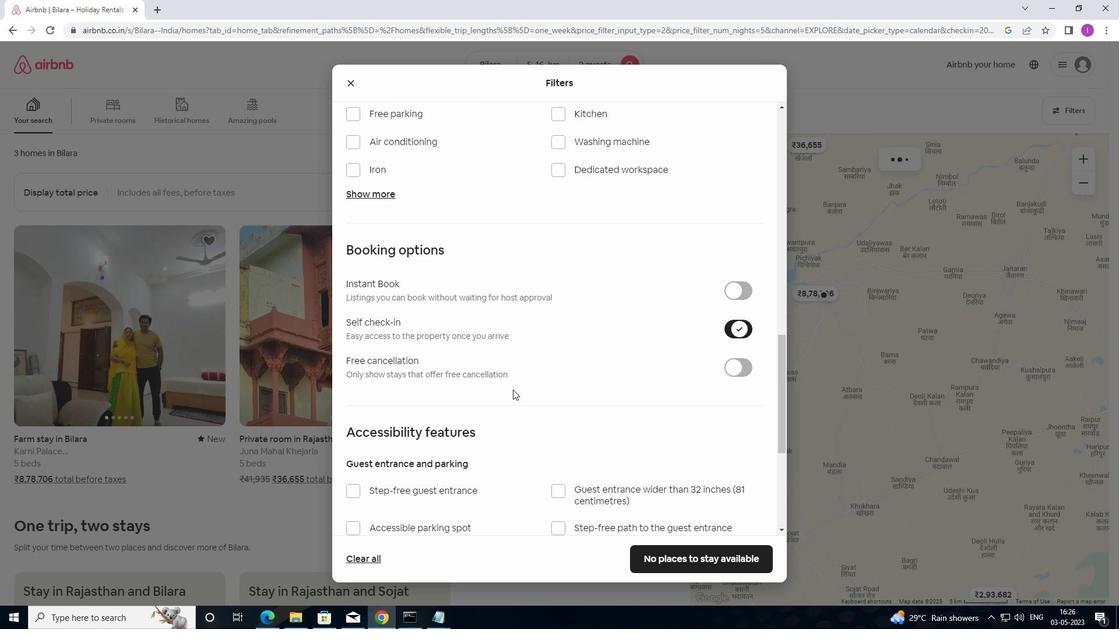 
Action: Mouse moved to (402, 418)
Screenshot: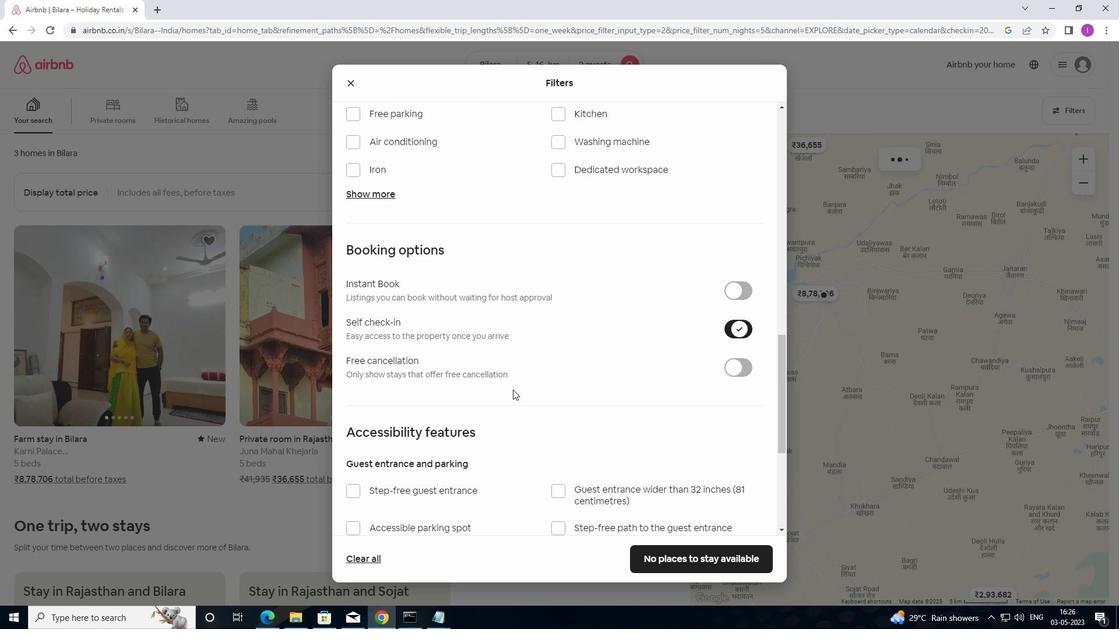 
Action: Mouse scrolled (402, 417) with delta (0, 0)
Screenshot: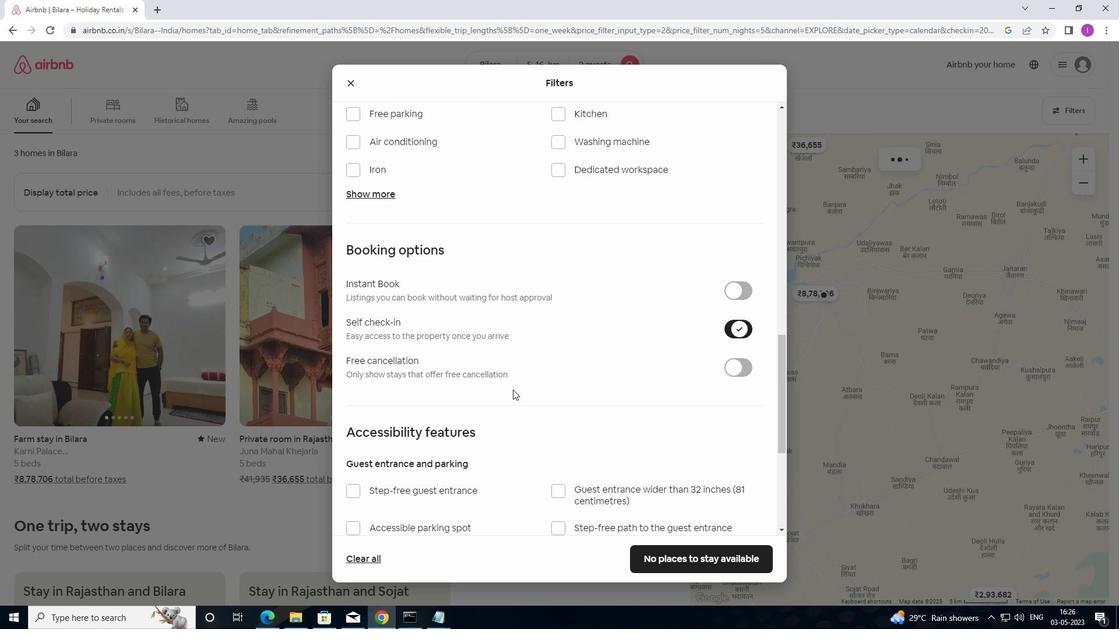 
Action: Mouse moved to (390, 418)
Screenshot: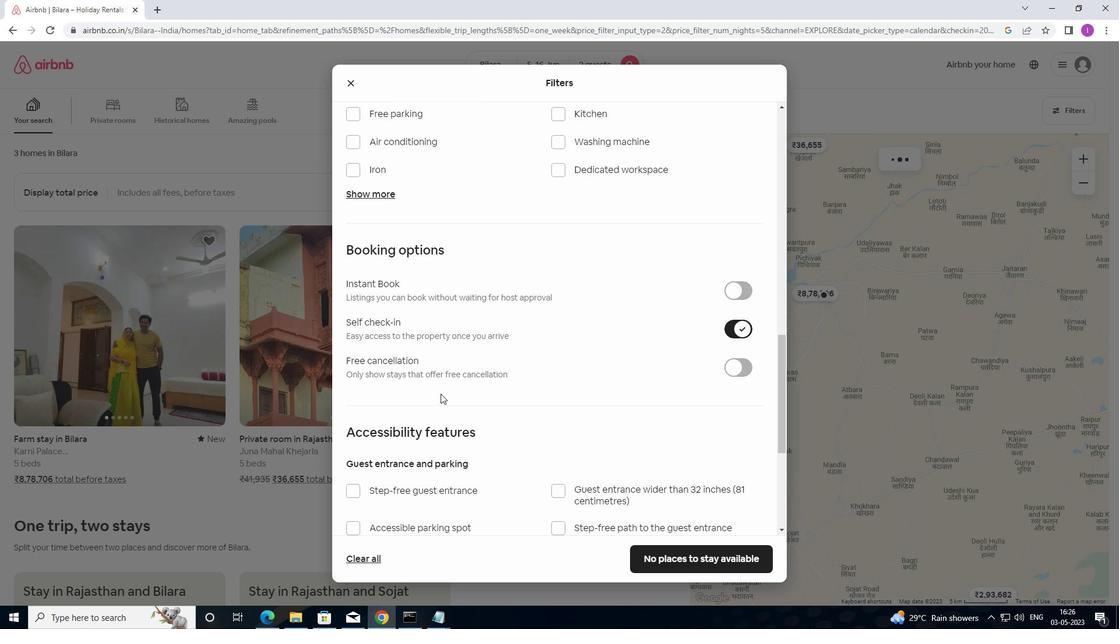 
Action: Mouse scrolled (390, 417) with delta (0, 0)
Screenshot: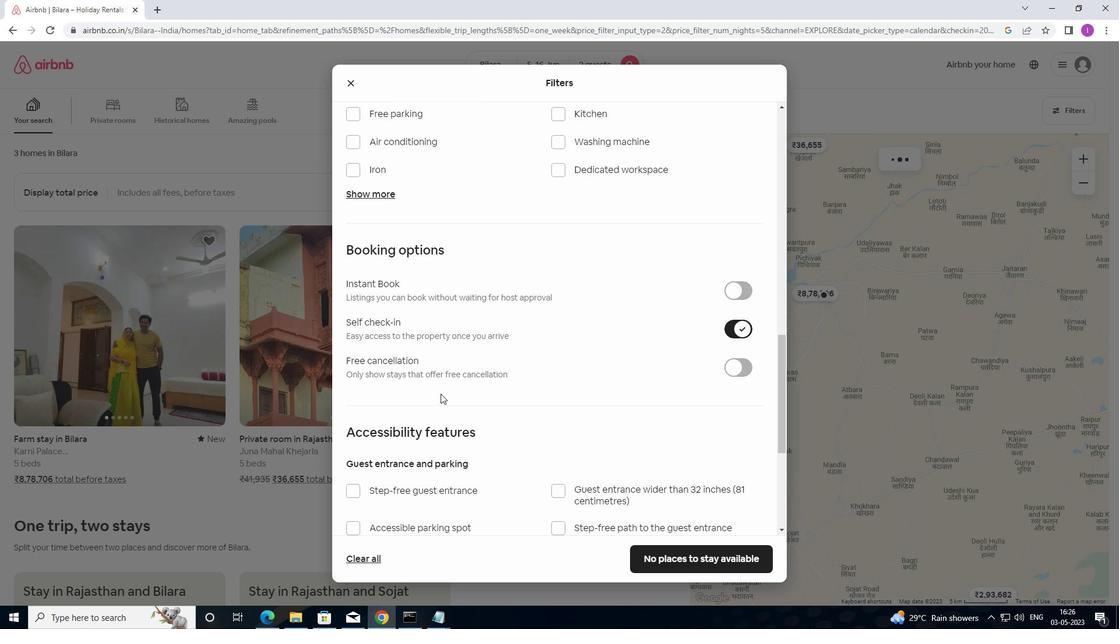 
Action: Mouse moved to (371, 426)
Screenshot: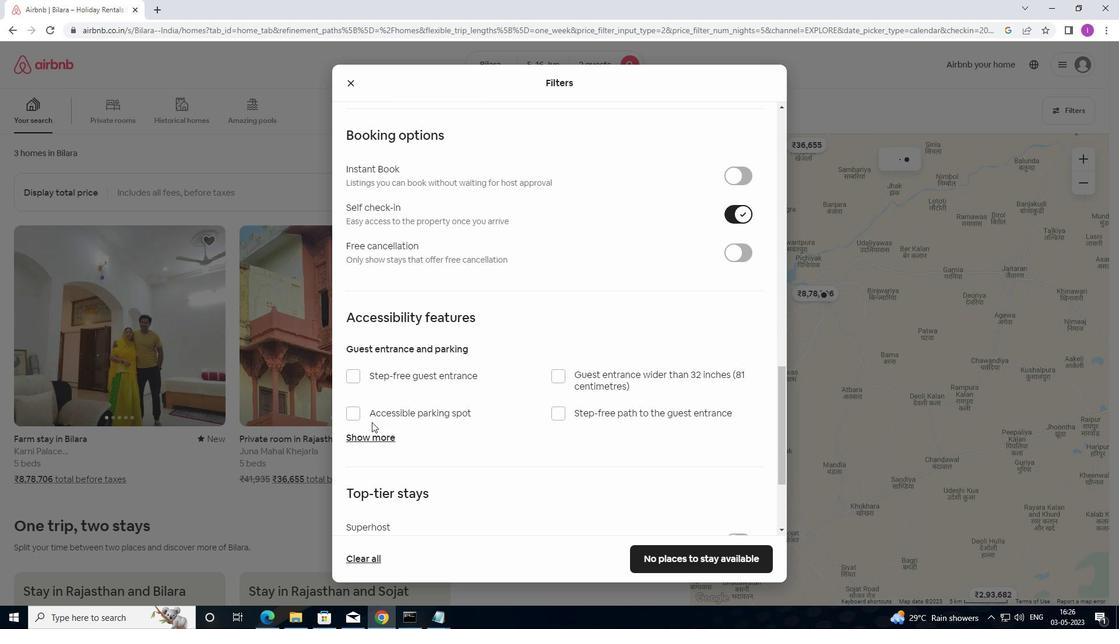 
Action: Mouse scrolled (371, 425) with delta (0, 0)
Screenshot: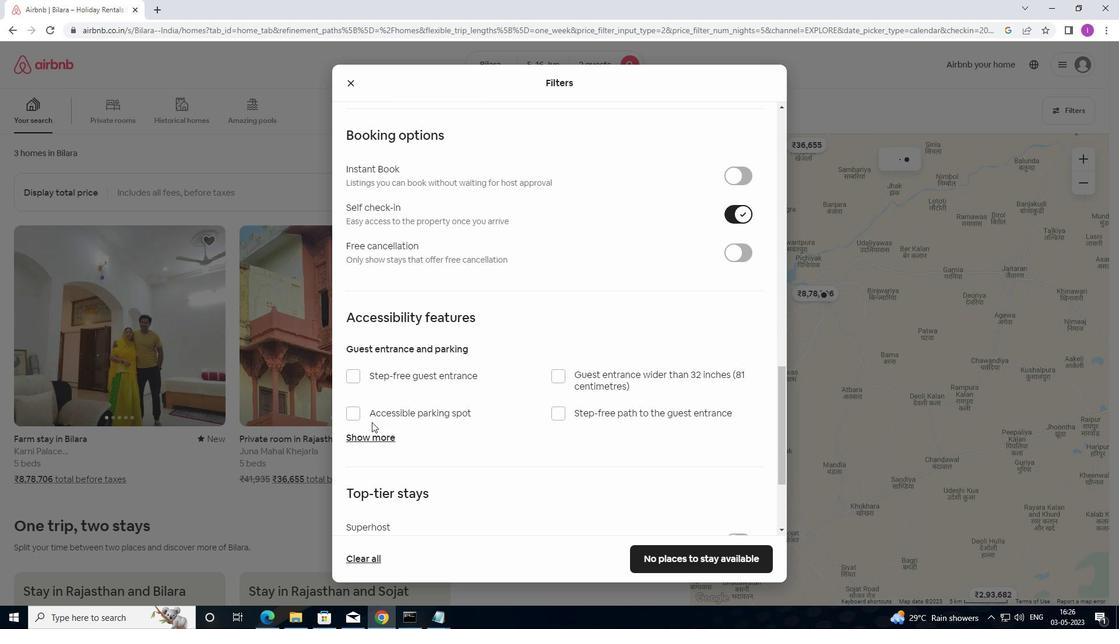 
Action: Mouse moved to (372, 441)
Screenshot: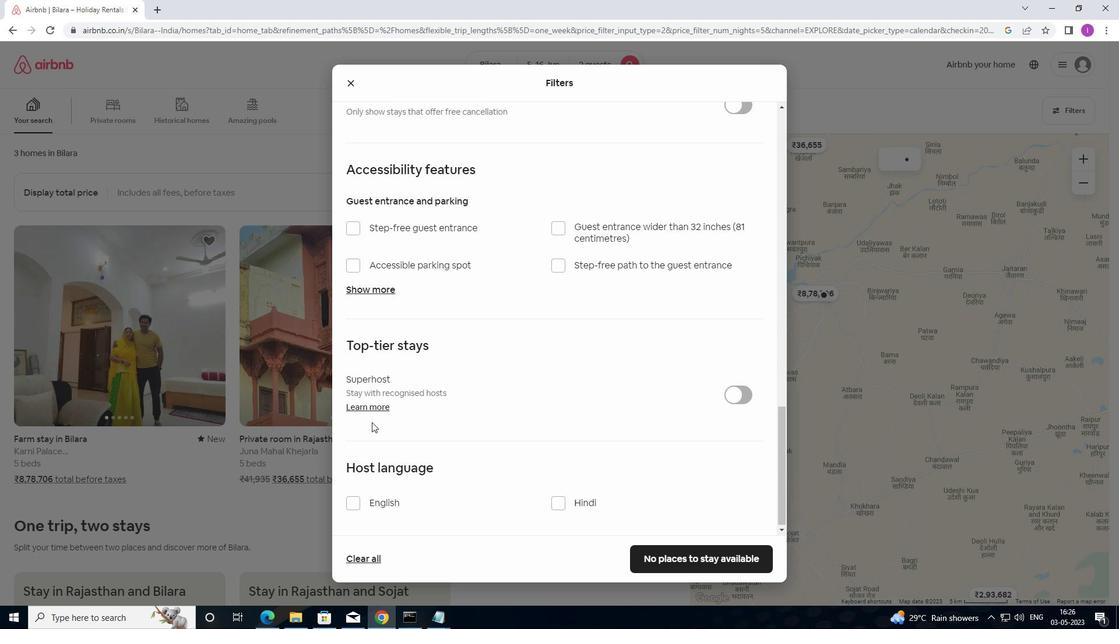 
Action: Mouse scrolled (372, 440) with delta (0, 0)
Screenshot: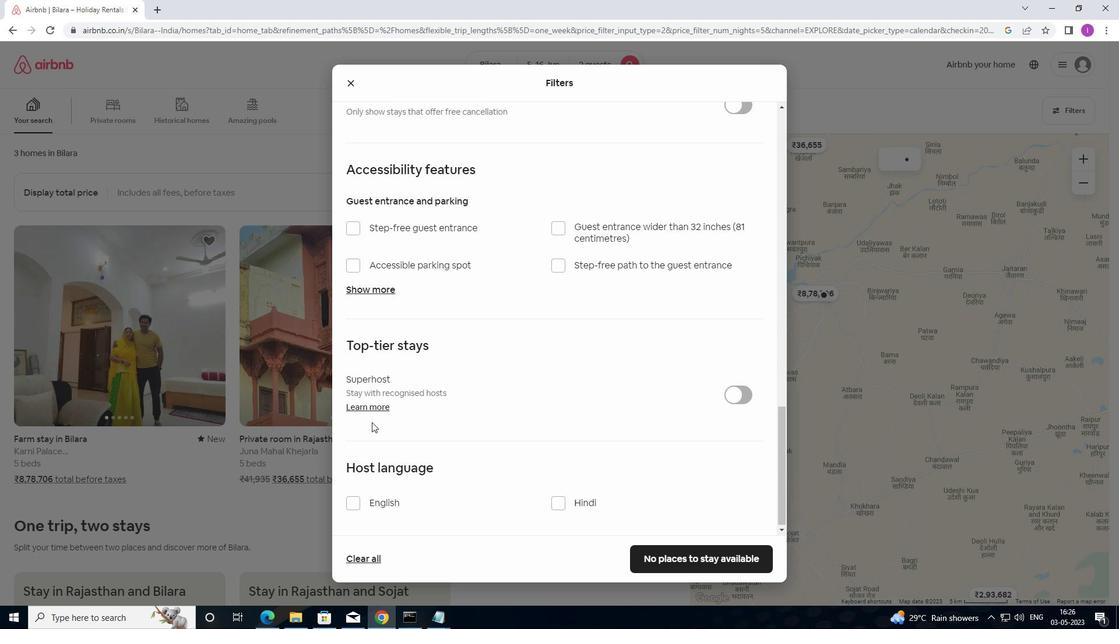 
Action: Mouse moved to (381, 458)
Screenshot: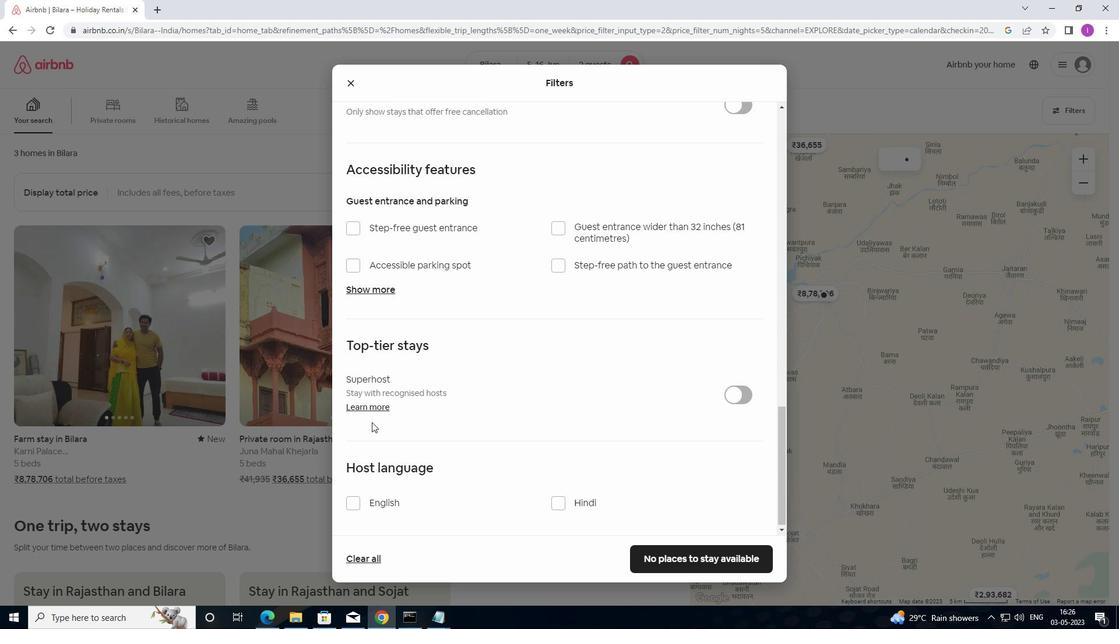 
Action: Mouse scrolled (381, 457) with delta (0, 0)
Screenshot: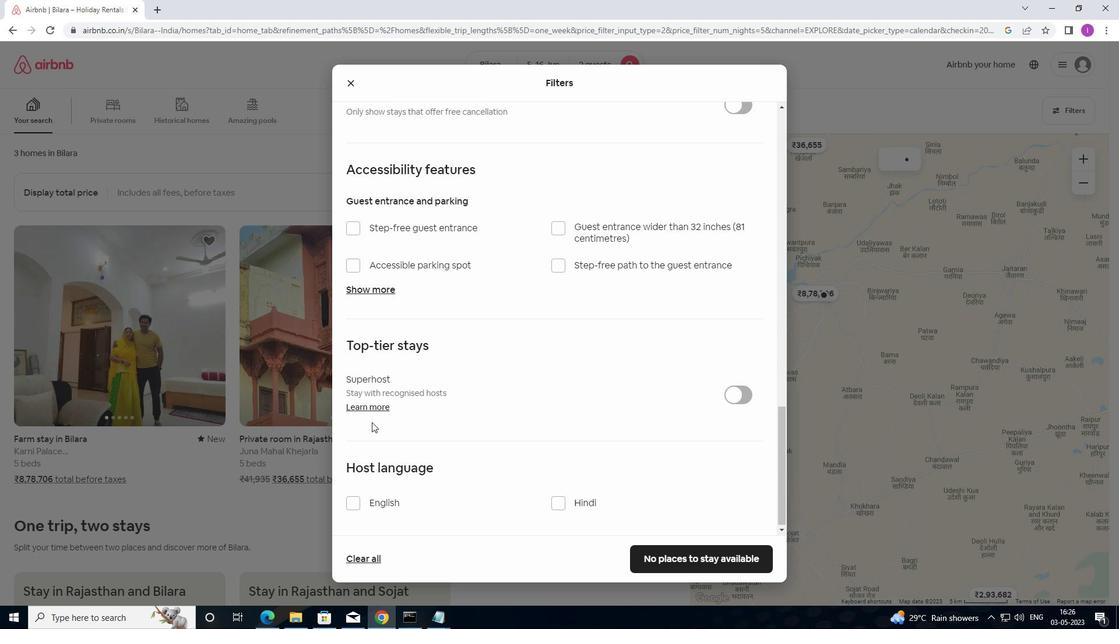 
Action: Mouse moved to (388, 472)
Screenshot: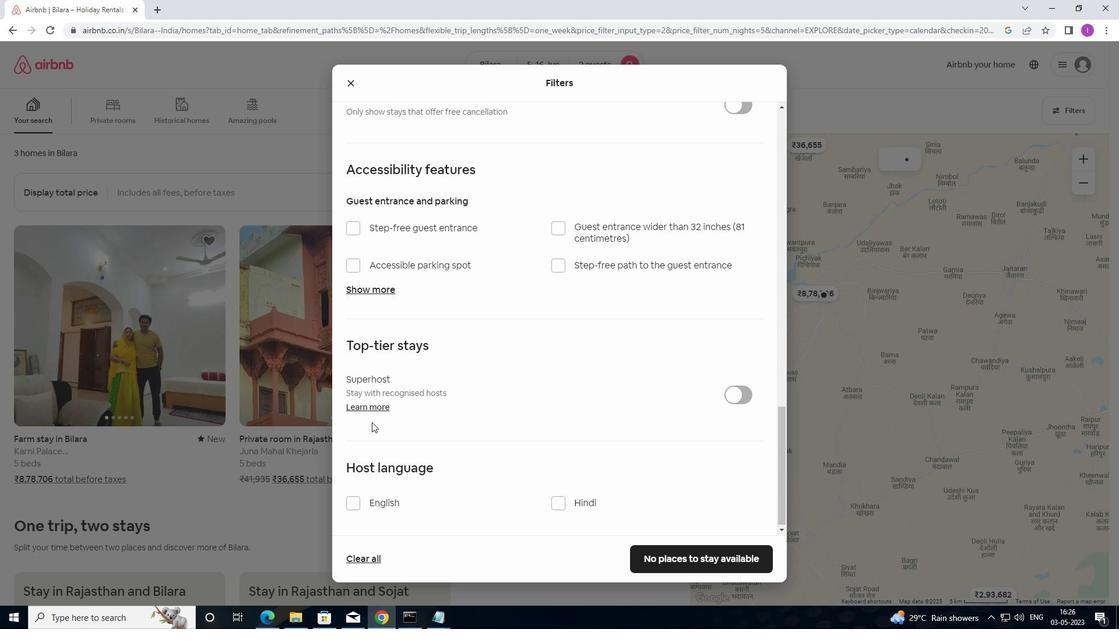 
Action: Mouse scrolled (388, 471) with delta (0, 0)
Screenshot: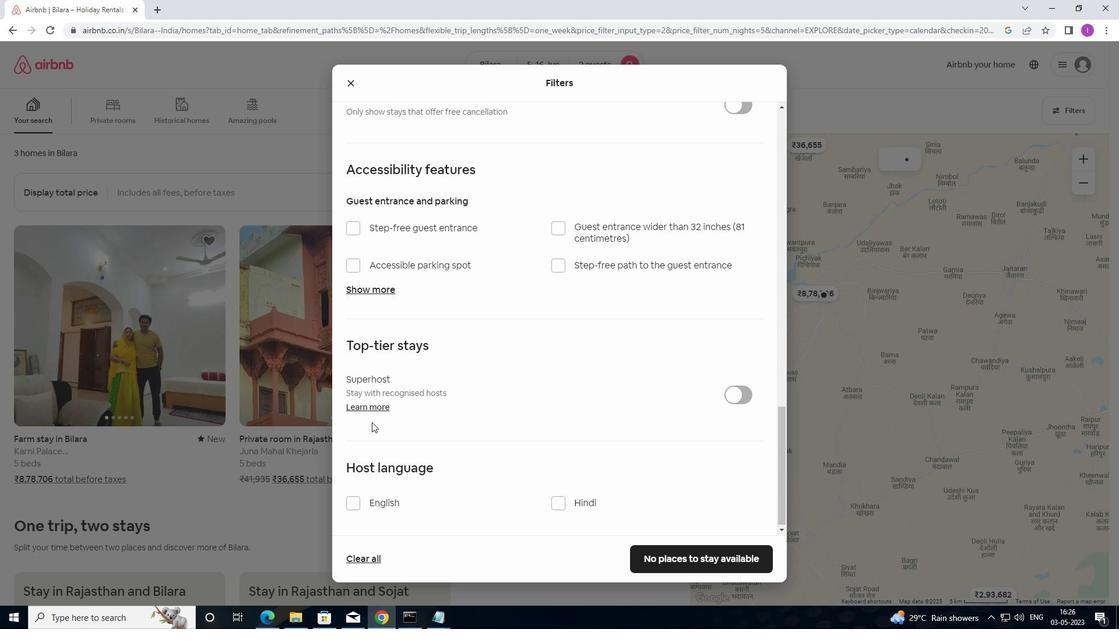
Action: Mouse moved to (353, 504)
Screenshot: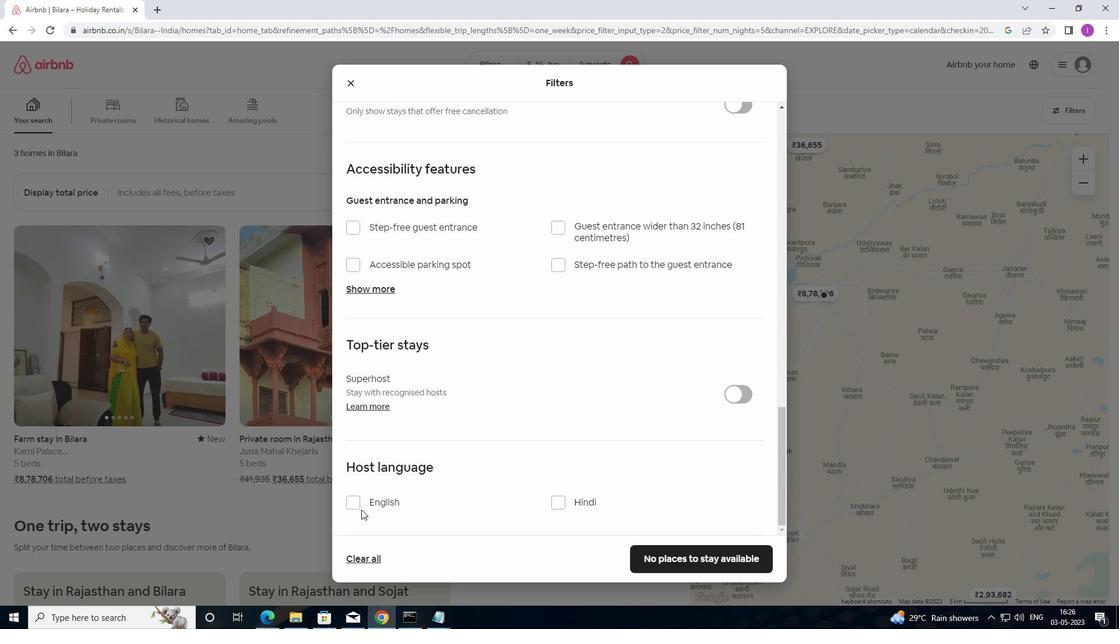 
Action: Mouse pressed left at (353, 504)
Screenshot: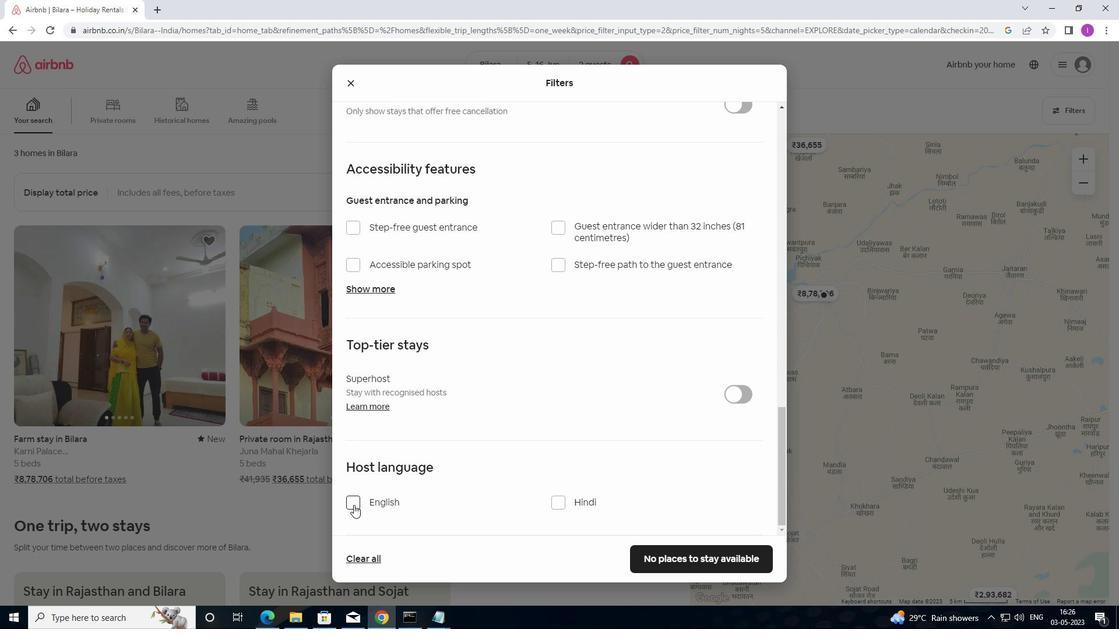 
Action: Mouse moved to (700, 561)
Screenshot: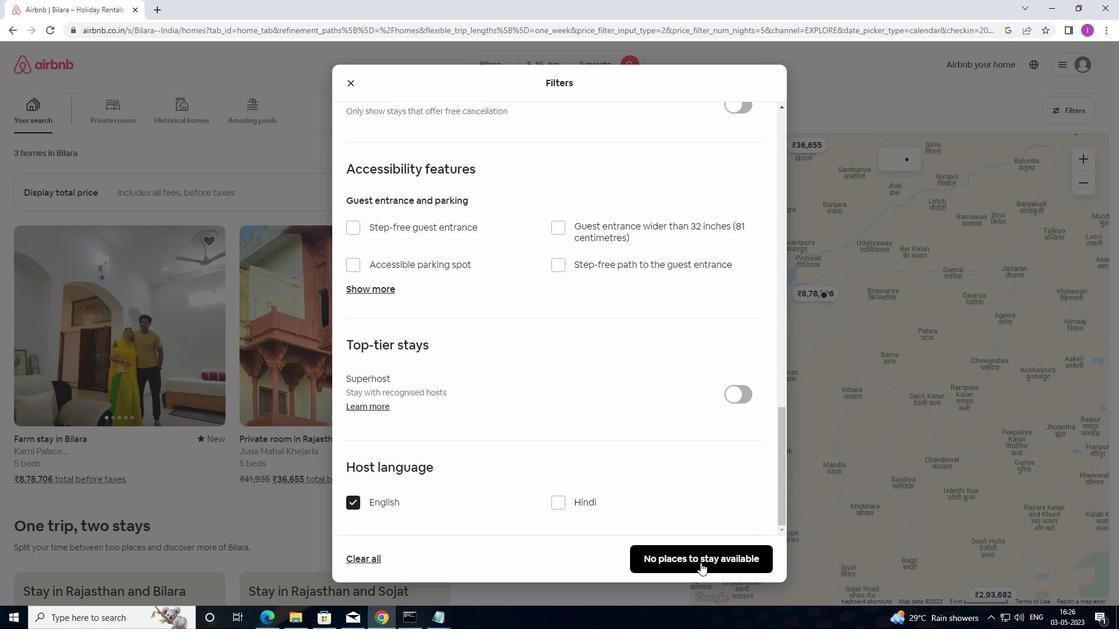 
Action: Mouse pressed left at (700, 561)
Screenshot: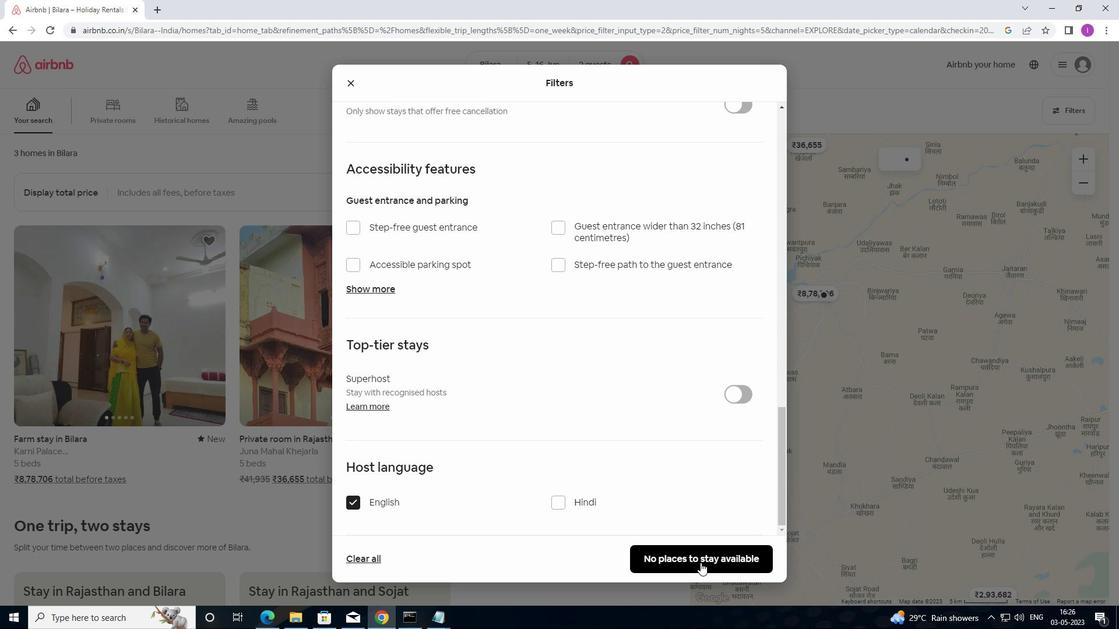
Action: Mouse moved to (703, 552)
Screenshot: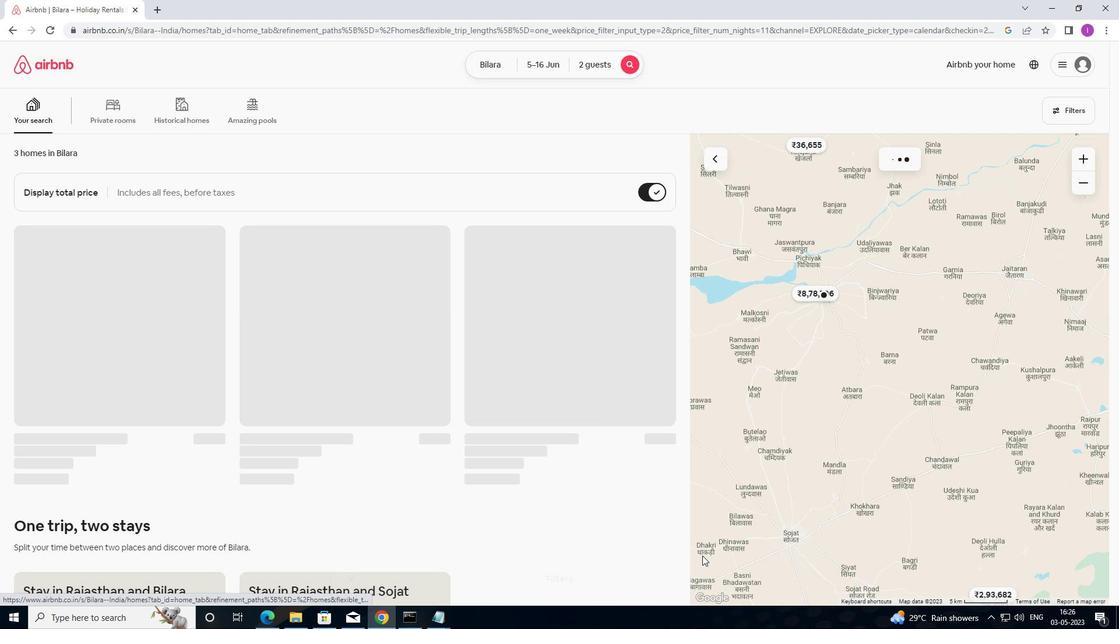 
